 Task: Look for space in Huangpi, China from 5th June, 2023 to 16th June, 2023 for 2 adults in price range Rs.7000 to Rs.15000. Place can be entire place with 1  bedroom having 1 bed and 1 bathroom. Property type can be house, flat, guest house, hotel. Booking option can be shelf check-in. Required host language is Chinese (Simplified).
Action: Mouse moved to (527, 195)
Screenshot: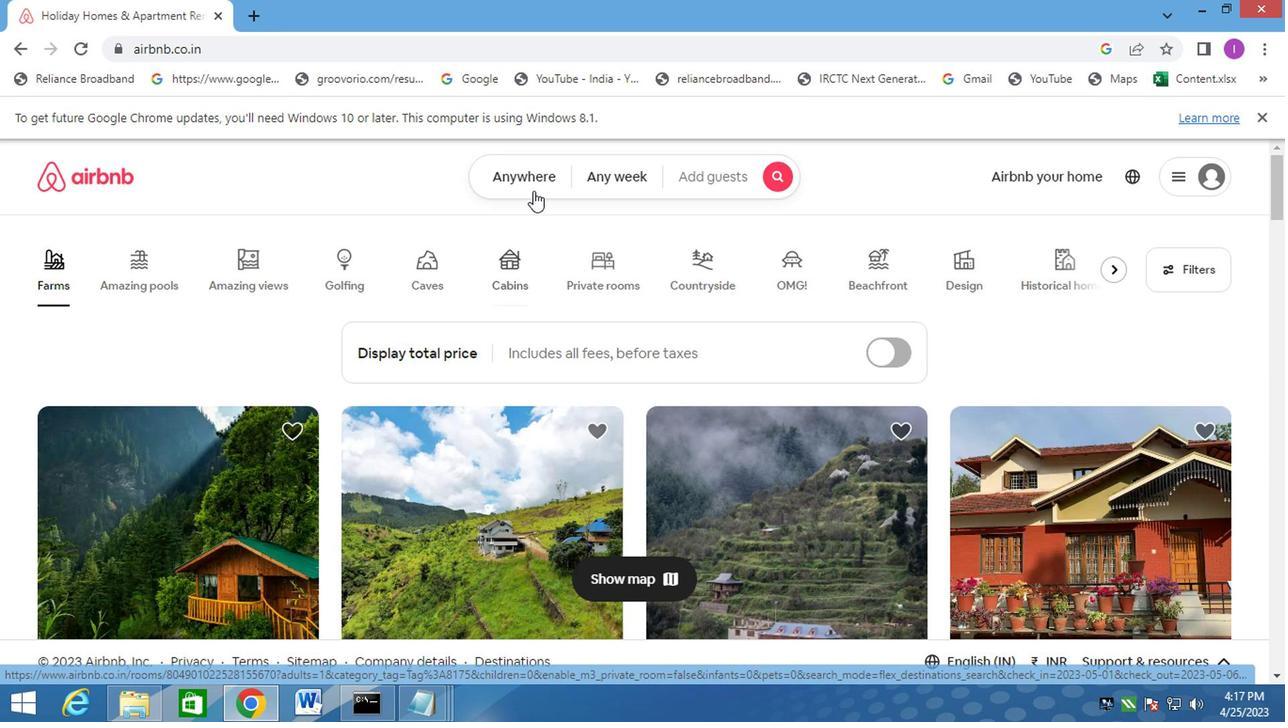 
Action: Mouse pressed left at (527, 195)
Screenshot: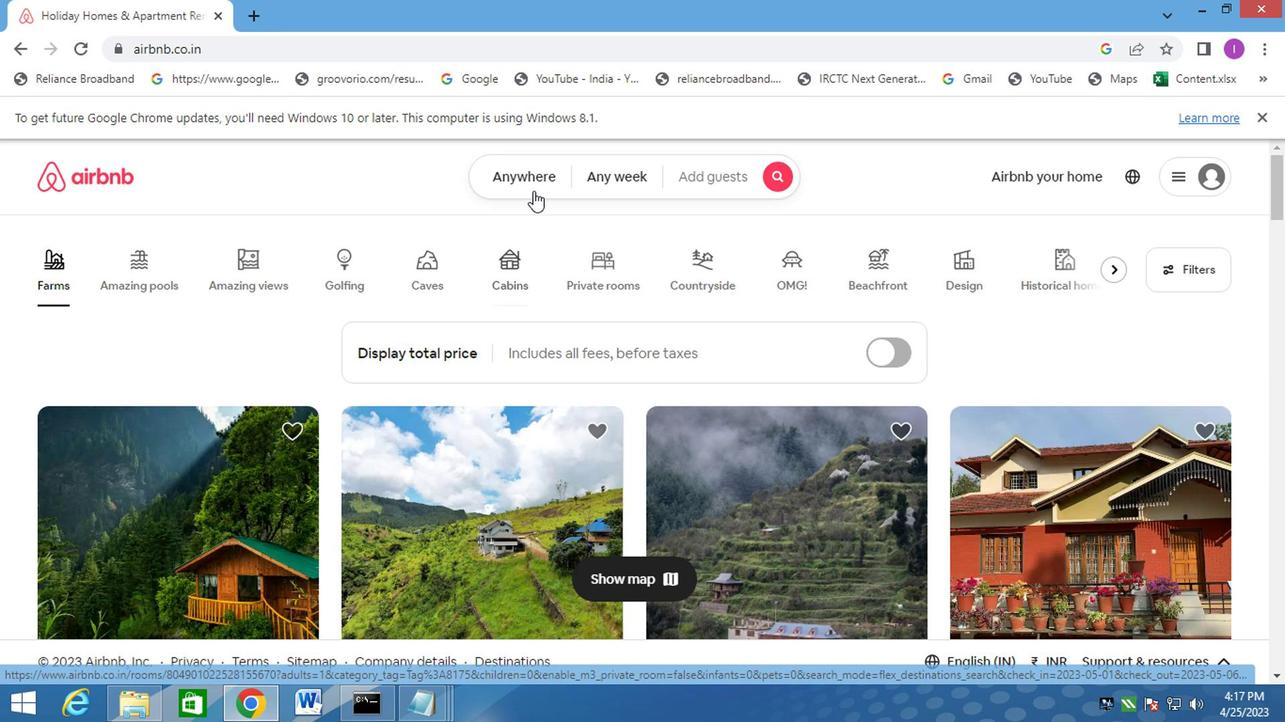 
Action: Mouse moved to (358, 246)
Screenshot: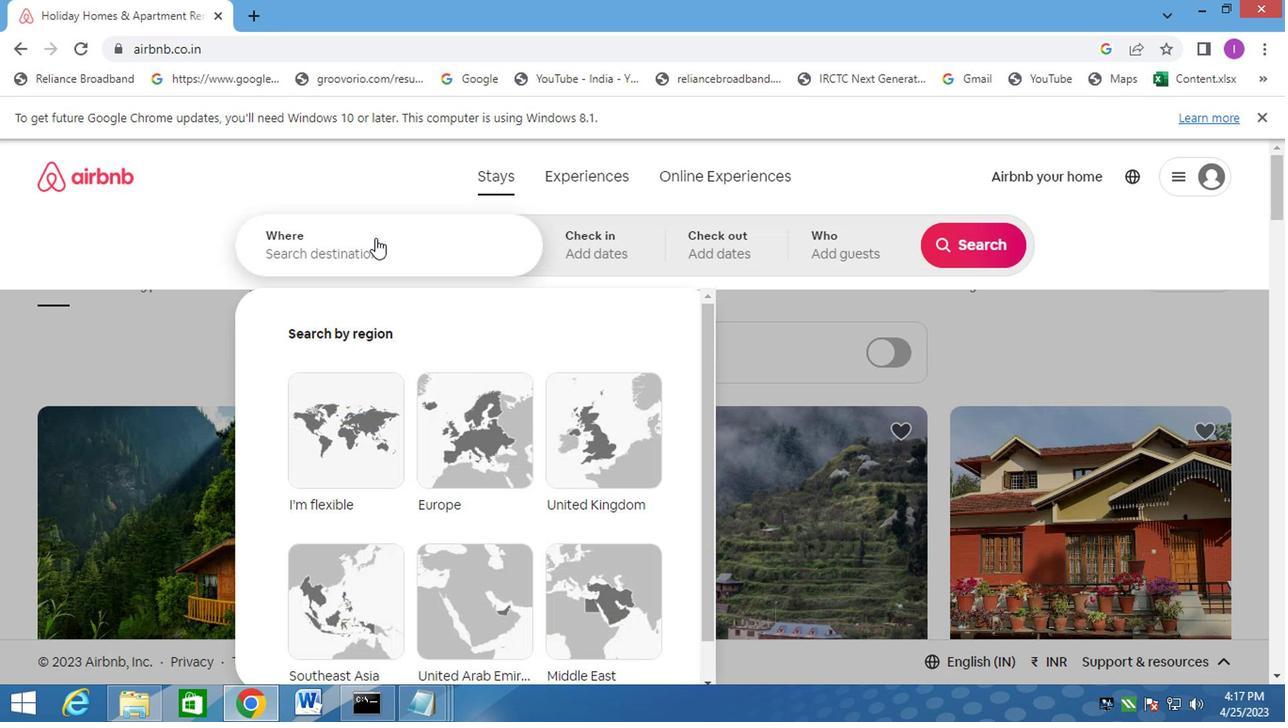 
Action: Mouse pressed left at (358, 246)
Screenshot: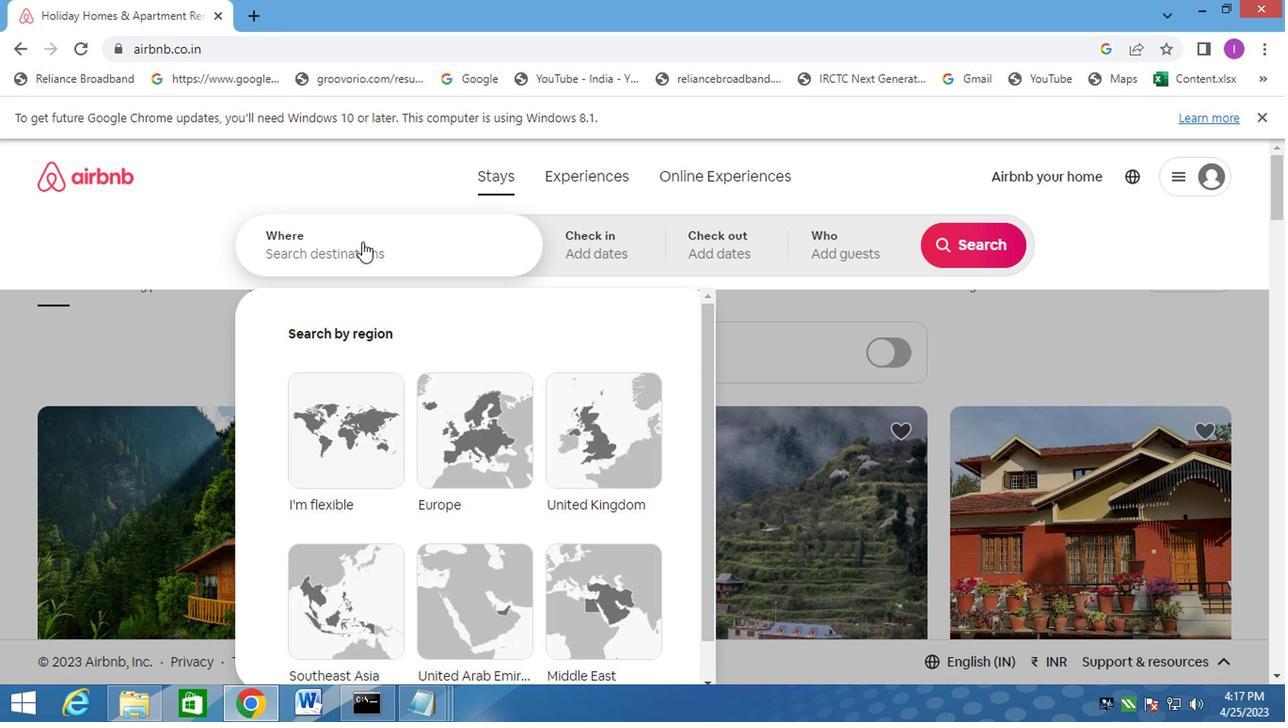 
Action: Key pressed huangpi,china
Screenshot: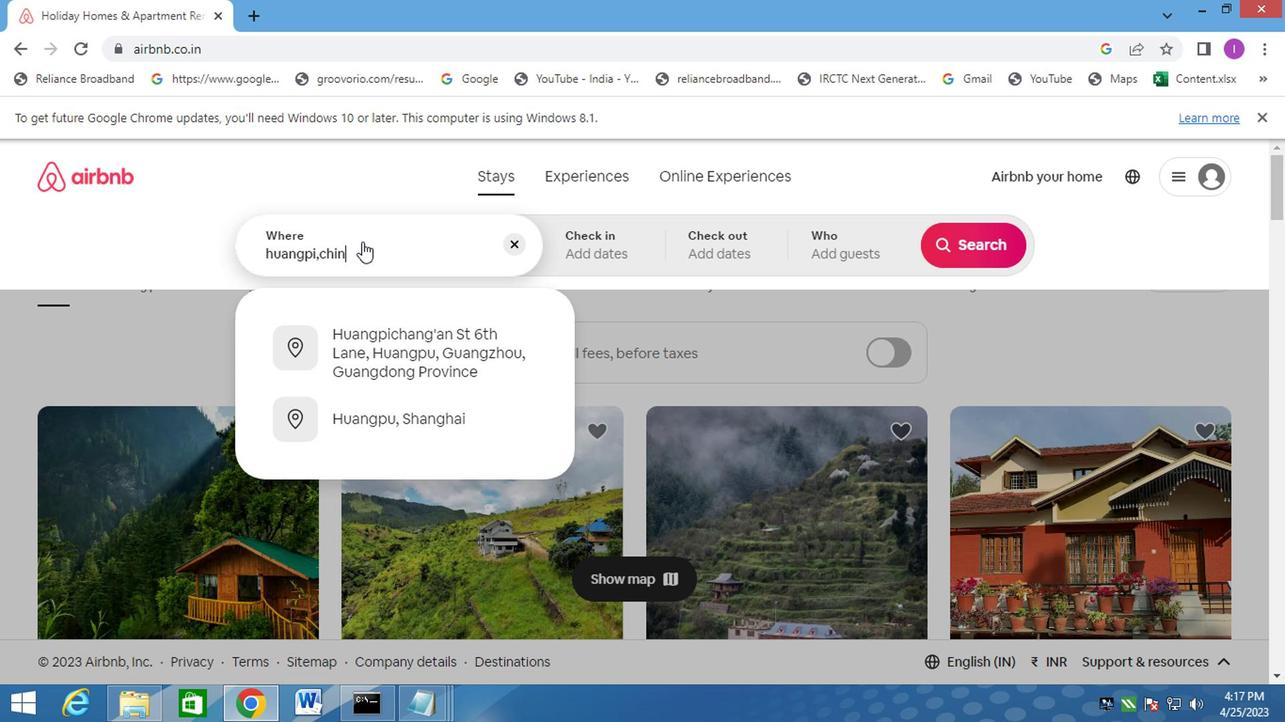 
Action: Mouse moved to (606, 234)
Screenshot: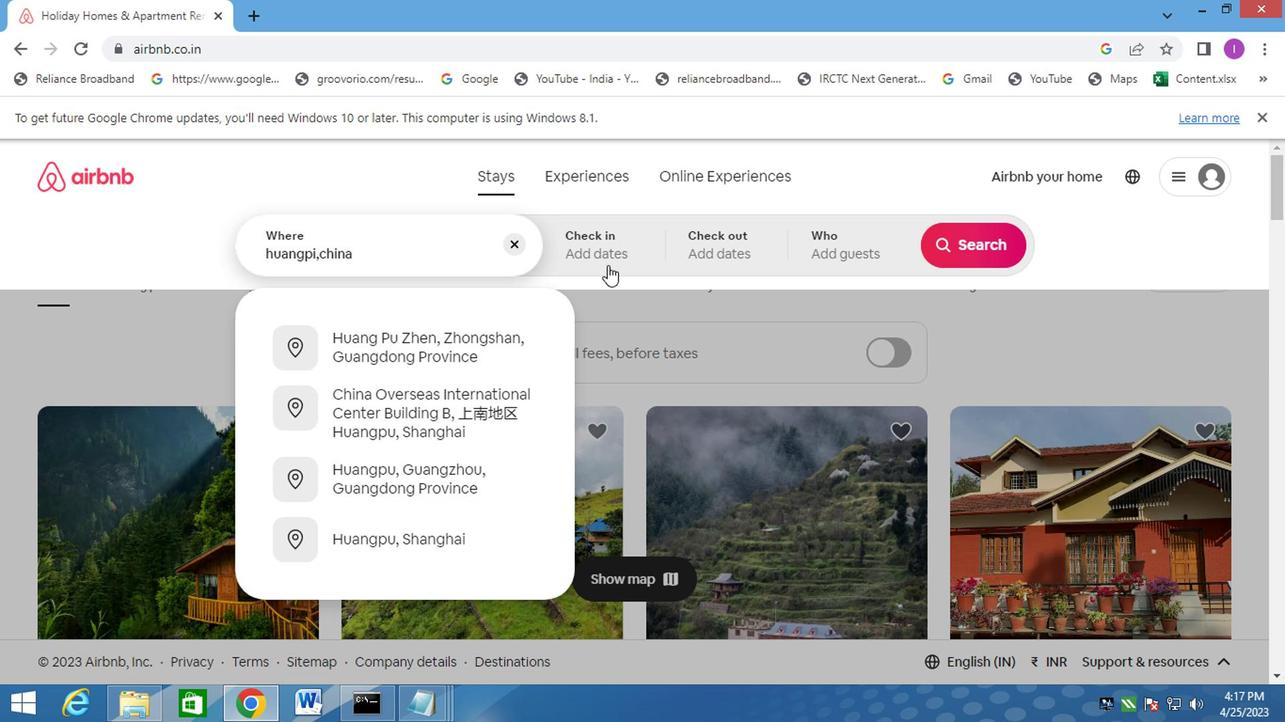 
Action: Mouse pressed left at (606, 234)
Screenshot: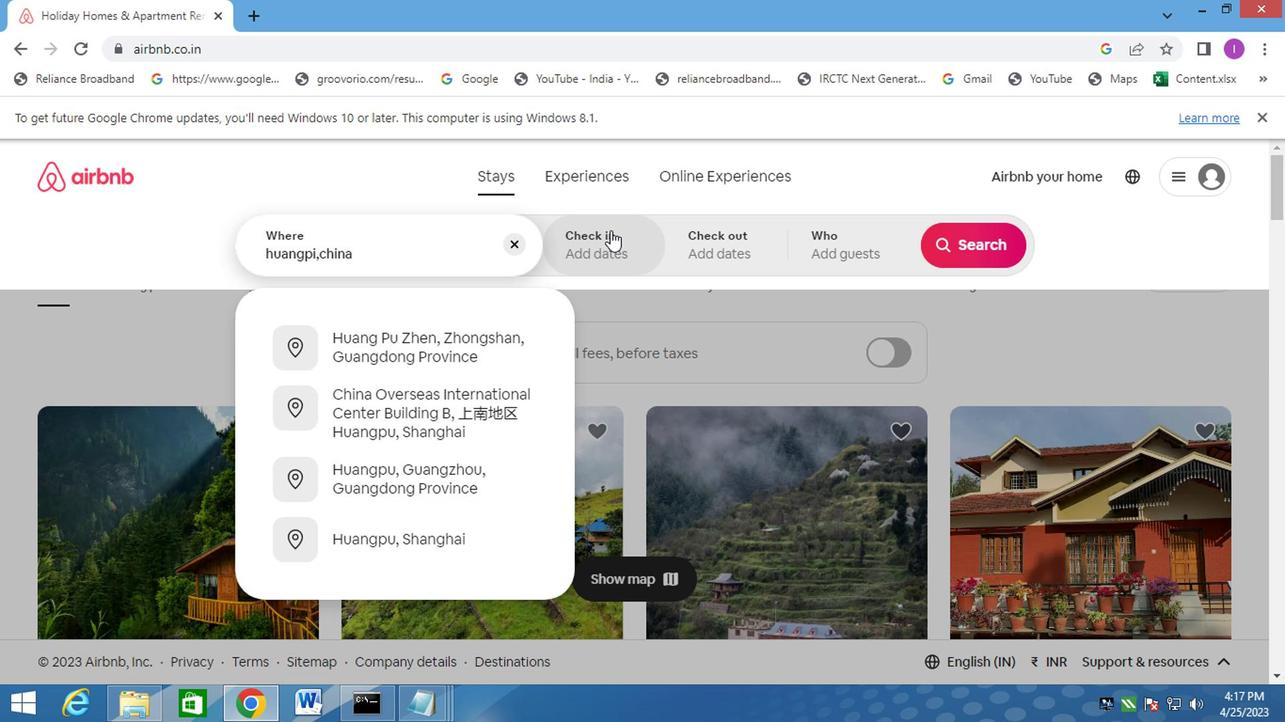 
Action: Mouse moved to (952, 395)
Screenshot: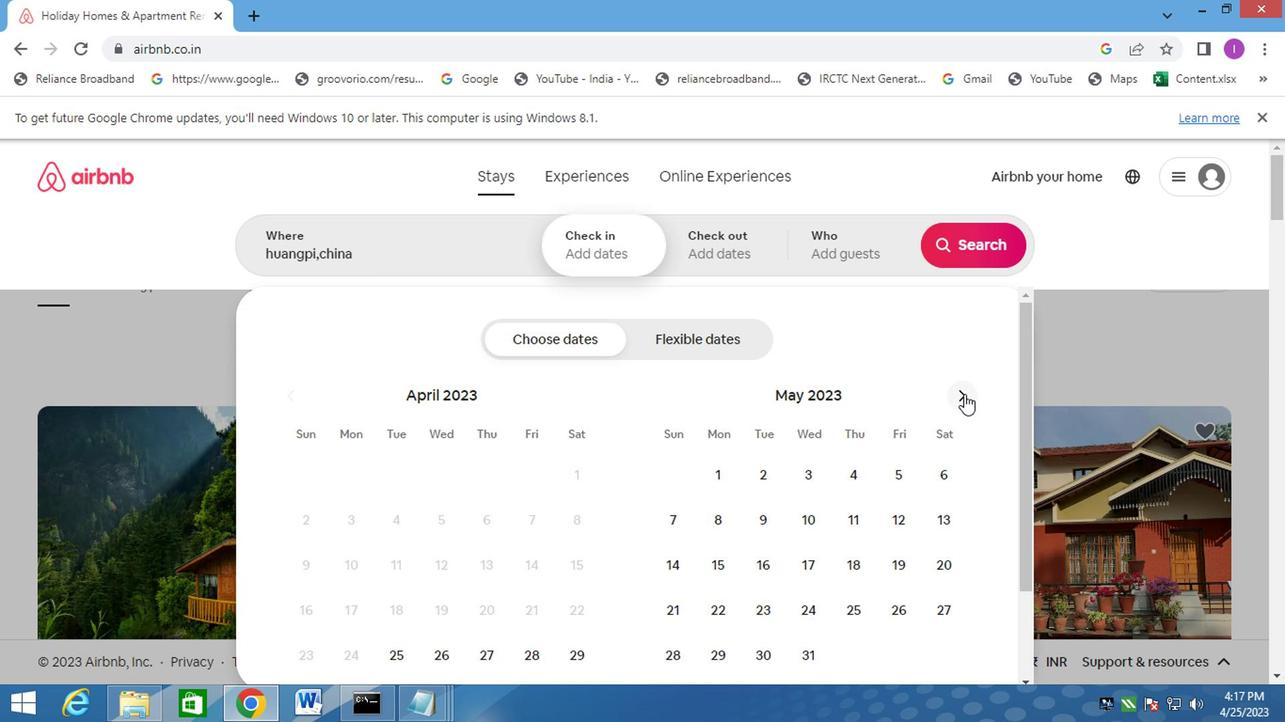 
Action: Mouse pressed left at (952, 395)
Screenshot: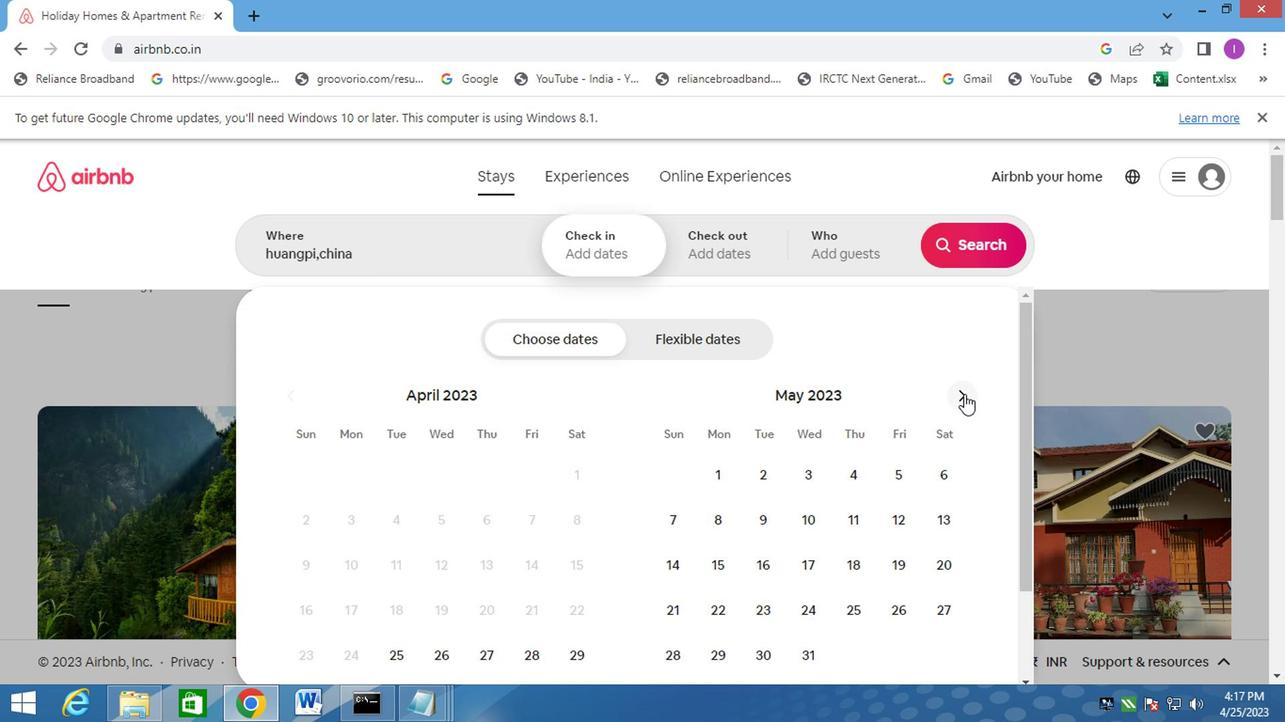 
Action: Mouse pressed left at (952, 395)
Screenshot: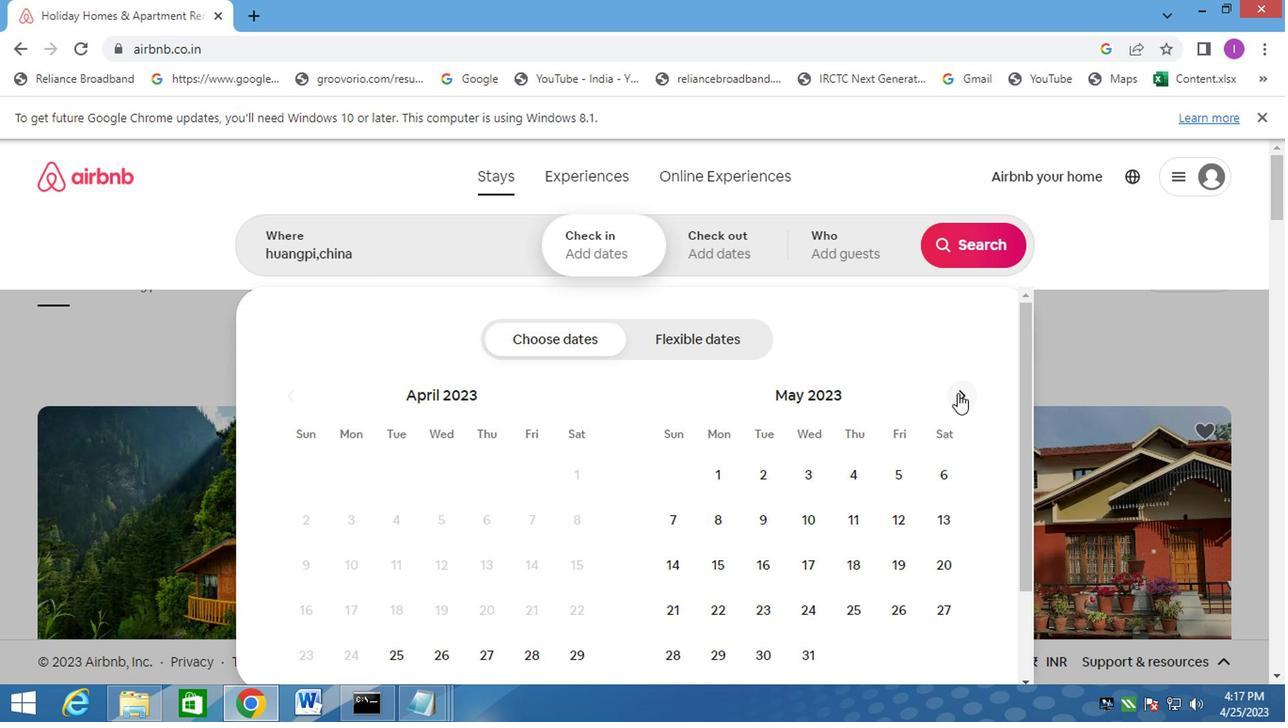 
Action: Mouse pressed left at (952, 395)
Screenshot: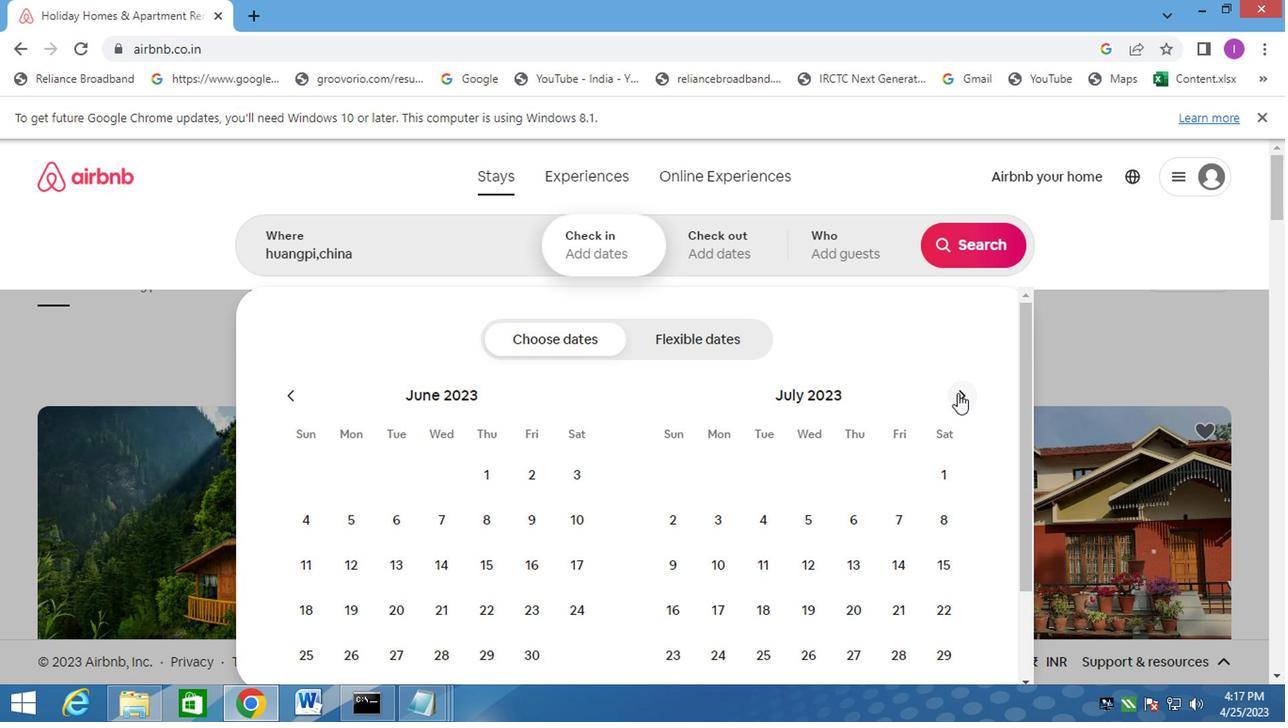
Action: Mouse moved to (281, 397)
Screenshot: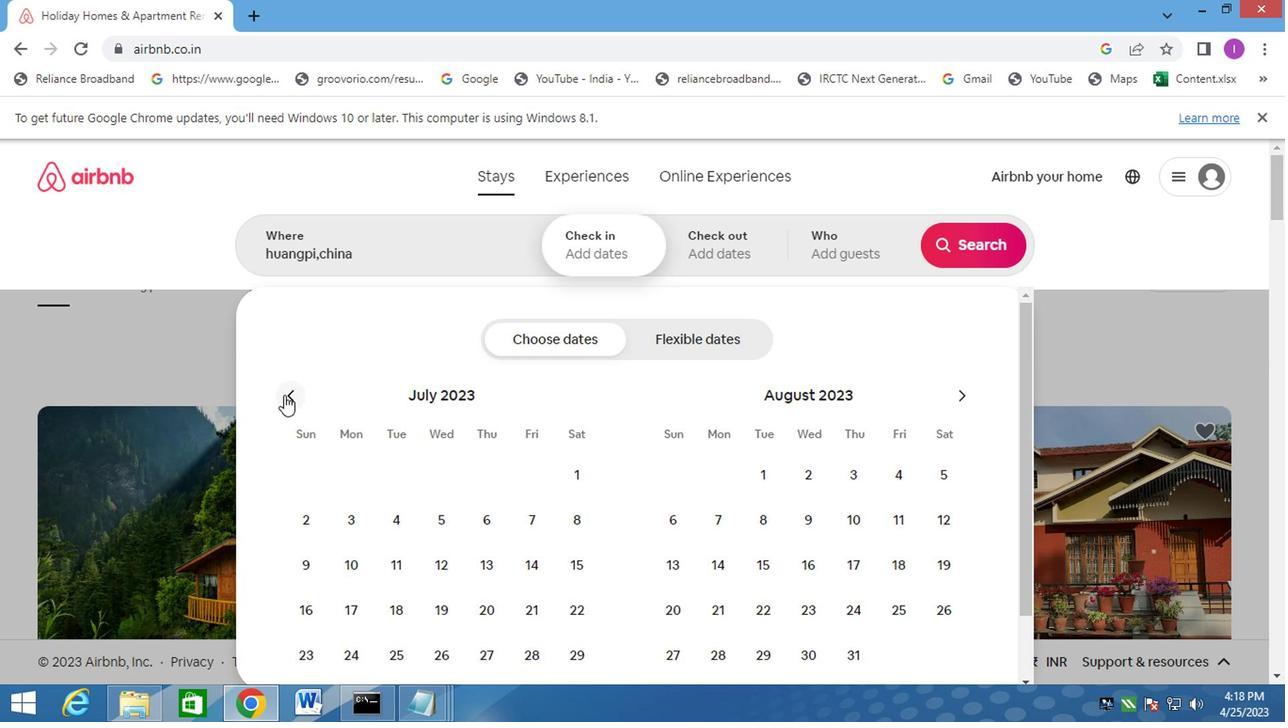 
Action: Mouse pressed left at (281, 397)
Screenshot: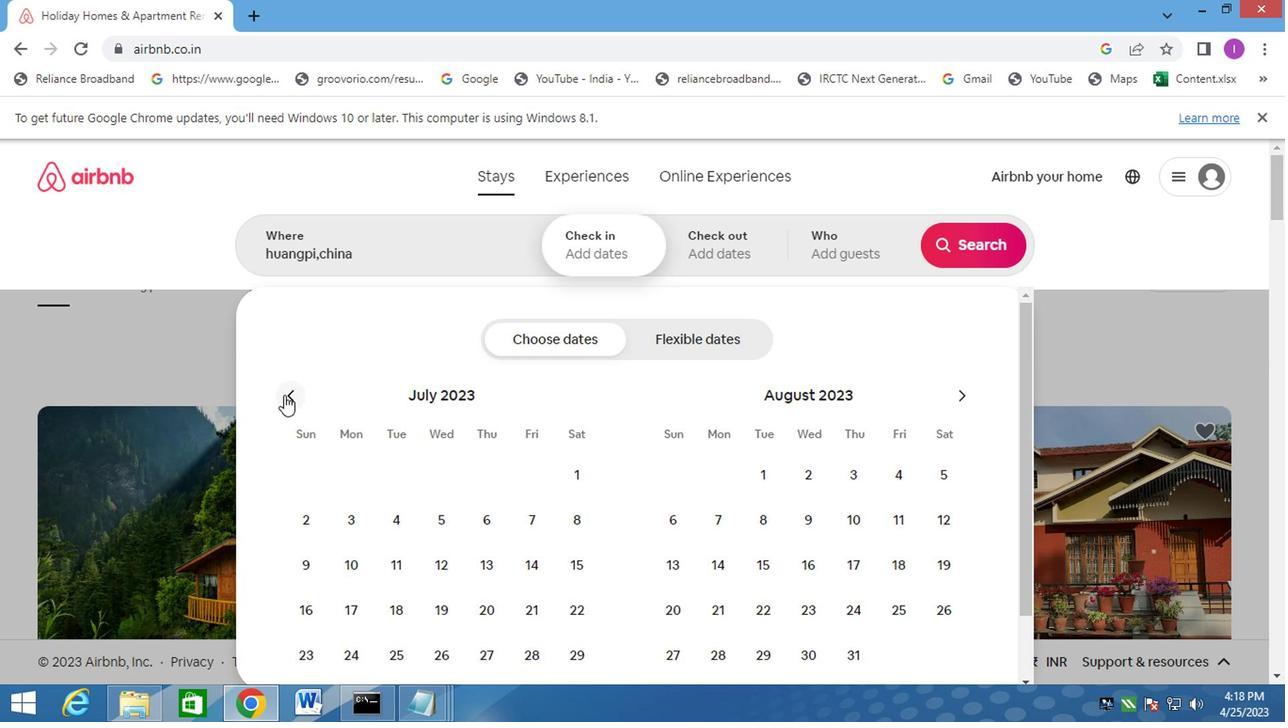 
Action: Mouse moved to (356, 524)
Screenshot: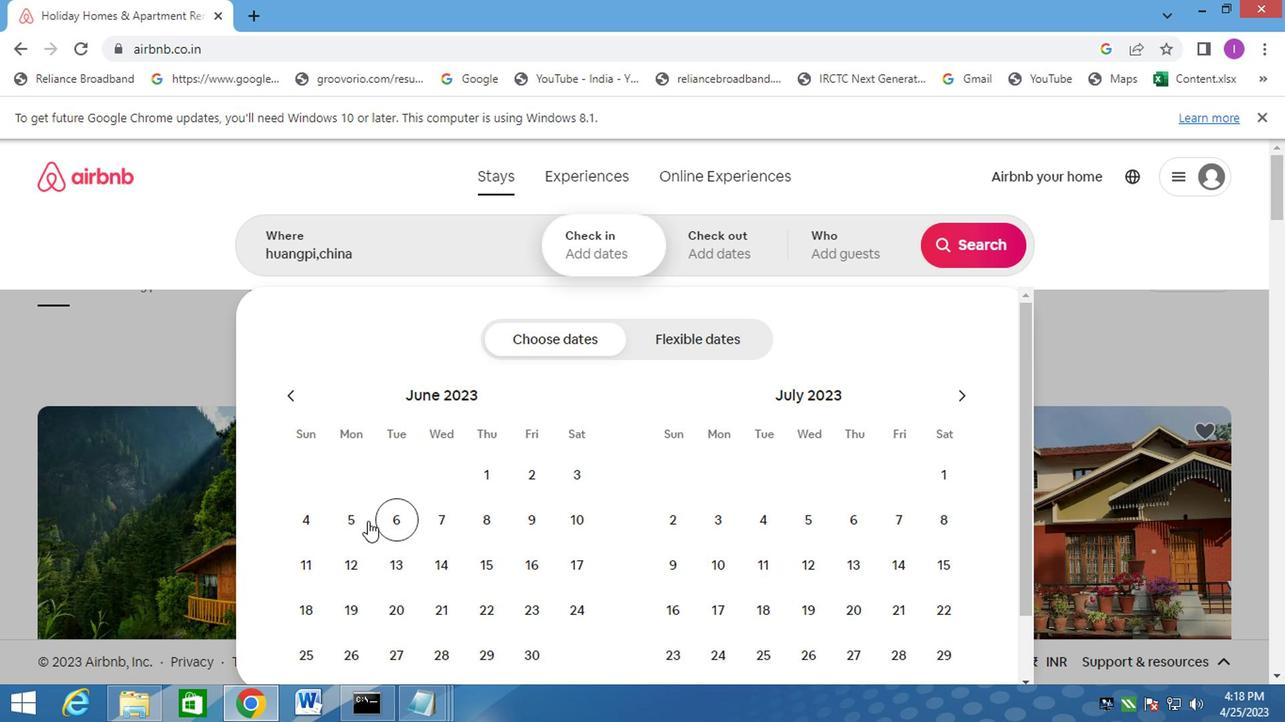 
Action: Mouse pressed left at (356, 524)
Screenshot: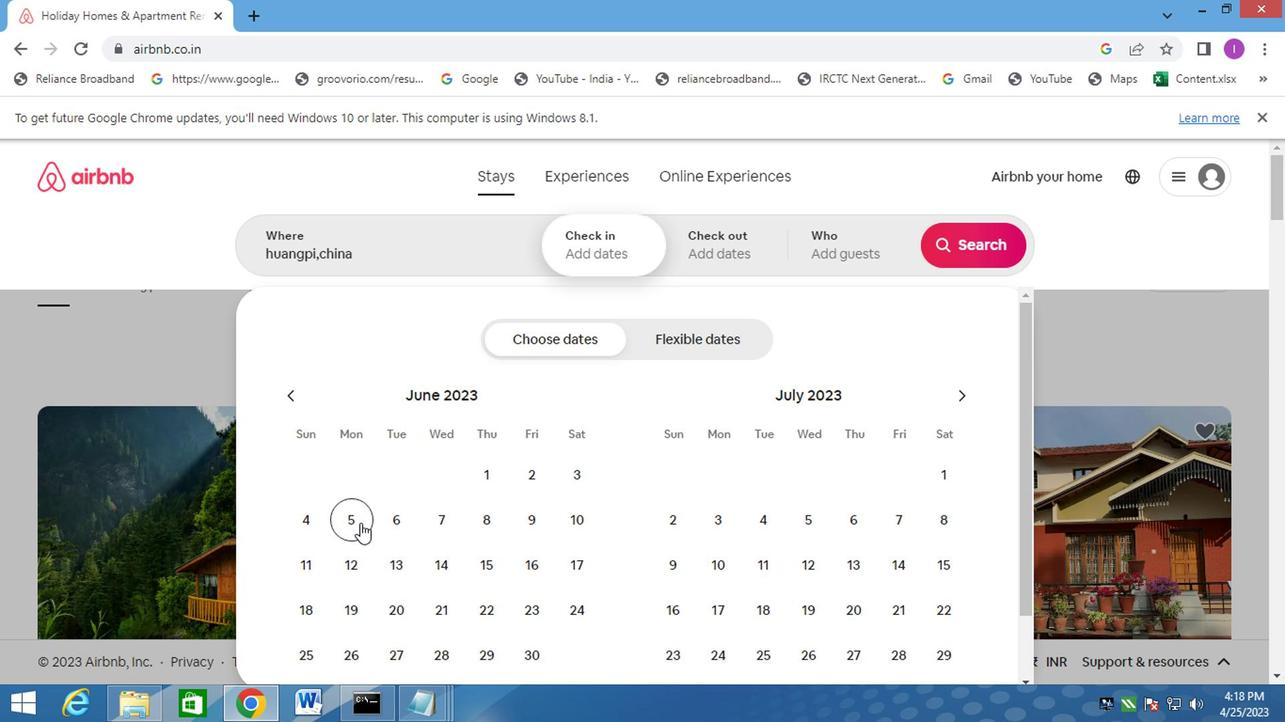 
Action: Mouse moved to (531, 562)
Screenshot: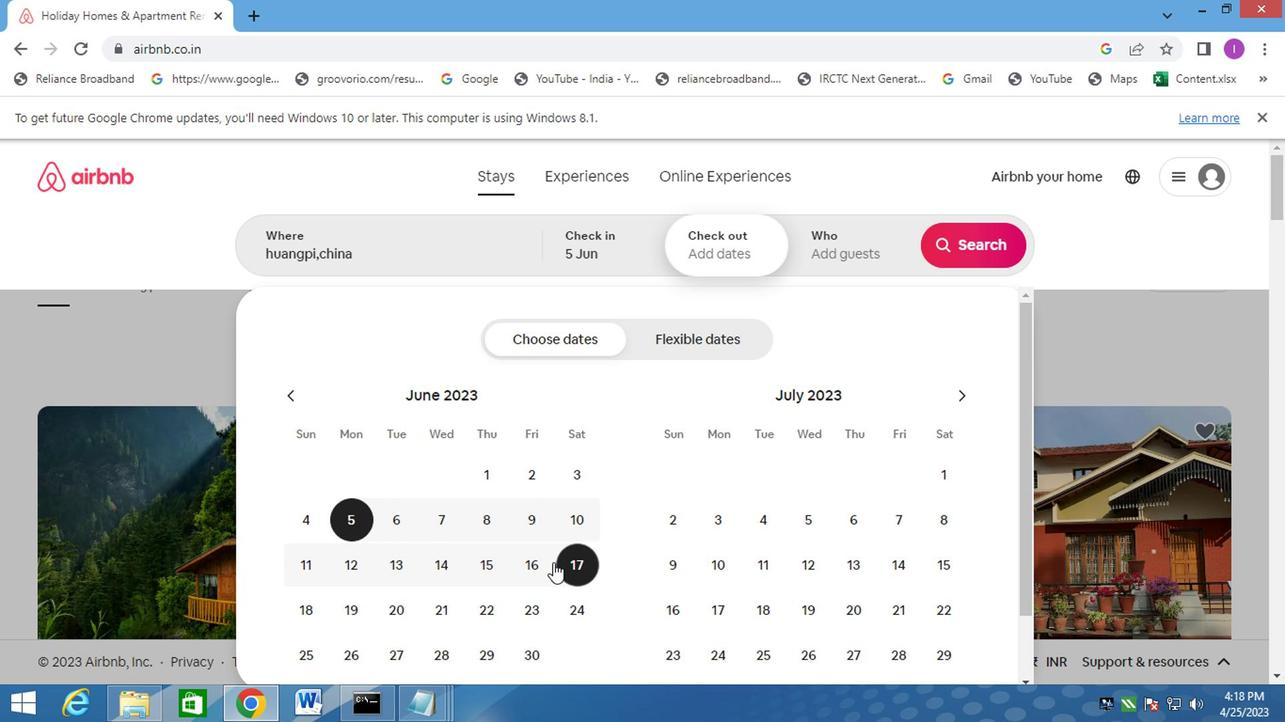 
Action: Mouse pressed left at (531, 562)
Screenshot: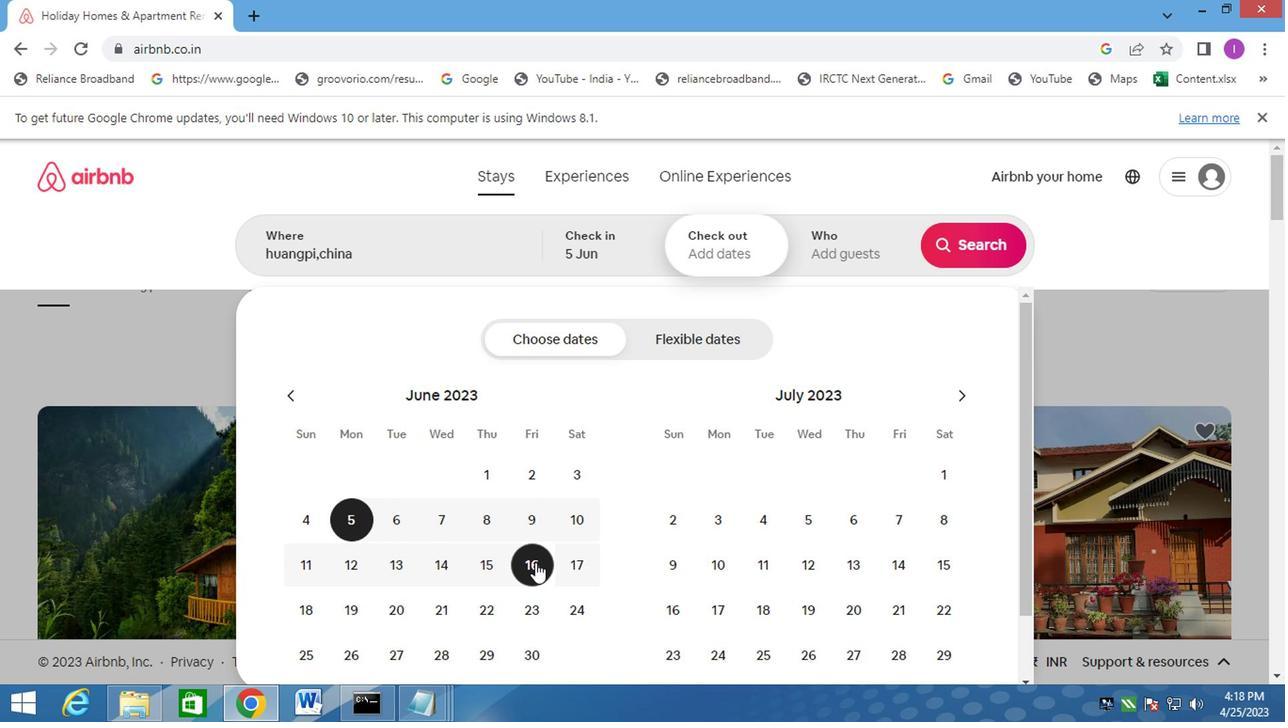 
Action: Mouse moved to (824, 236)
Screenshot: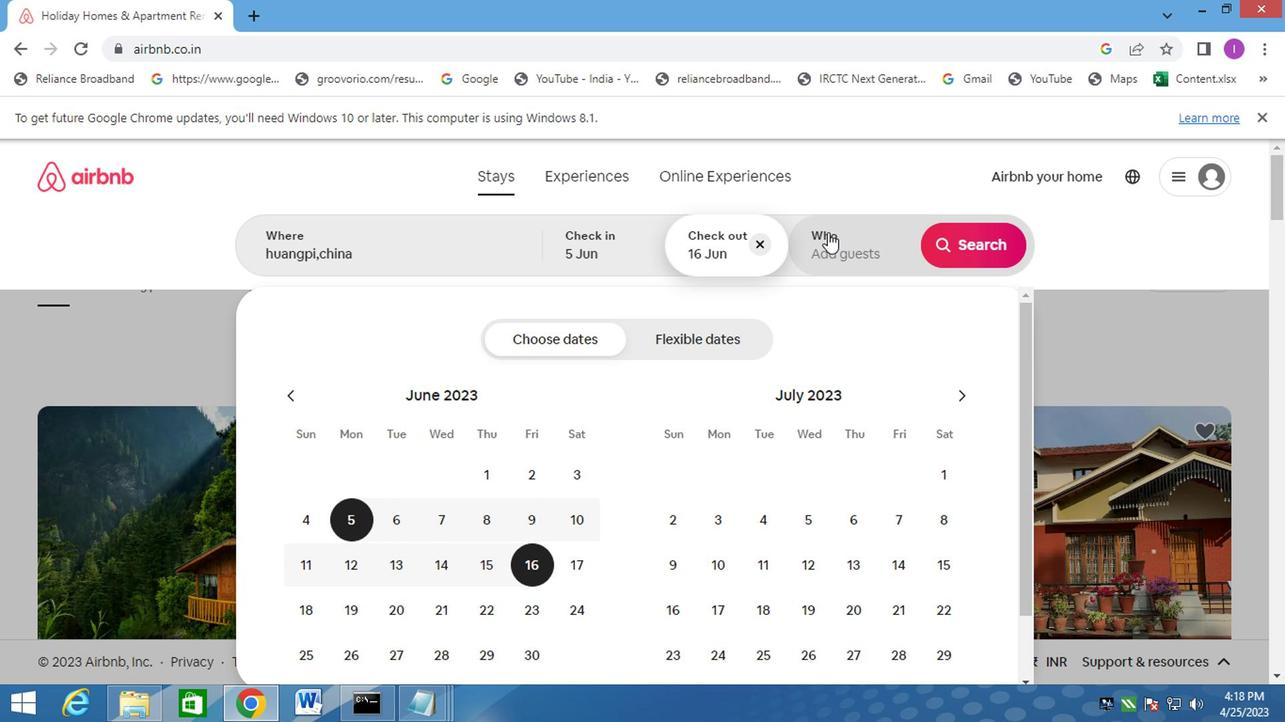 
Action: Mouse pressed left at (824, 236)
Screenshot: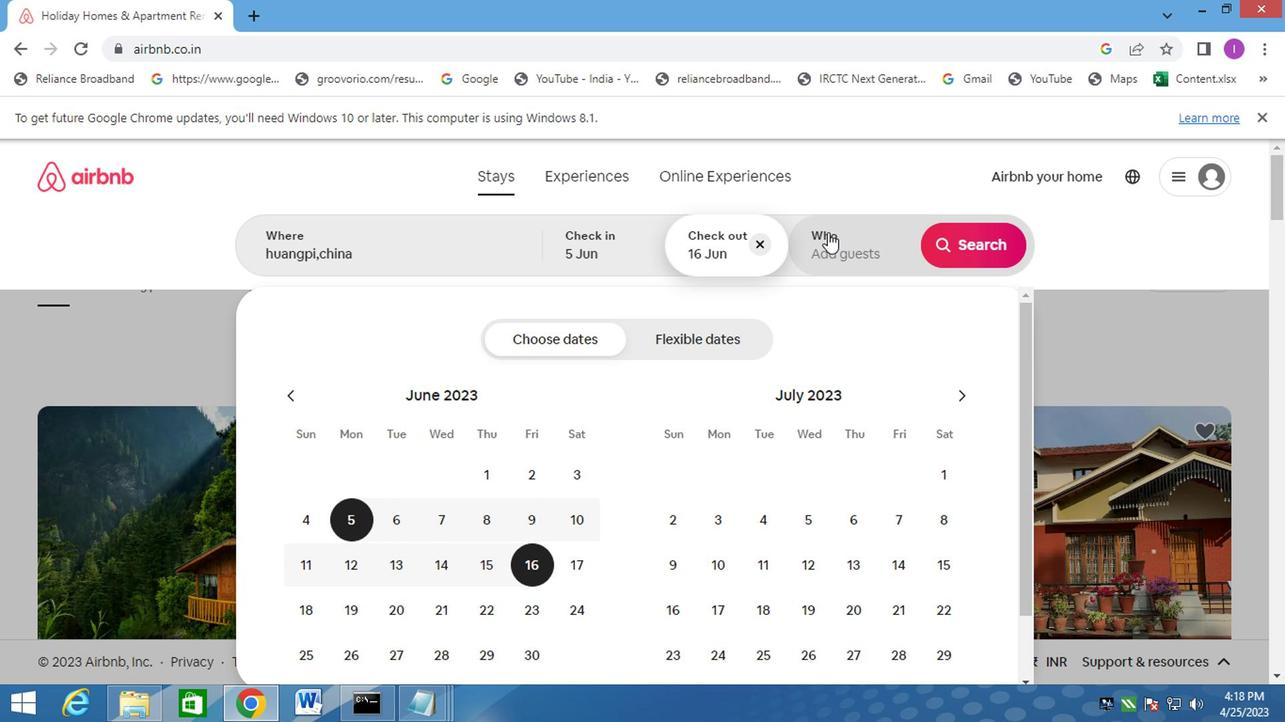 
Action: Mouse moved to (971, 342)
Screenshot: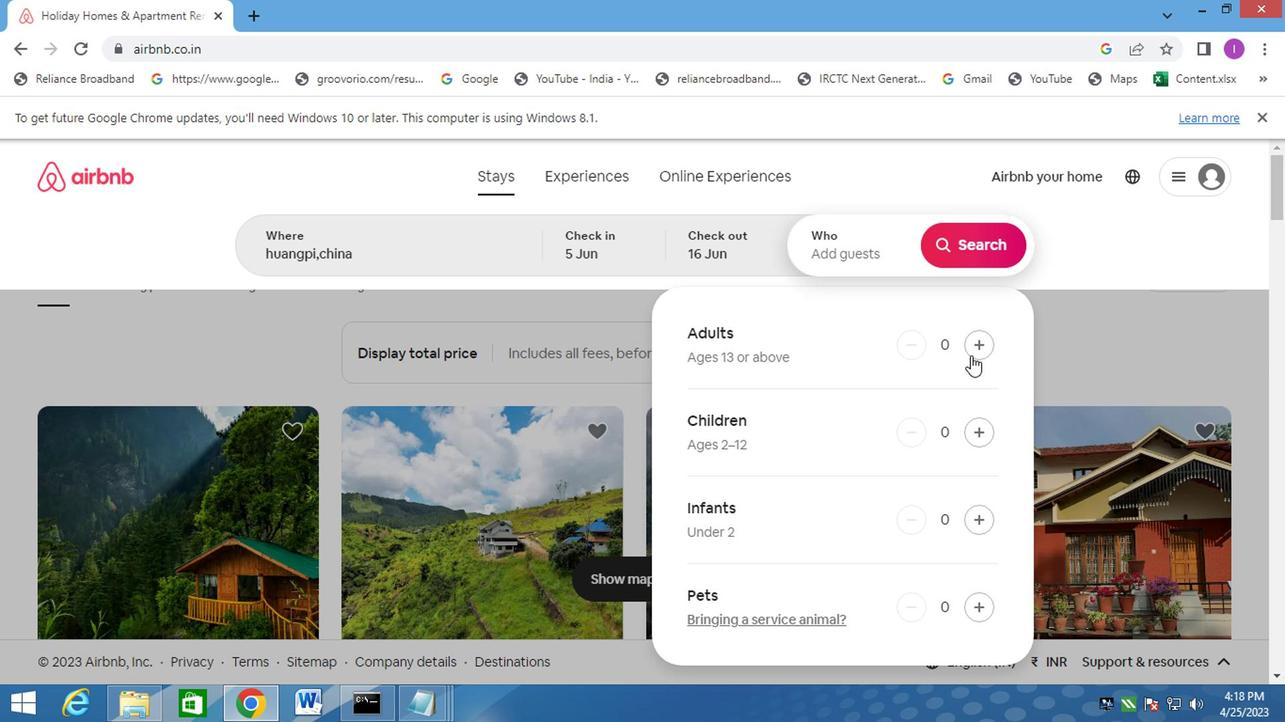 
Action: Mouse pressed left at (971, 342)
Screenshot: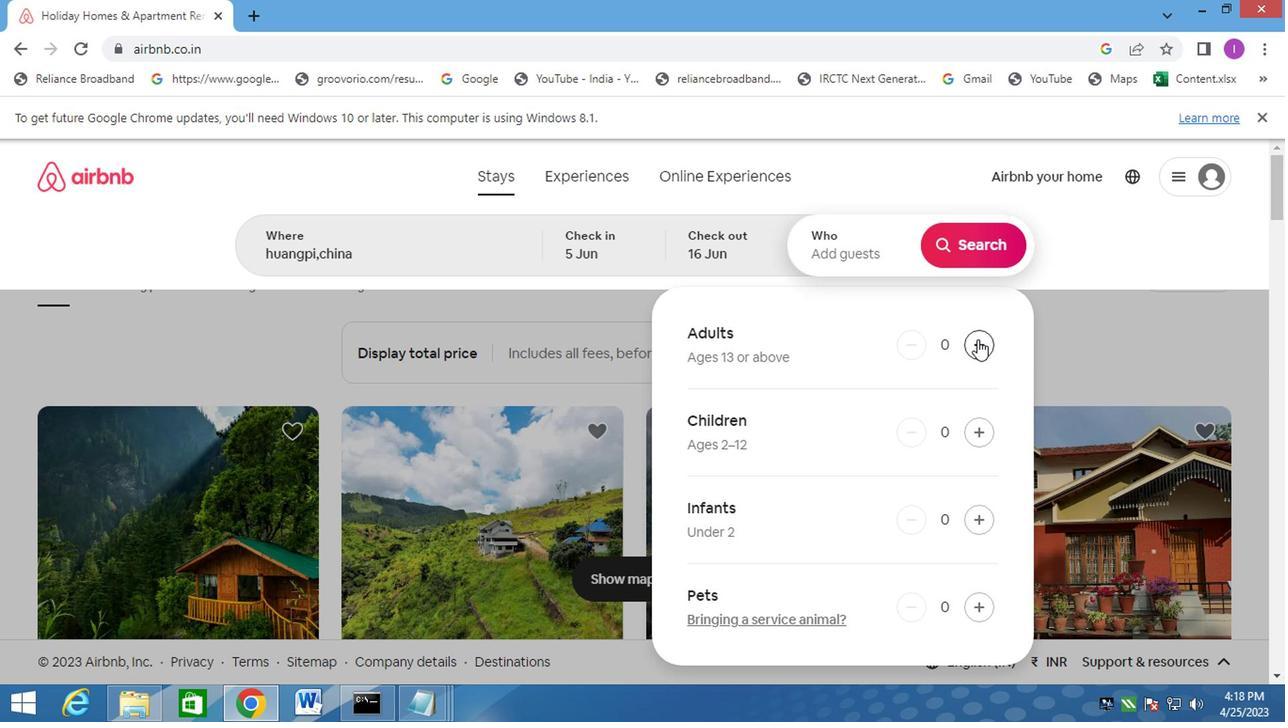 
Action: Mouse pressed left at (971, 342)
Screenshot: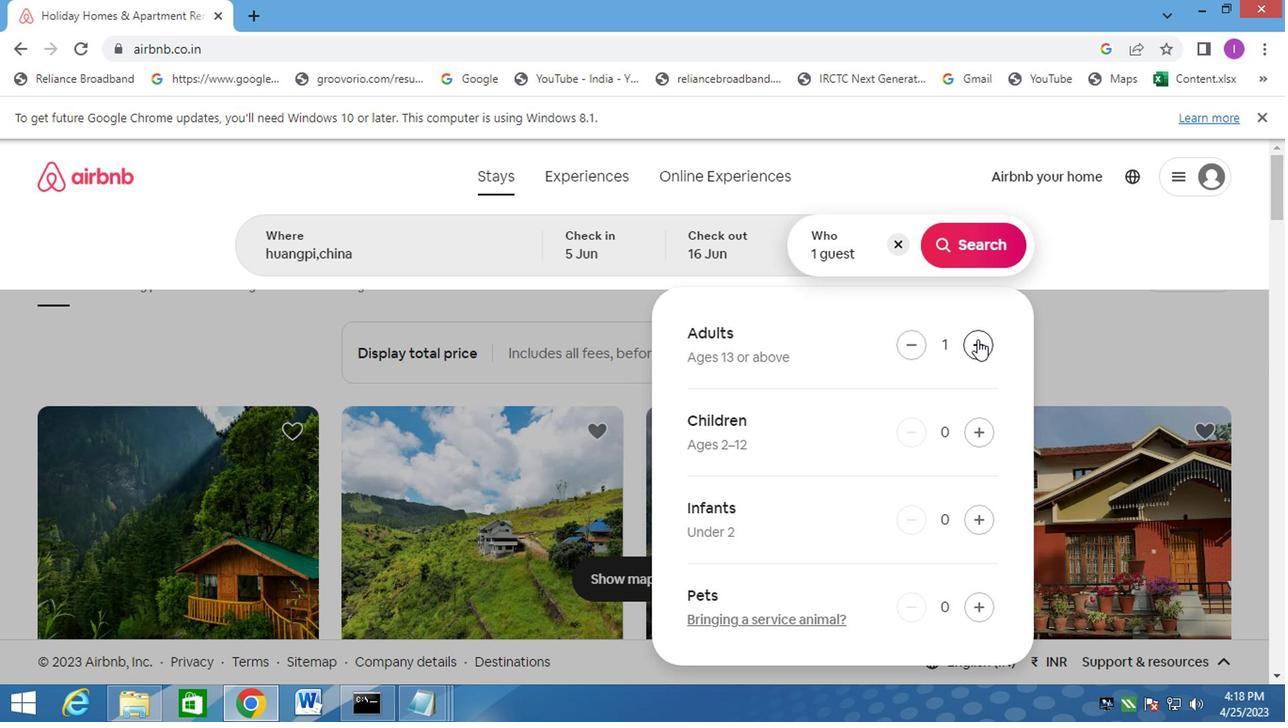 
Action: Mouse moved to (993, 246)
Screenshot: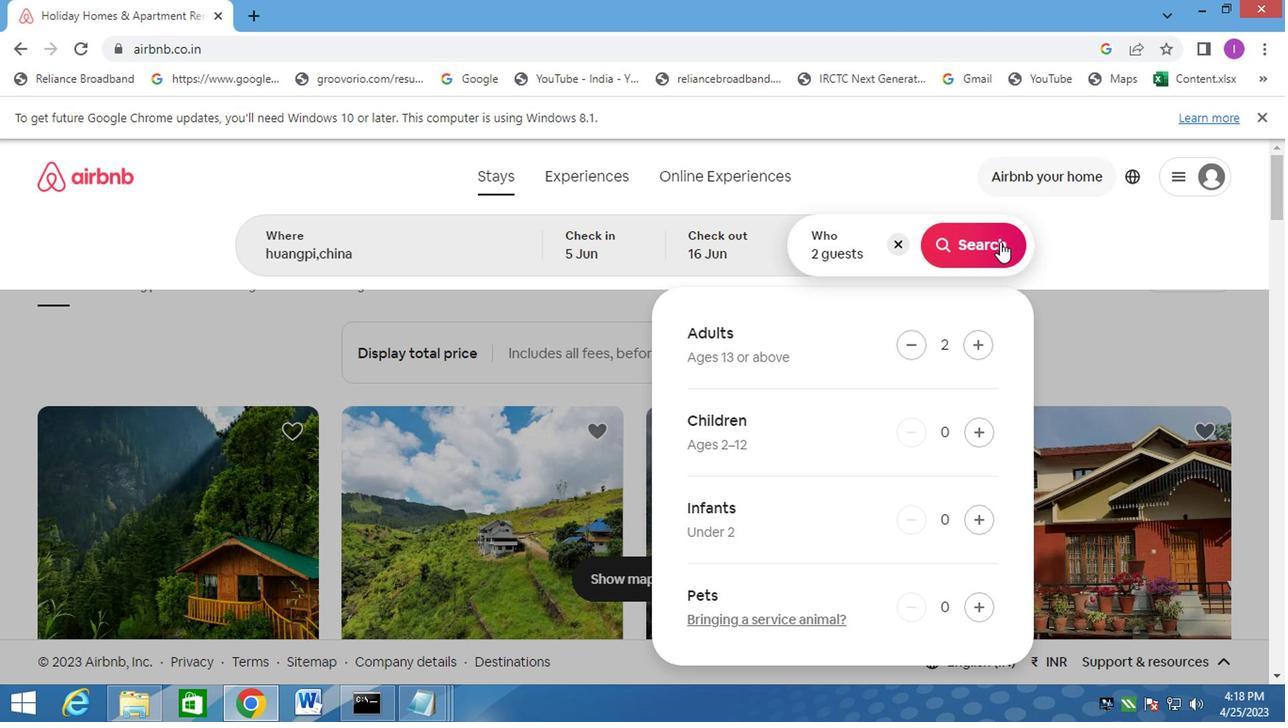 
Action: Mouse pressed left at (993, 246)
Screenshot: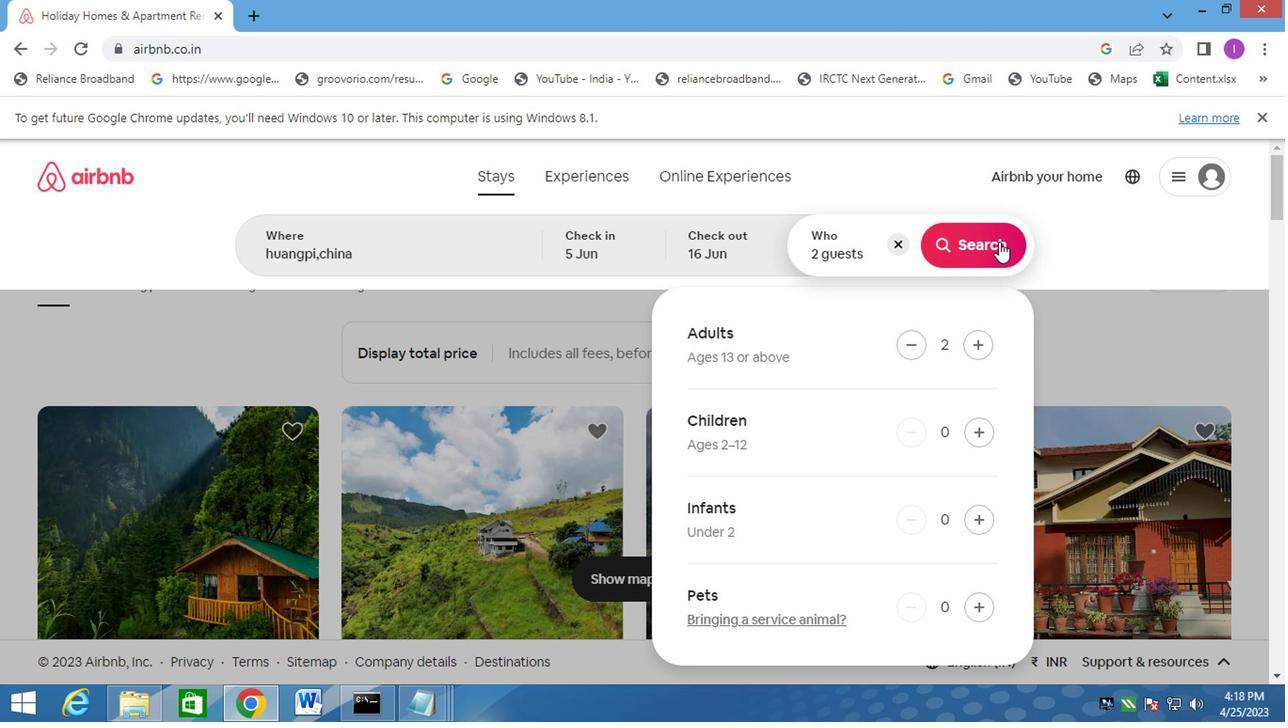 
Action: Mouse moved to (1210, 249)
Screenshot: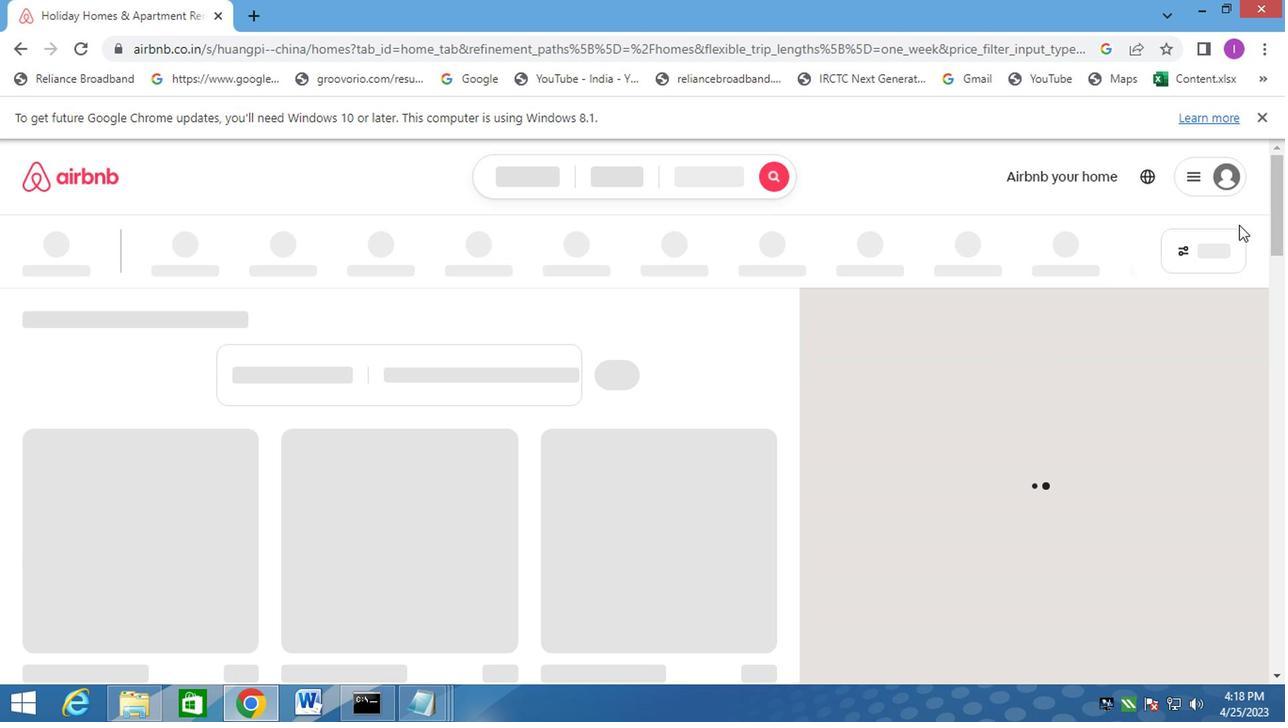 
Action: Mouse pressed left at (1210, 249)
Screenshot: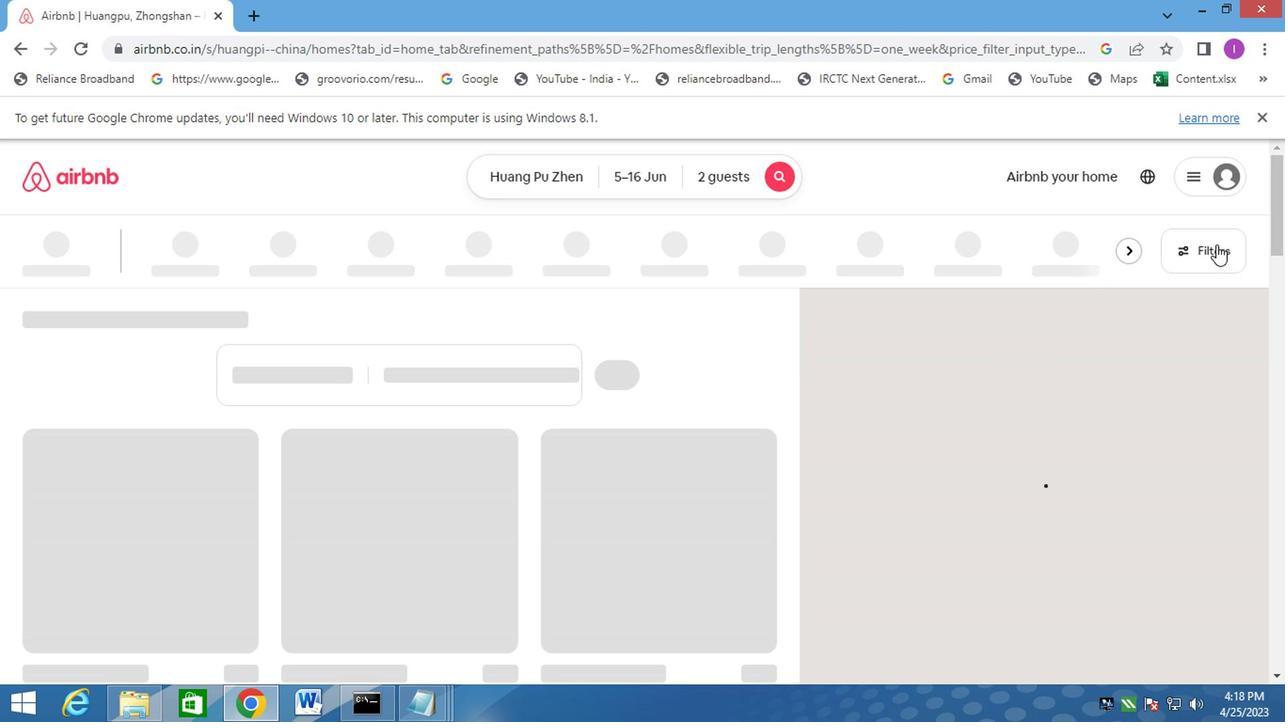 
Action: Mouse moved to (396, 496)
Screenshot: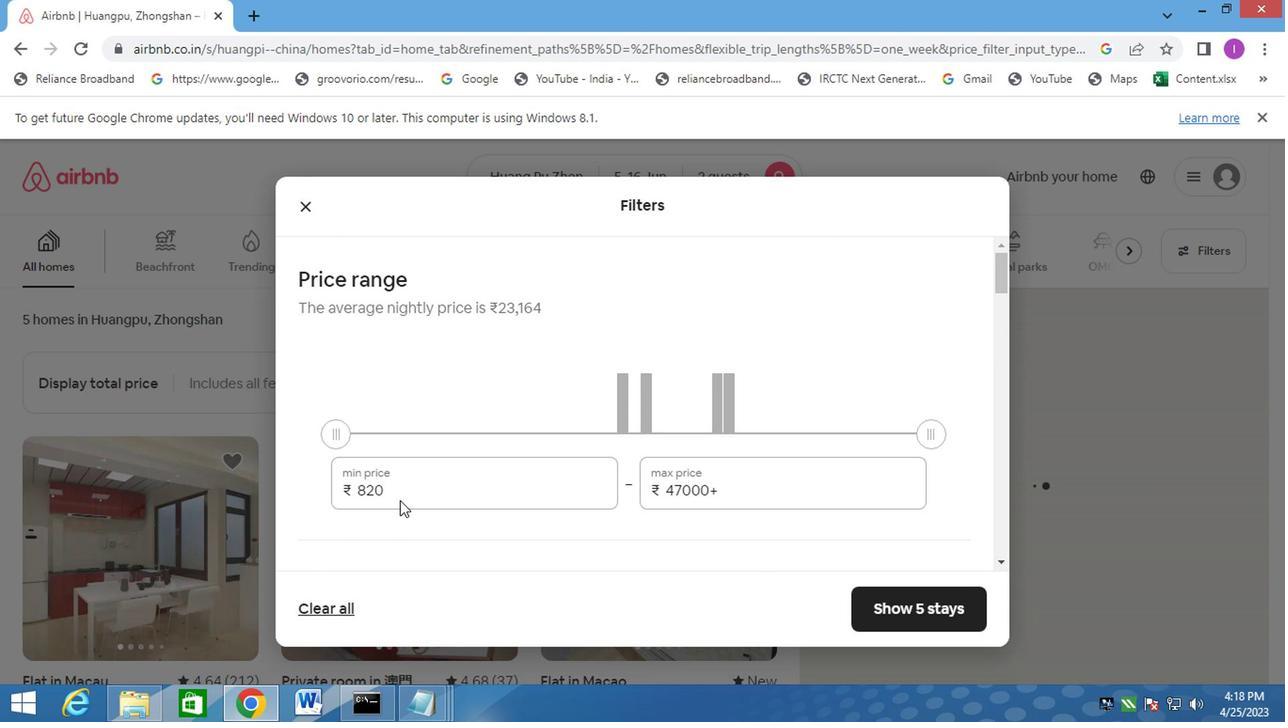 
Action: Mouse pressed left at (396, 496)
Screenshot: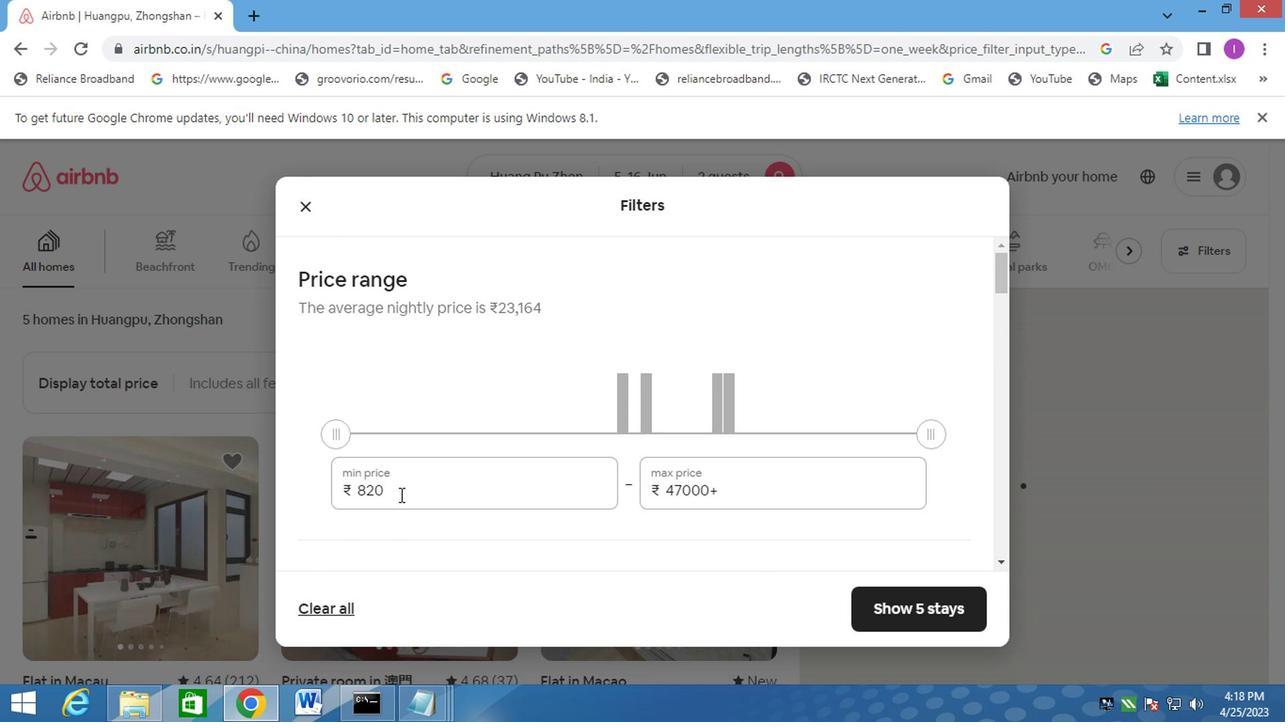 
Action: Mouse moved to (433, 540)
Screenshot: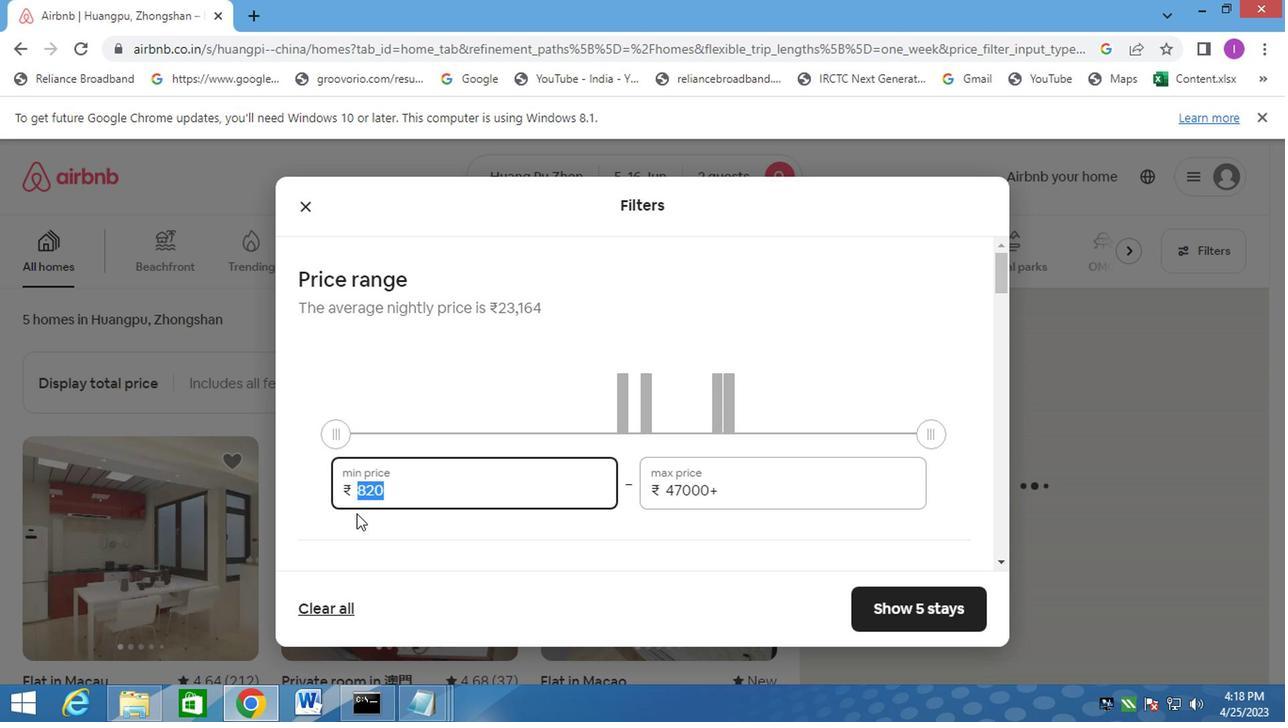 
Action: Key pressed 7000
Screenshot: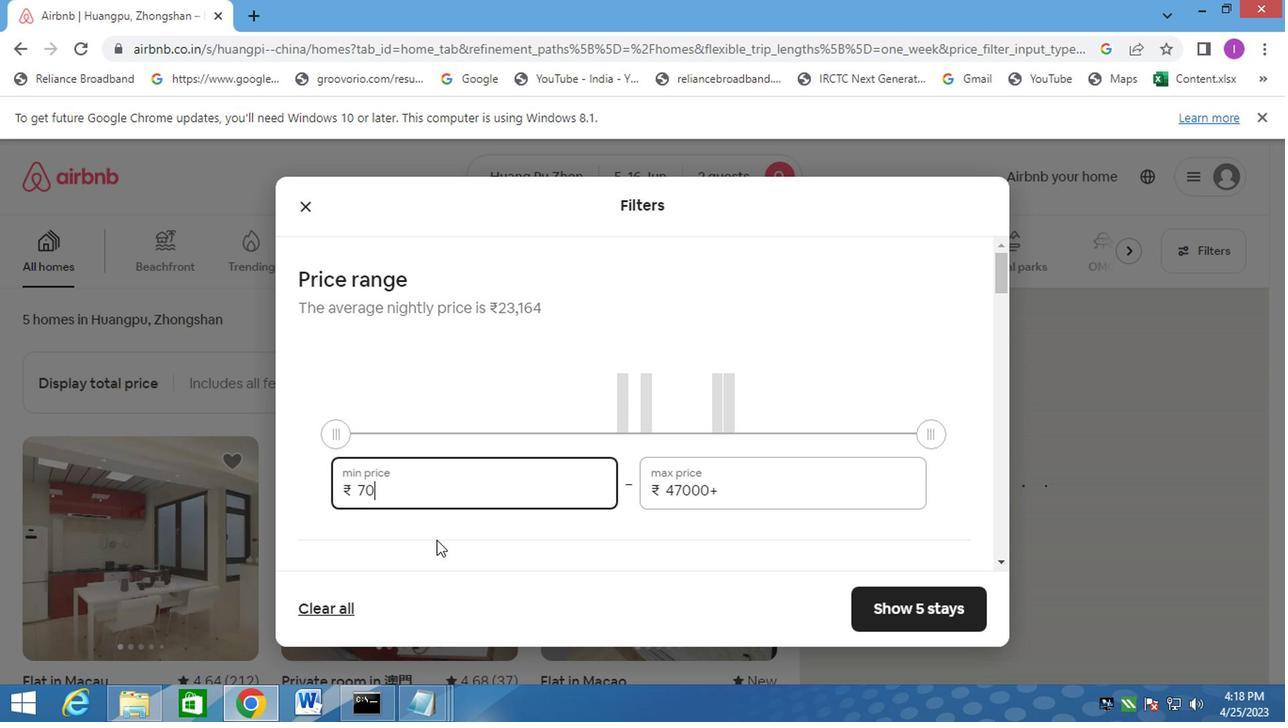 
Action: Mouse moved to (714, 493)
Screenshot: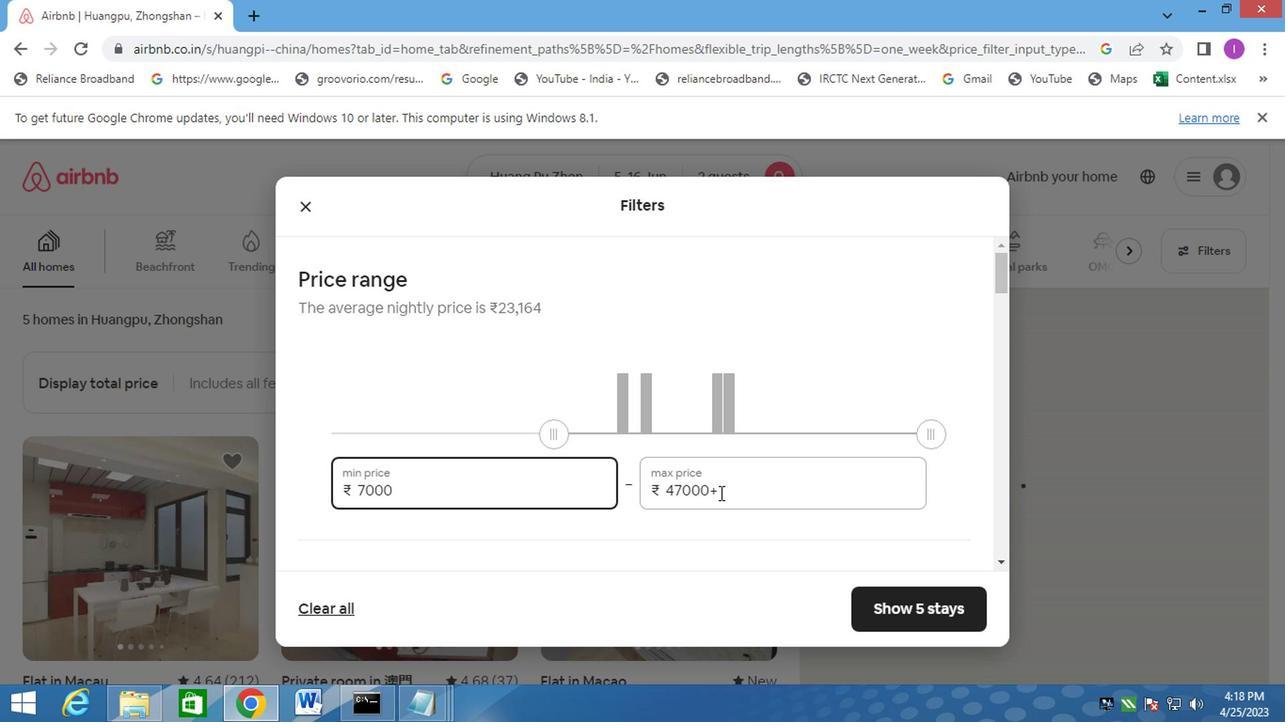 
Action: Mouse pressed left at (714, 493)
Screenshot: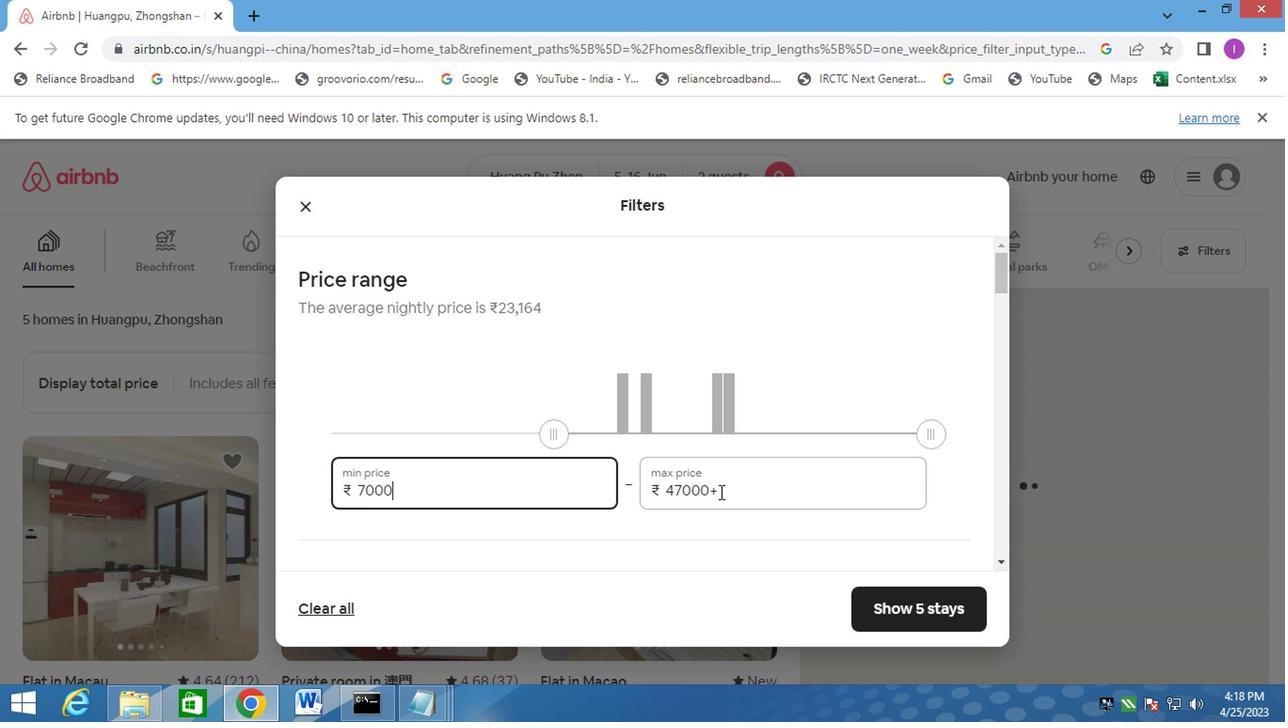 
Action: Mouse moved to (642, 501)
Screenshot: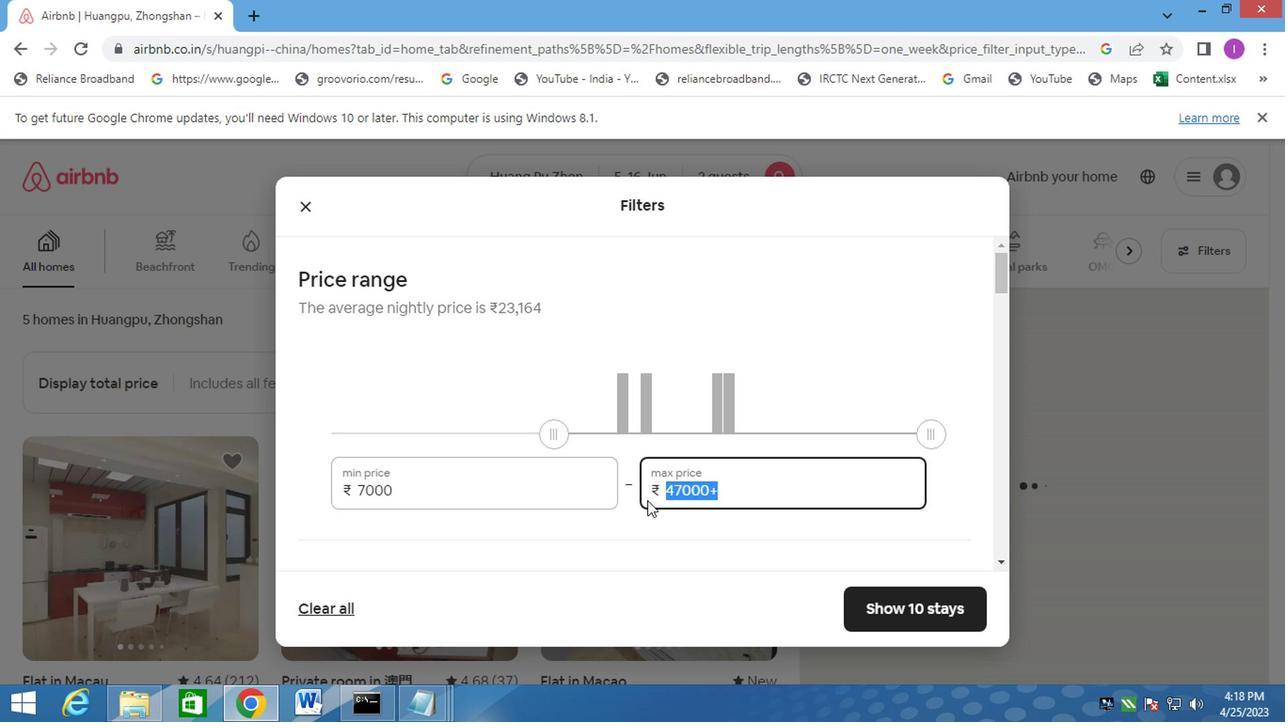 
Action: Key pressed 15000
Screenshot: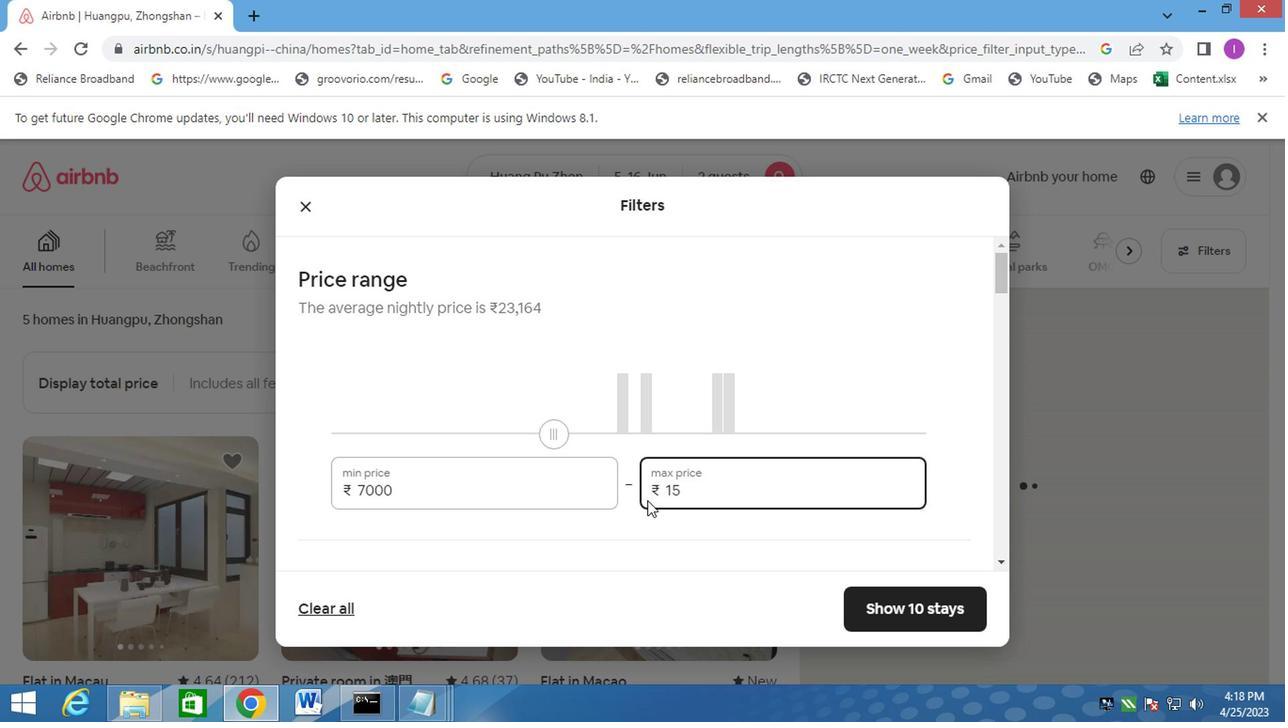 
Action: Mouse moved to (874, 352)
Screenshot: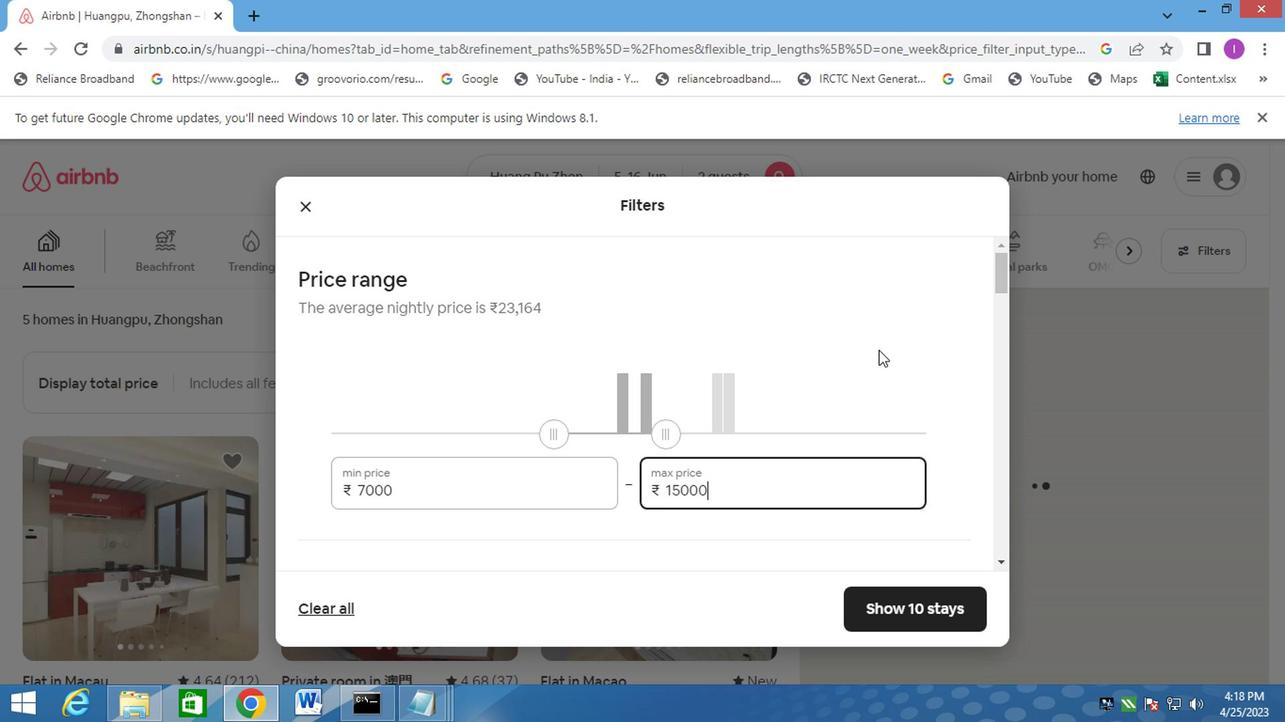 
Action: Mouse scrolled (874, 351) with delta (0, 0)
Screenshot: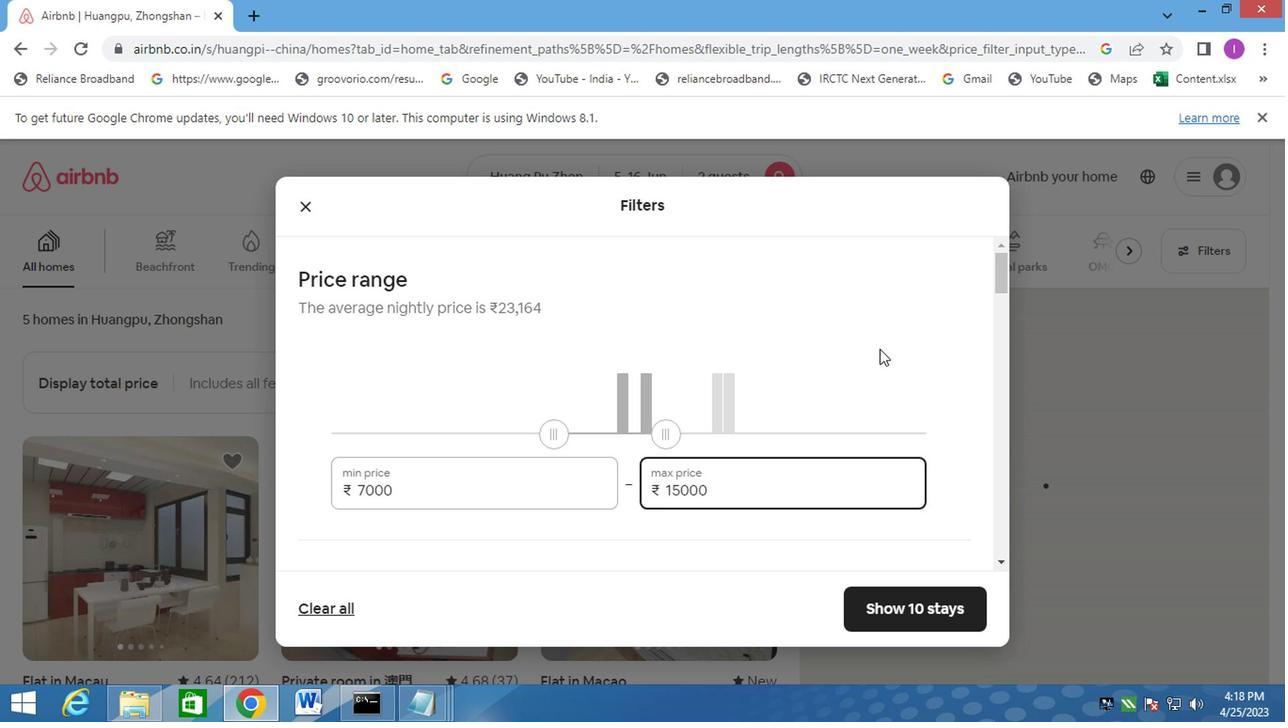 
Action: Mouse scrolled (874, 351) with delta (0, 0)
Screenshot: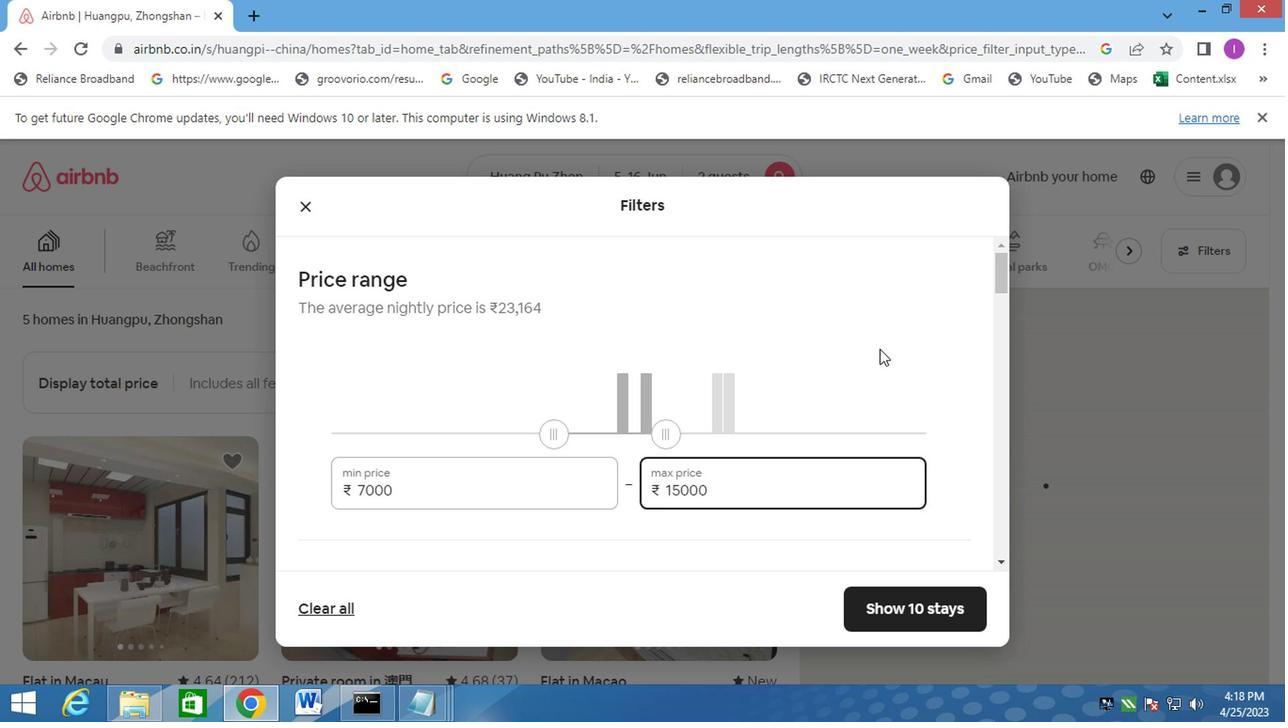 
Action: Mouse moved to (309, 452)
Screenshot: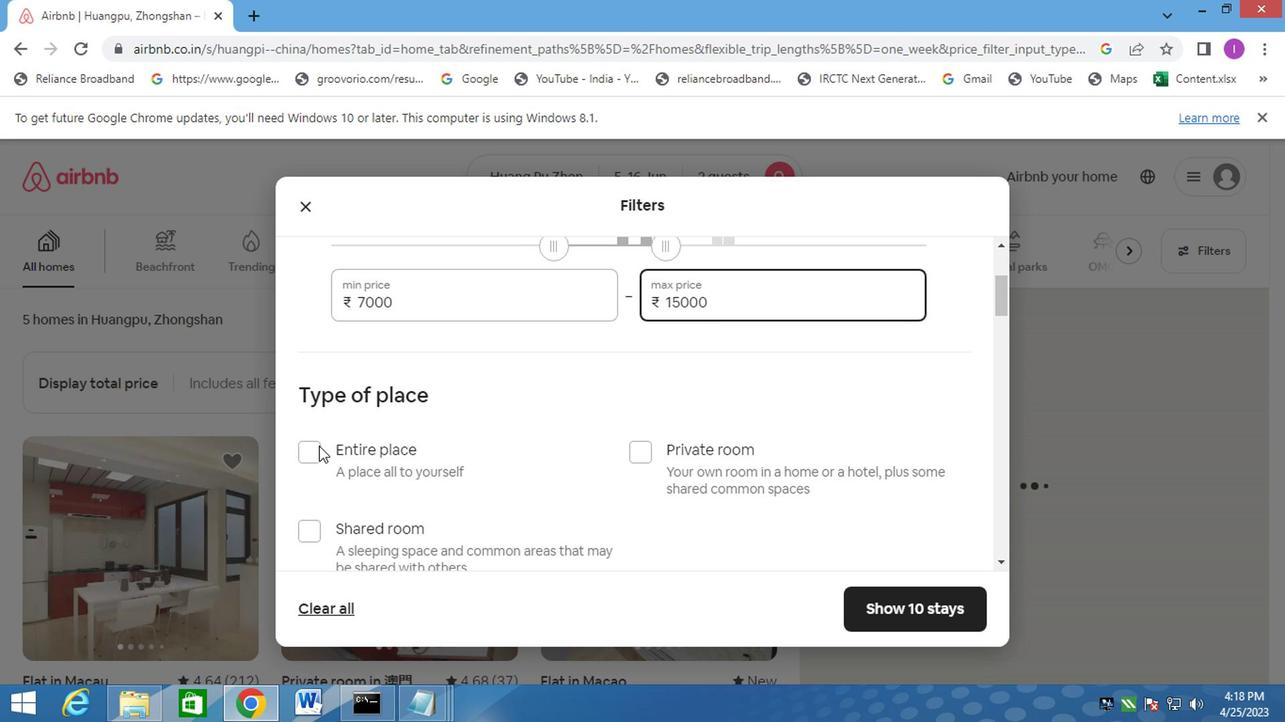 
Action: Mouse pressed left at (309, 452)
Screenshot: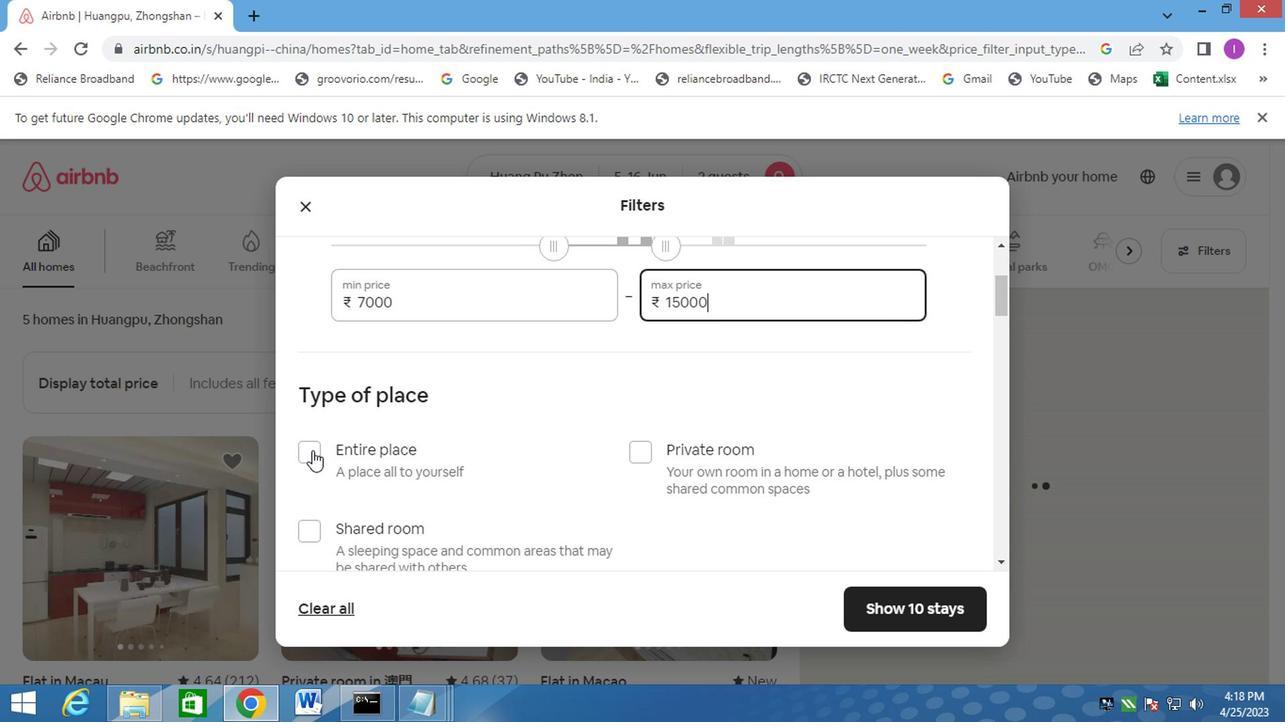 
Action: Mouse moved to (704, 464)
Screenshot: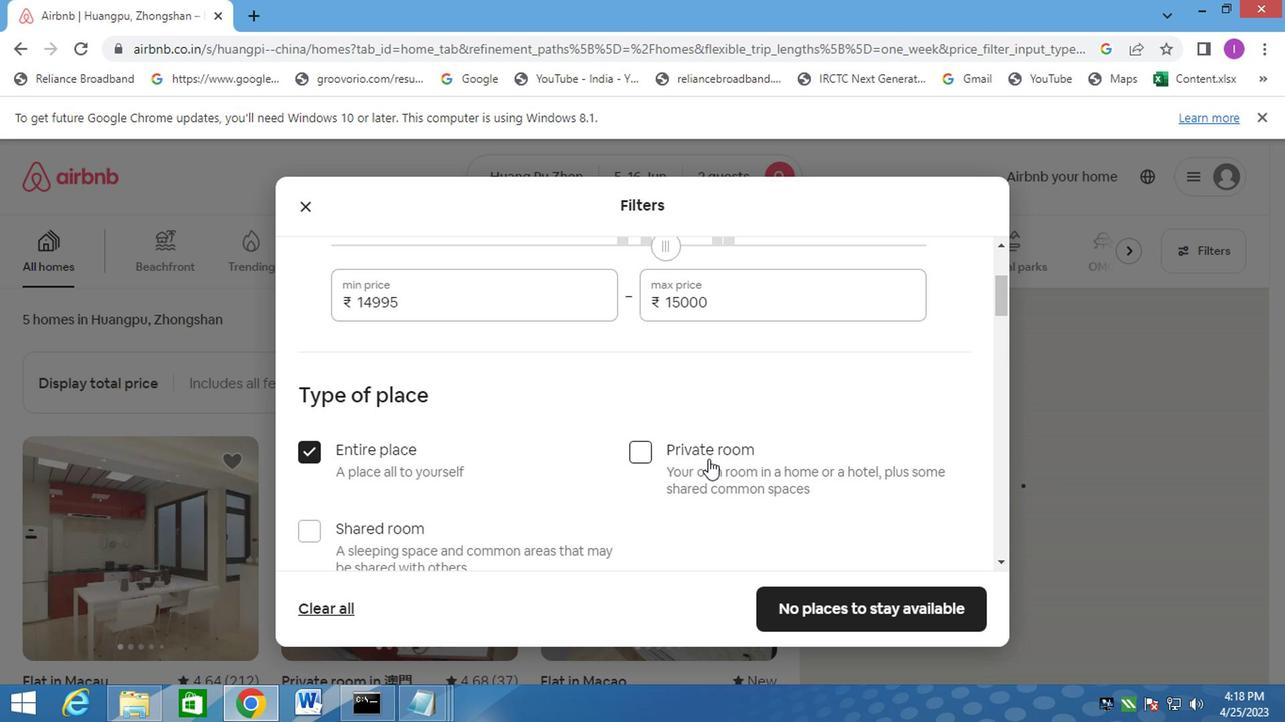 
Action: Mouse scrolled (703, 460) with delta (0, -1)
Screenshot: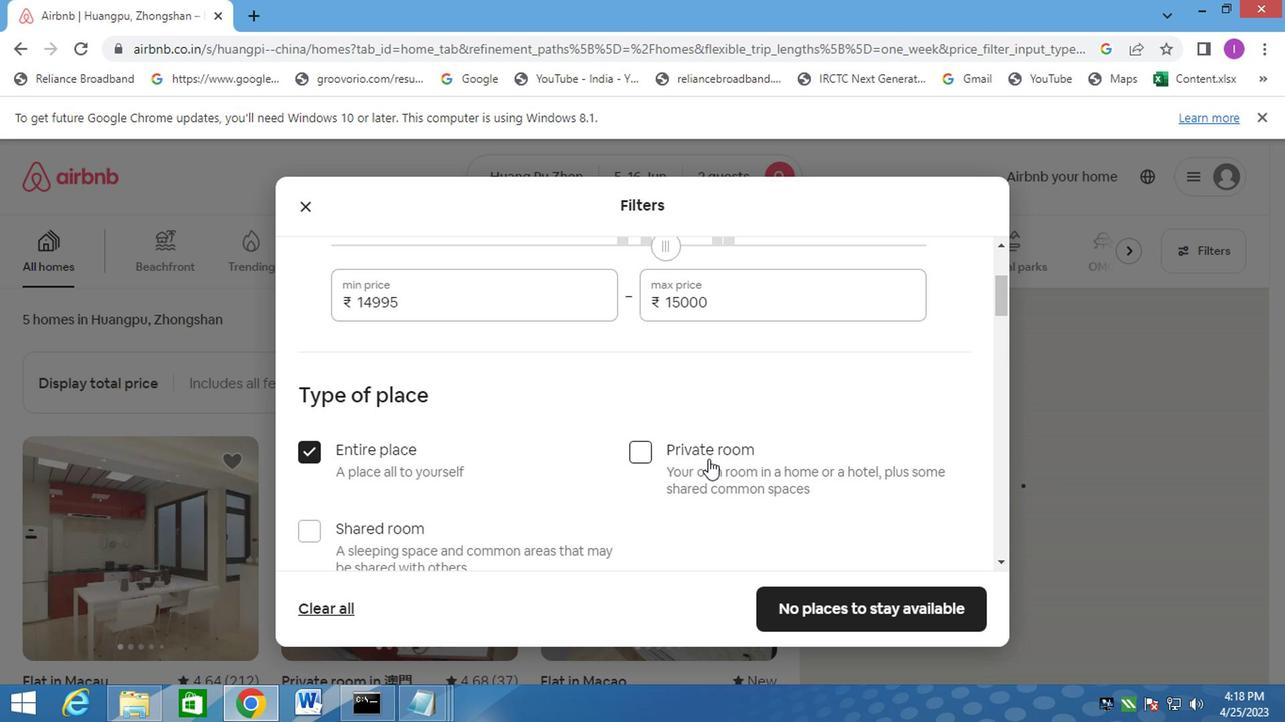 
Action: Mouse moved to (704, 466)
Screenshot: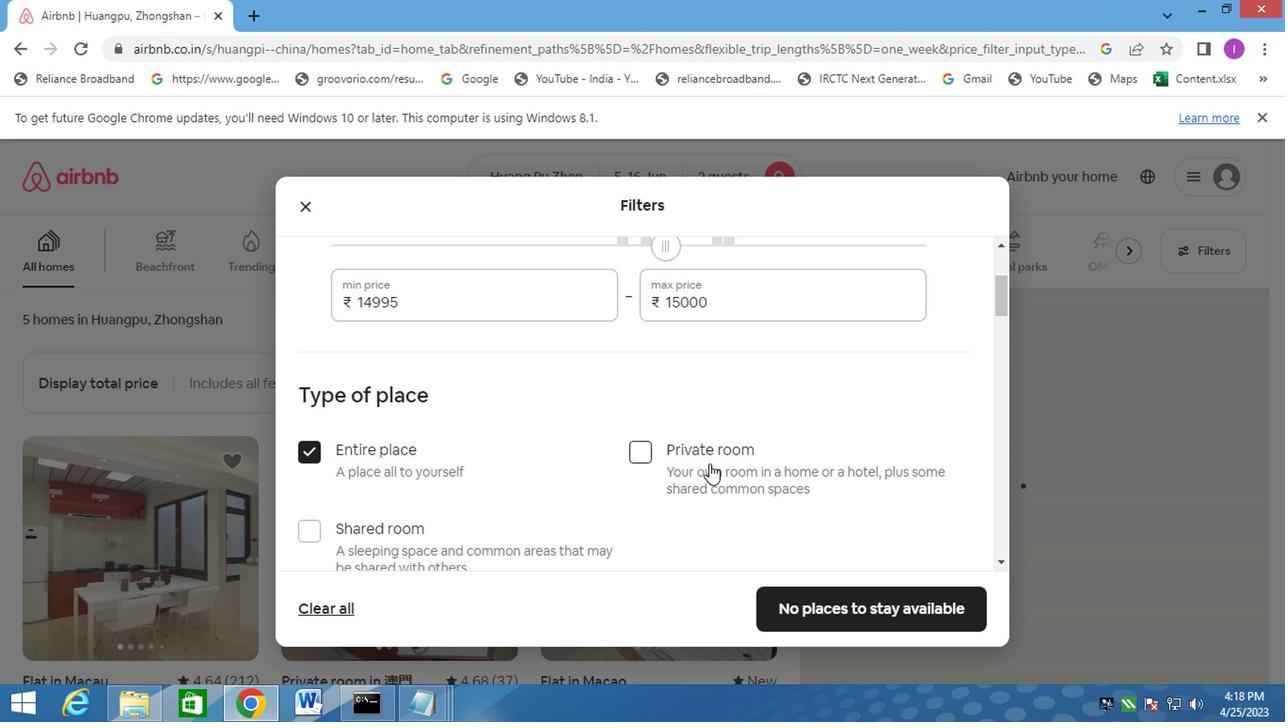 
Action: Mouse scrolled (704, 465) with delta (0, -1)
Screenshot: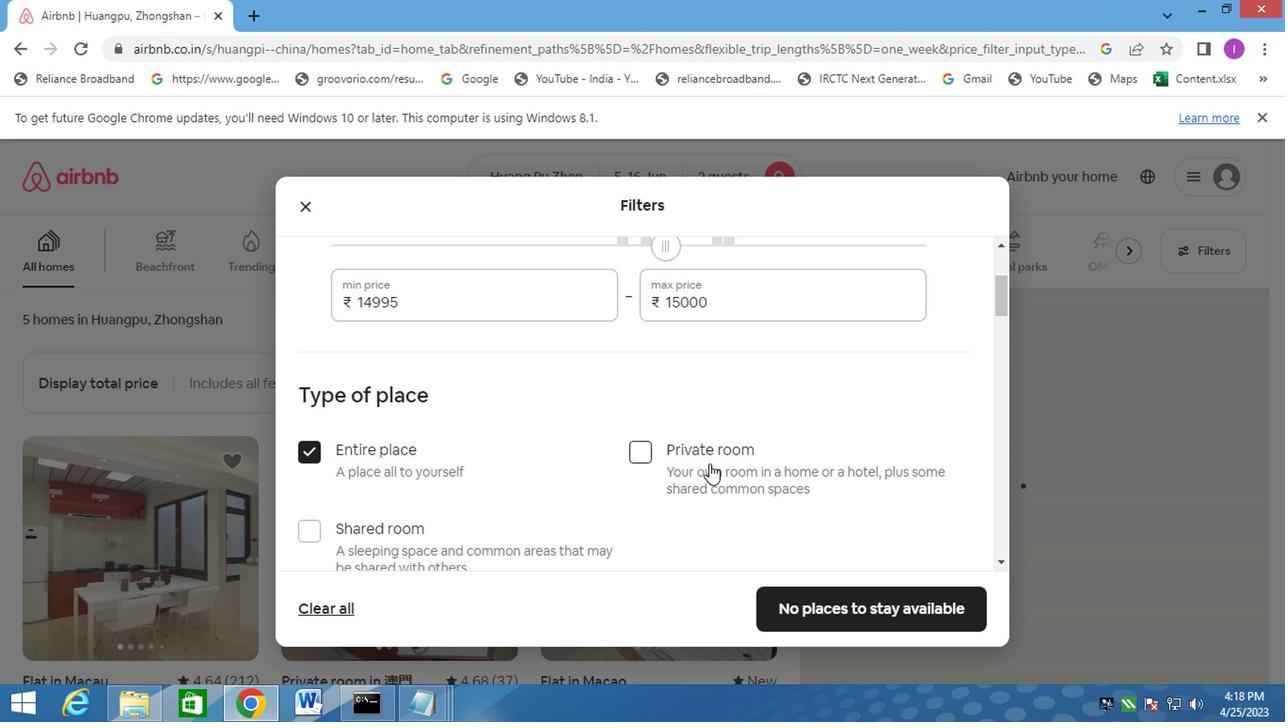 
Action: Mouse moved to (704, 467)
Screenshot: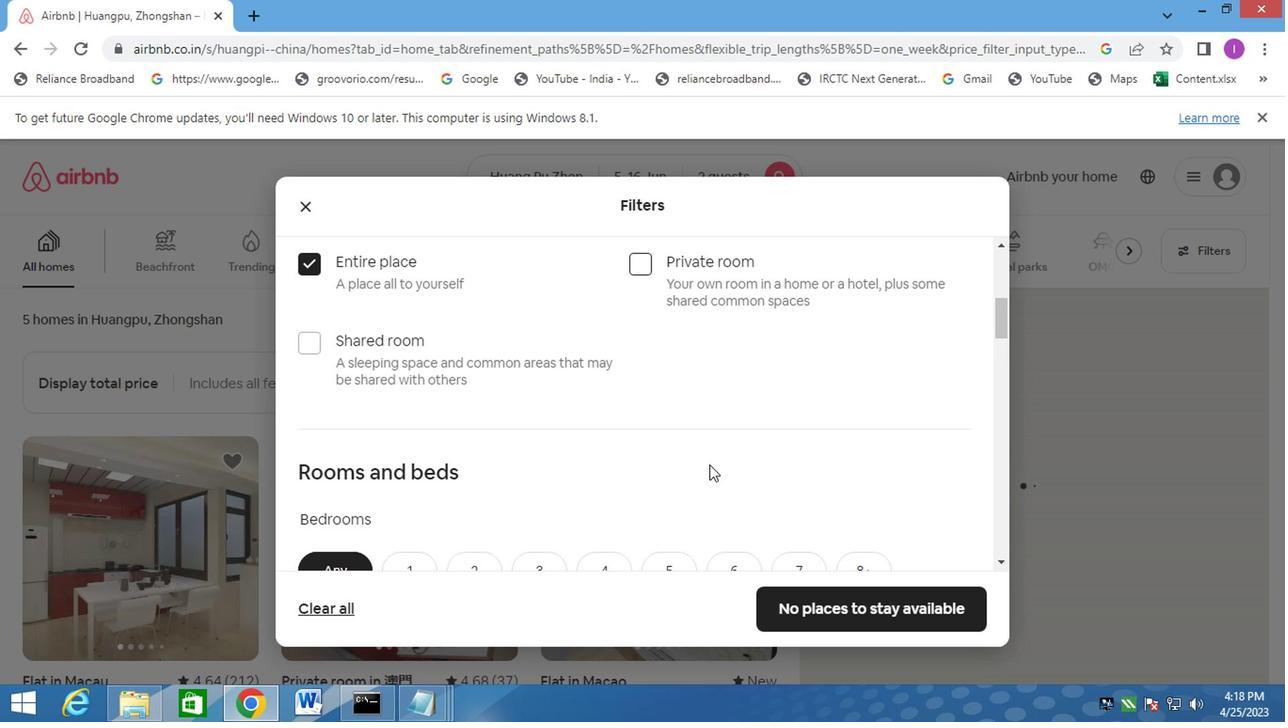 
Action: Mouse scrolled (704, 466) with delta (0, 0)
Screenshot: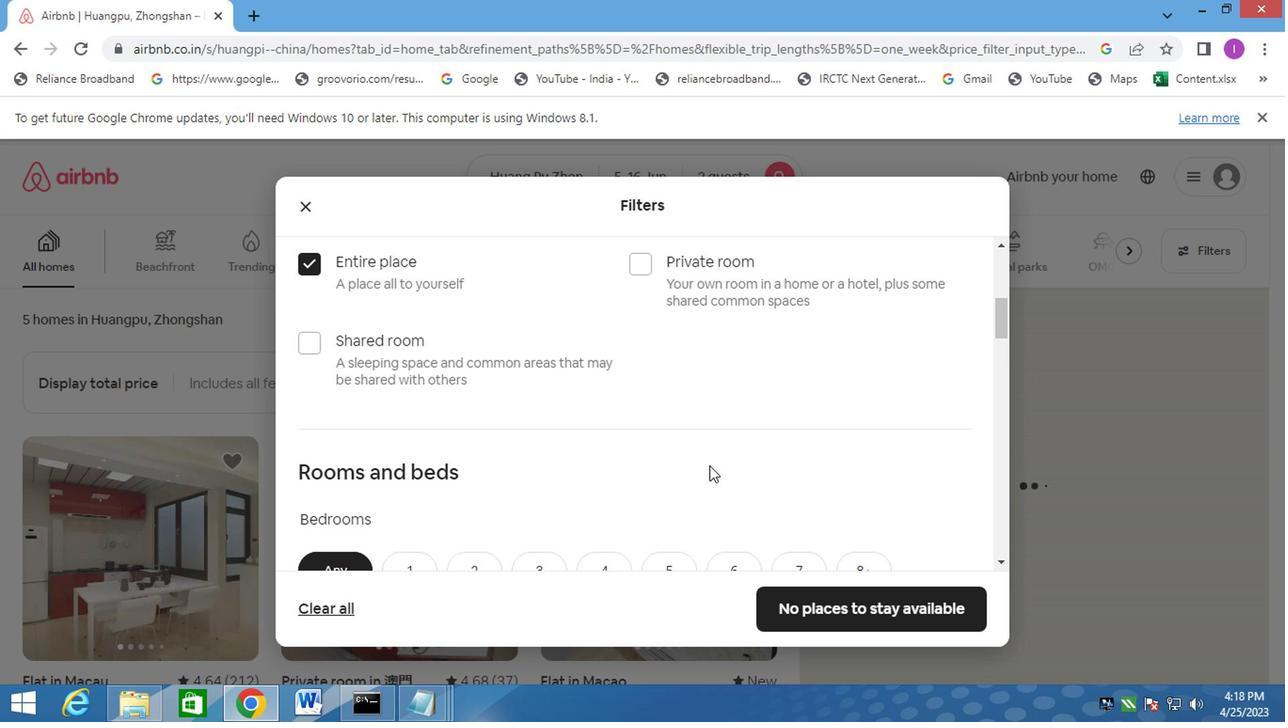 
Action: Mouse moved to (698, 466)
Screenshot: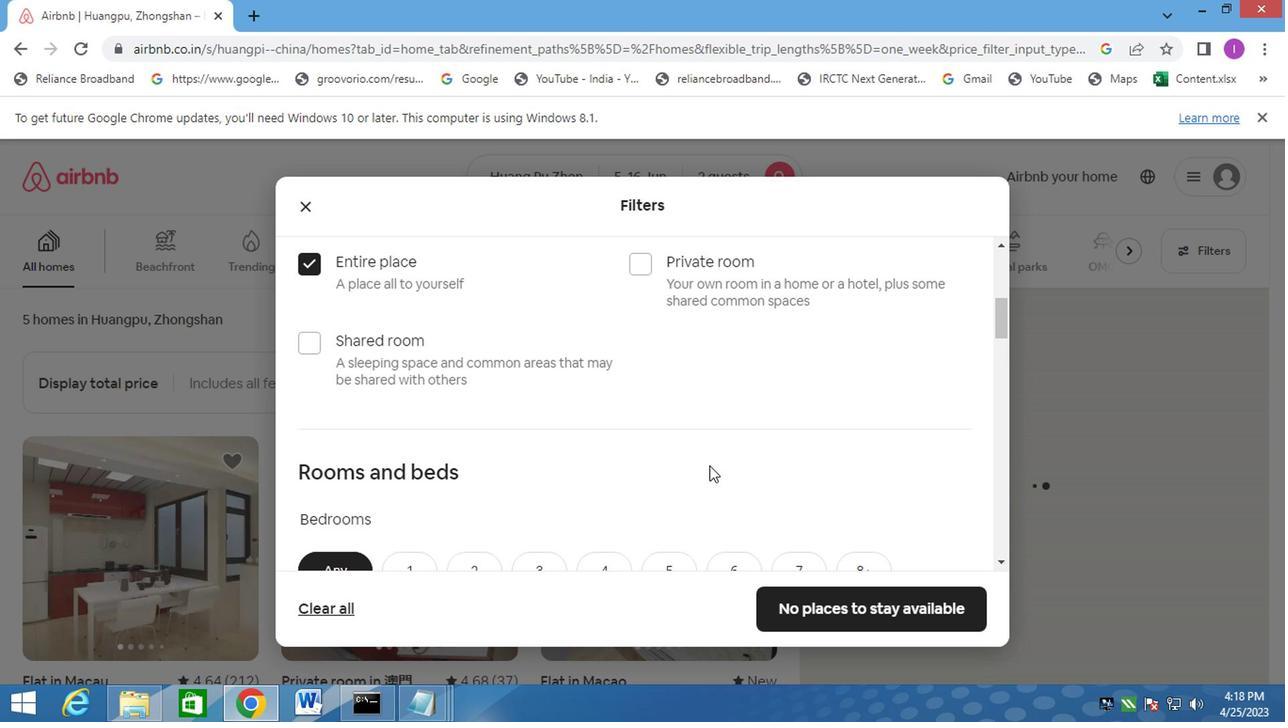 
Action: Mouse scrolled (698, 465) with delta (0, -1)
Screenshot: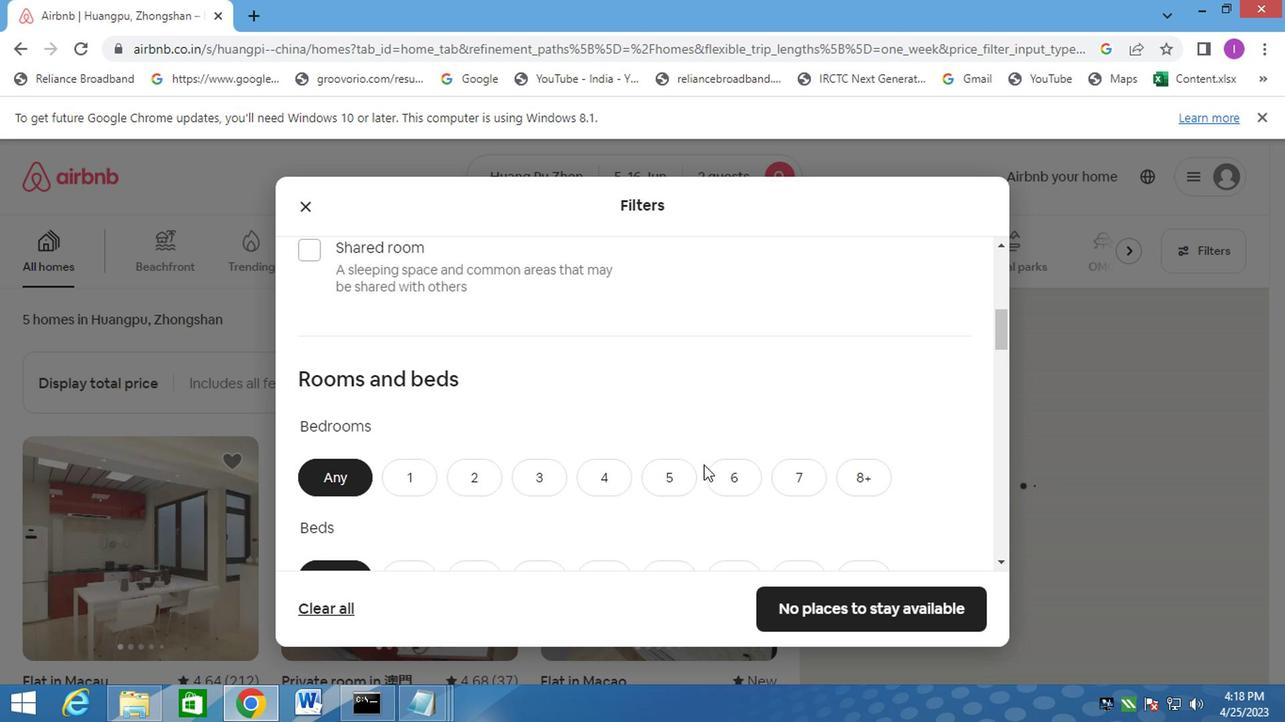 
Action: Mouse moved to (415, 388)
Screenshot: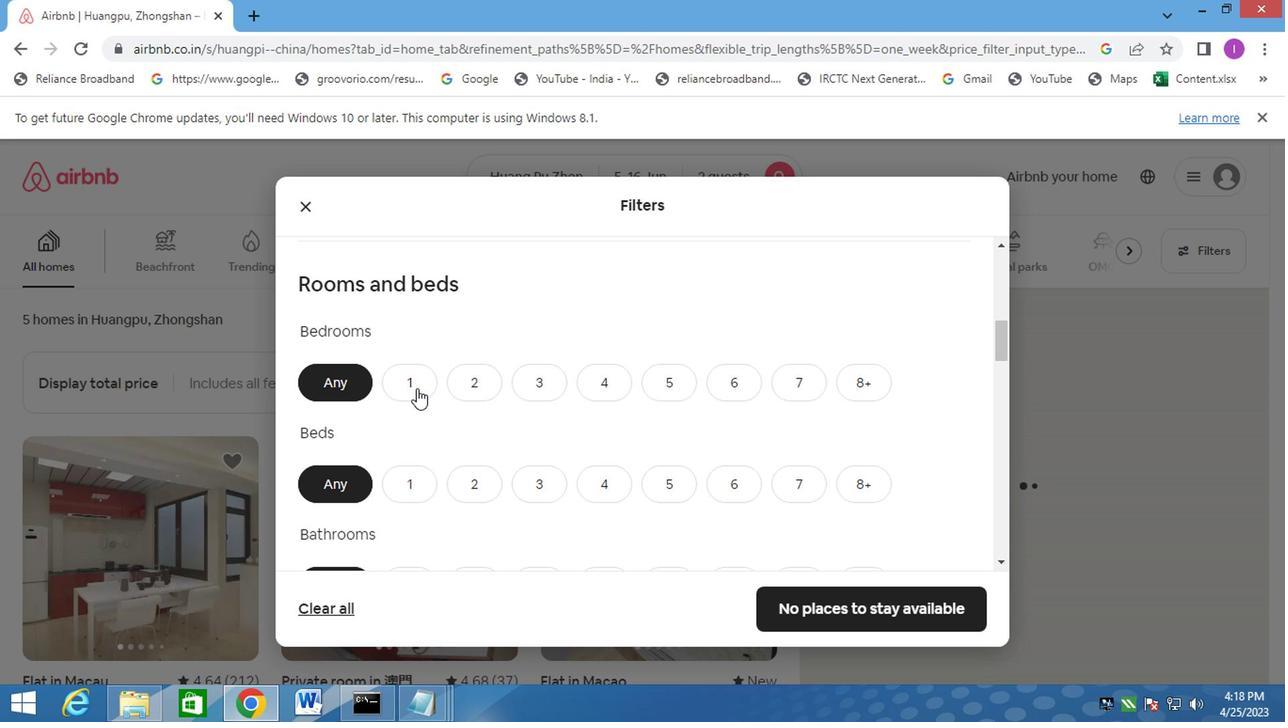 
Action: Mouse pressed left at (415, 388)
Screenshot: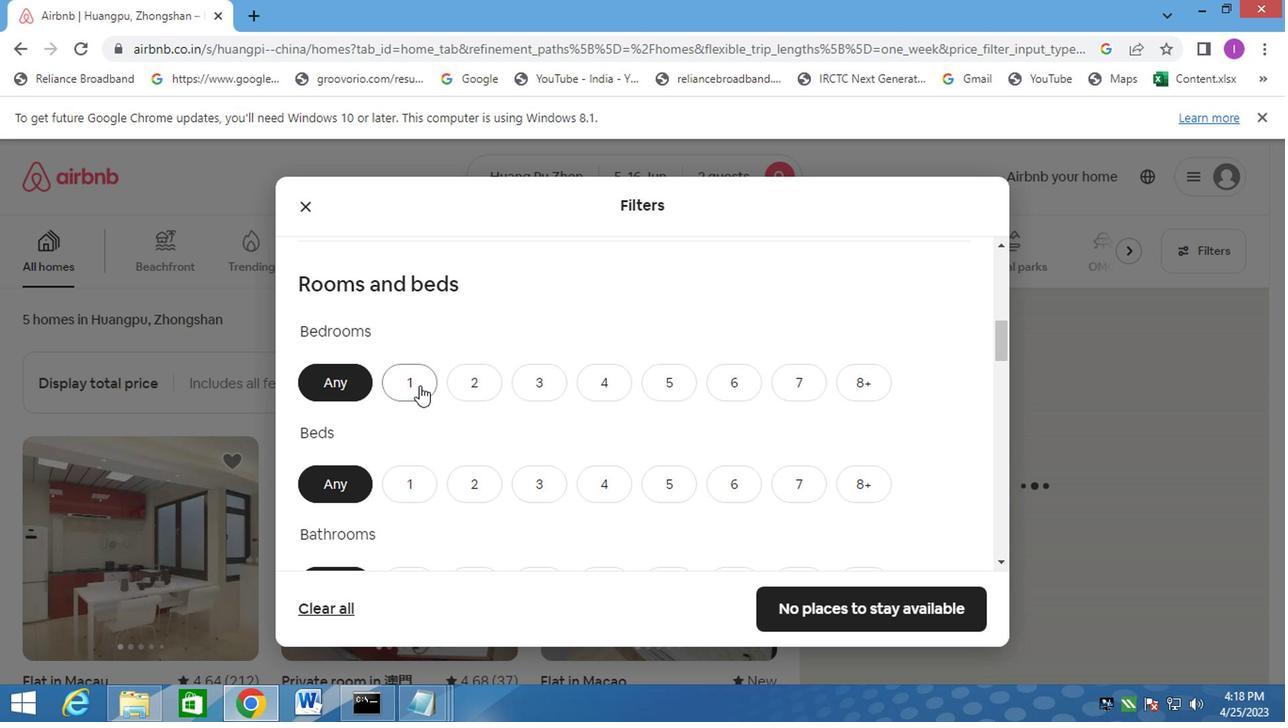 
Action: Mouse moved to (413, 484)
Screenshot: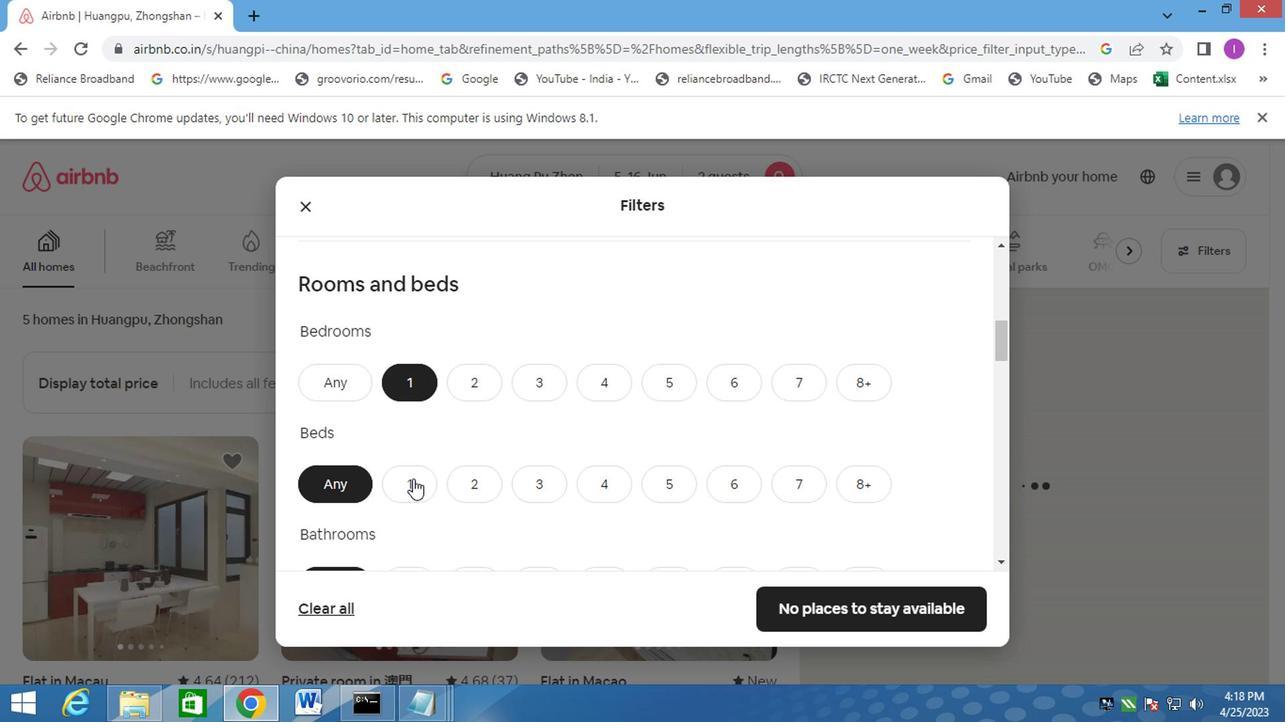 
Action: Mouse pressed left at (413, 484)
Screenshot: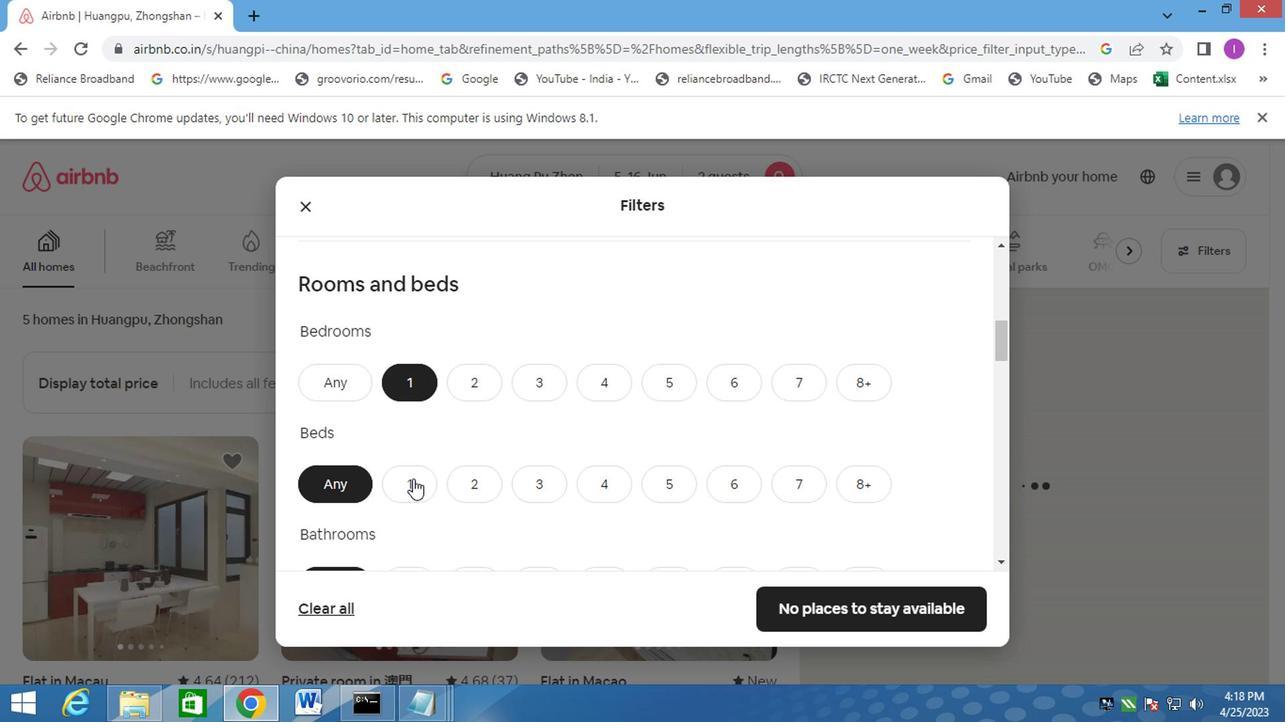 
Action: Mouse moved to (438, 477)
Screenshot: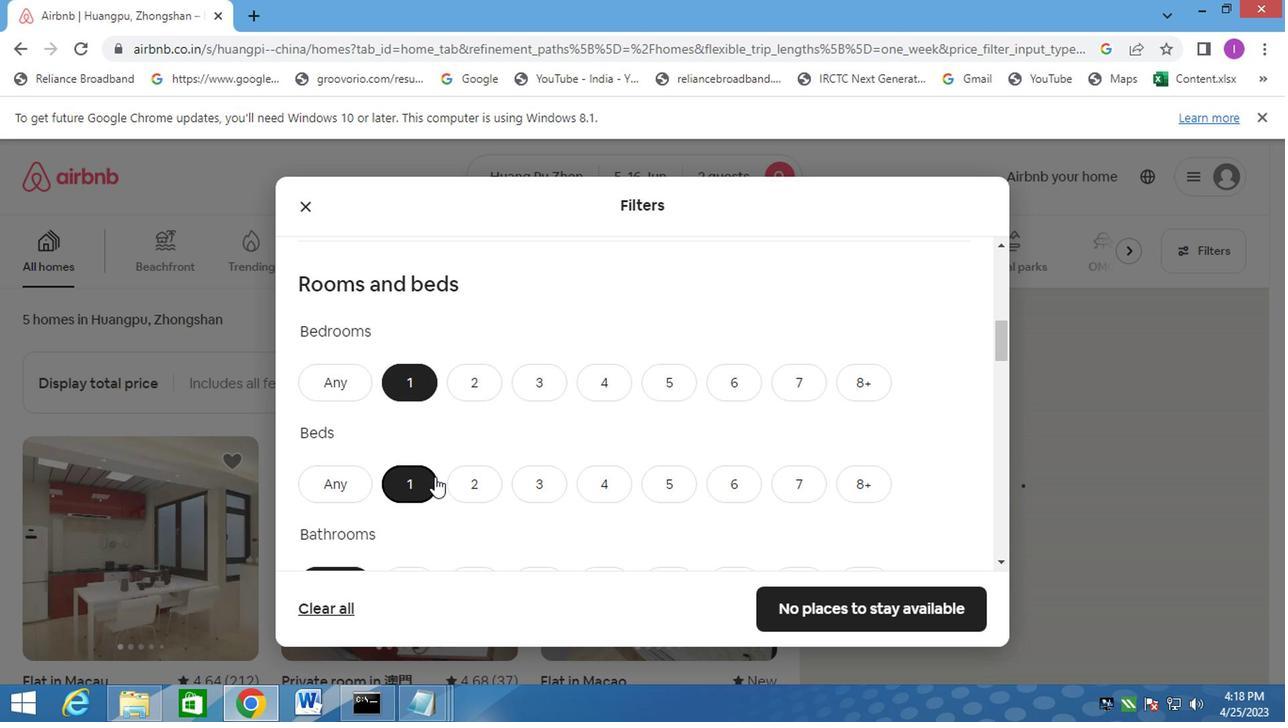
Action: Mouse scrolled (433, 477) with delta (0, -1)
Screenshot: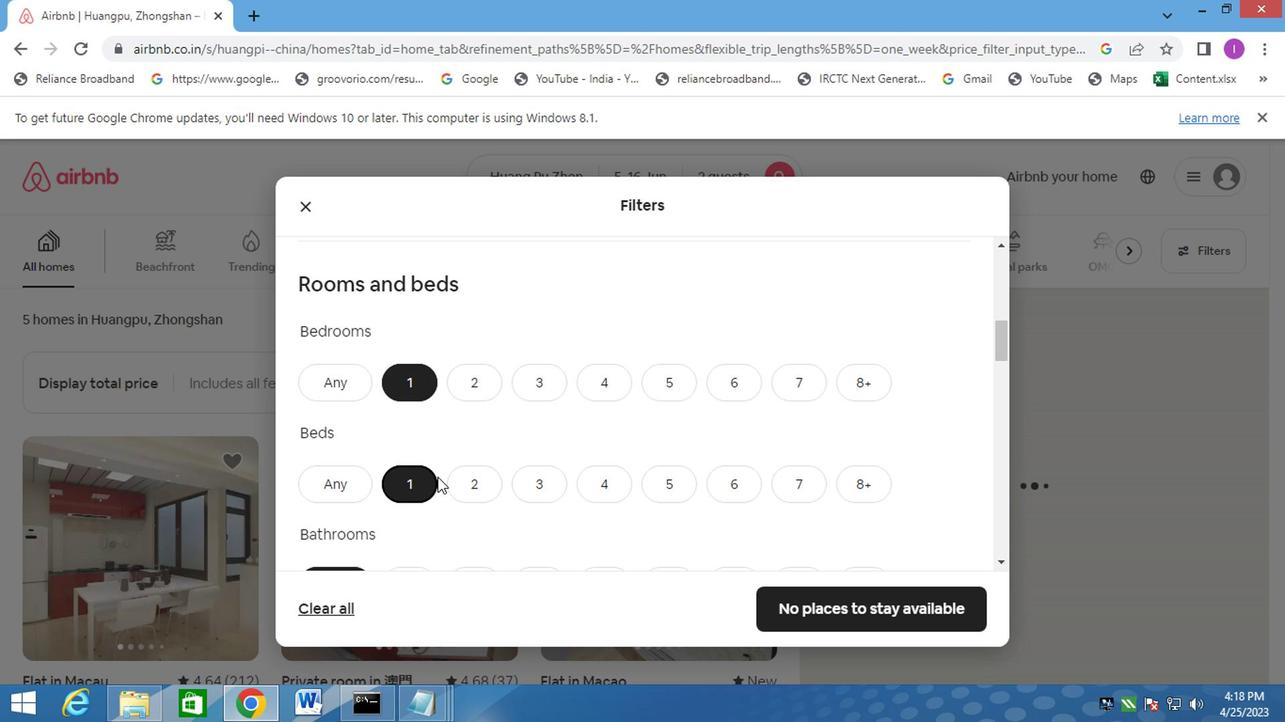 
Action: Mouse moved to (431, 506)
Screenshot: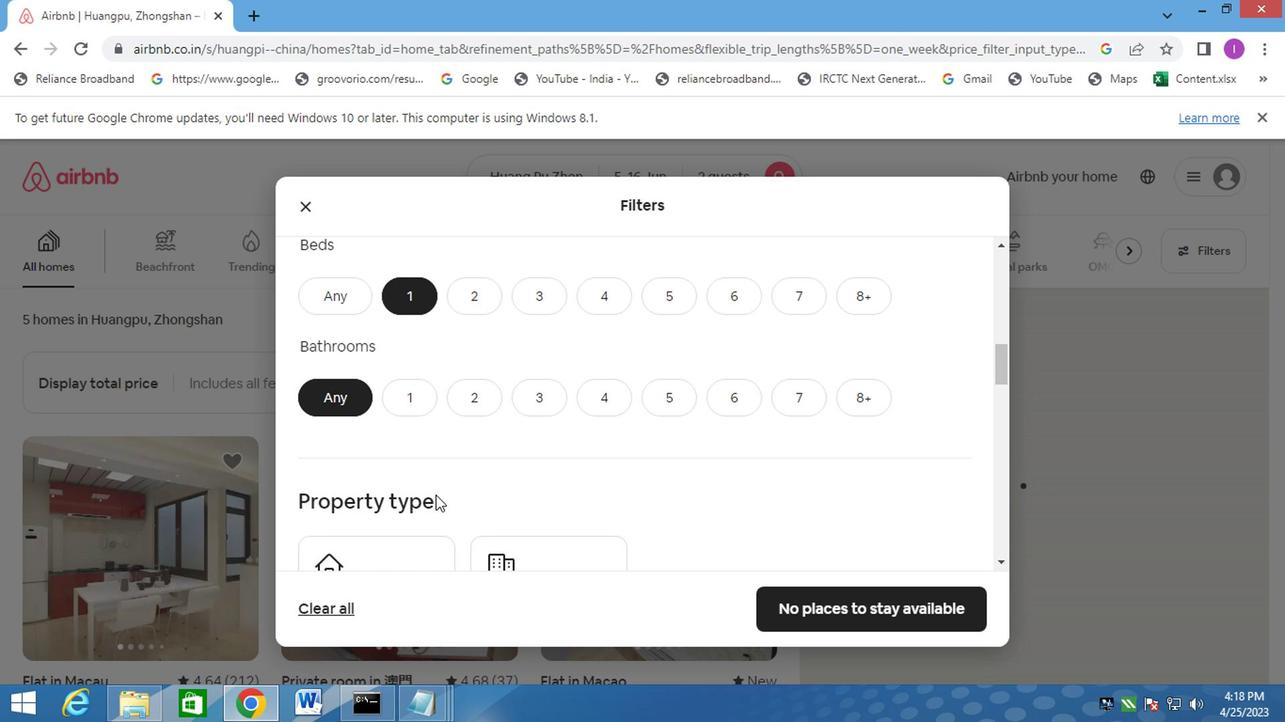 
Action: Mouse scrolled (431, 500) with delta (0, 0)
Screenshot: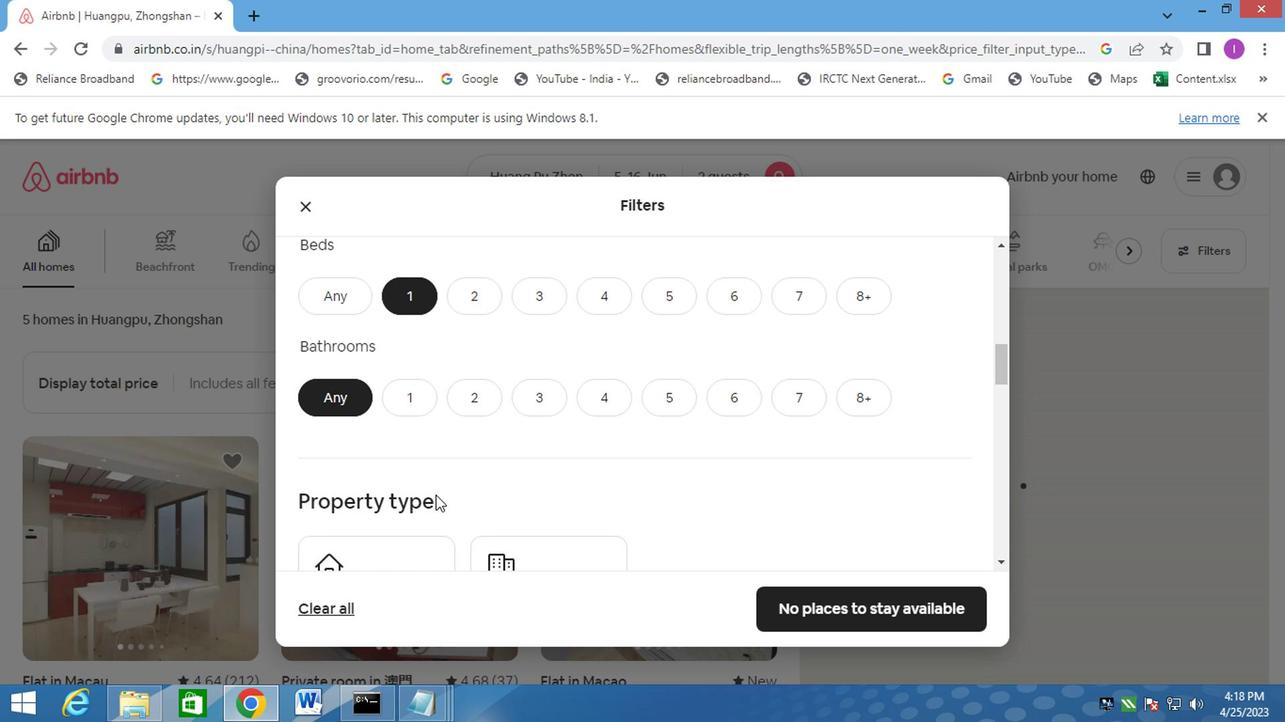 
Action: Mouse moved to (413, 484)
Screenshot: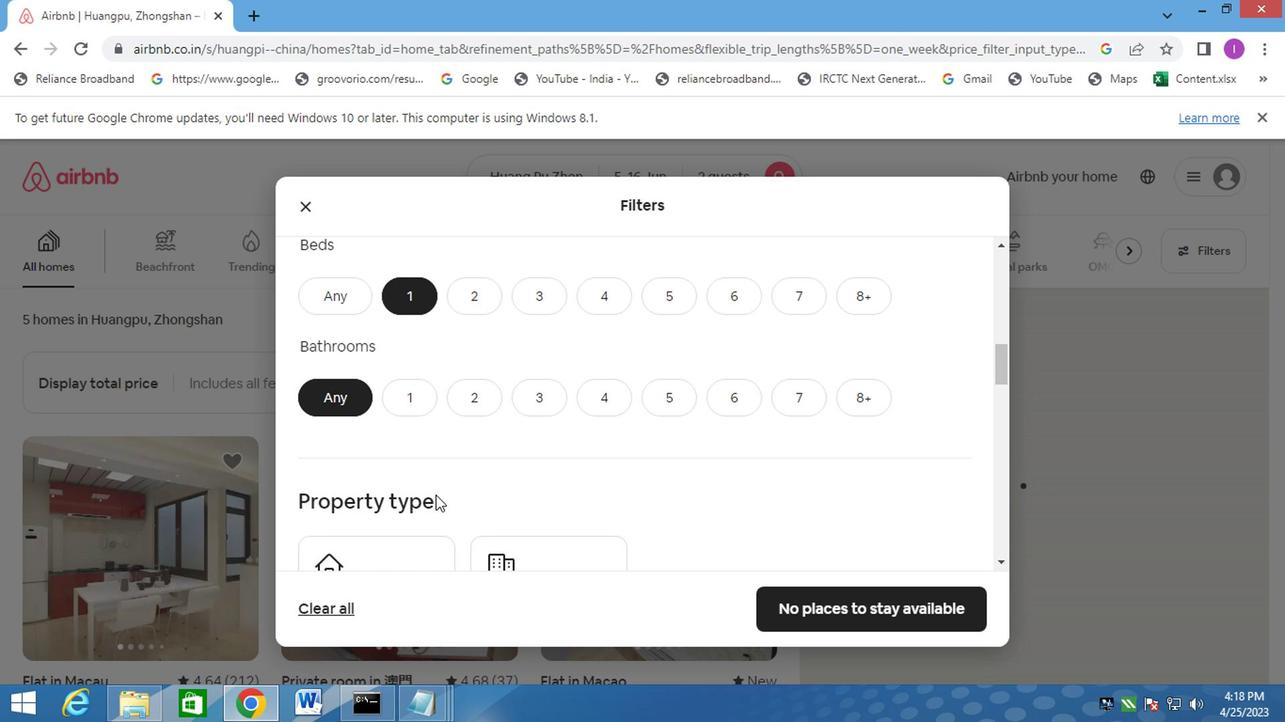 
Action: Mouse scrolled (431, 504) with delta (0, 0)
Screenshot: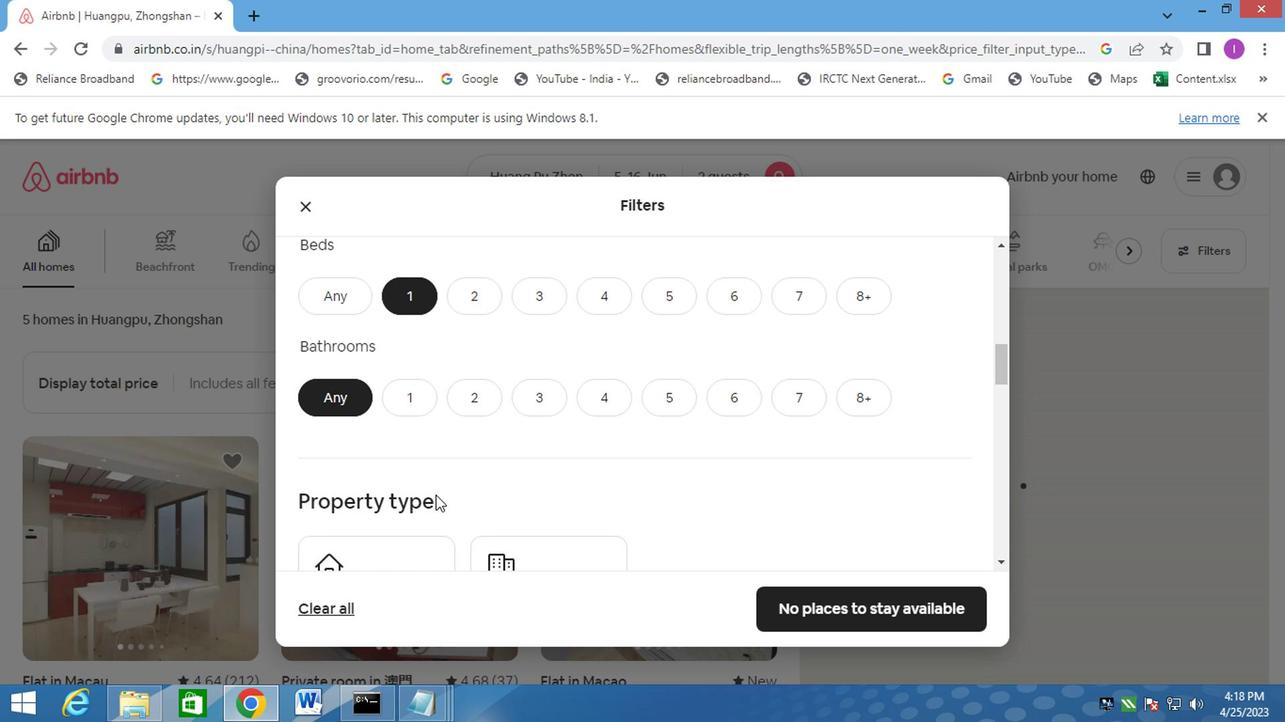 
Action: Mouse moved to (400, 452)
Screenshot: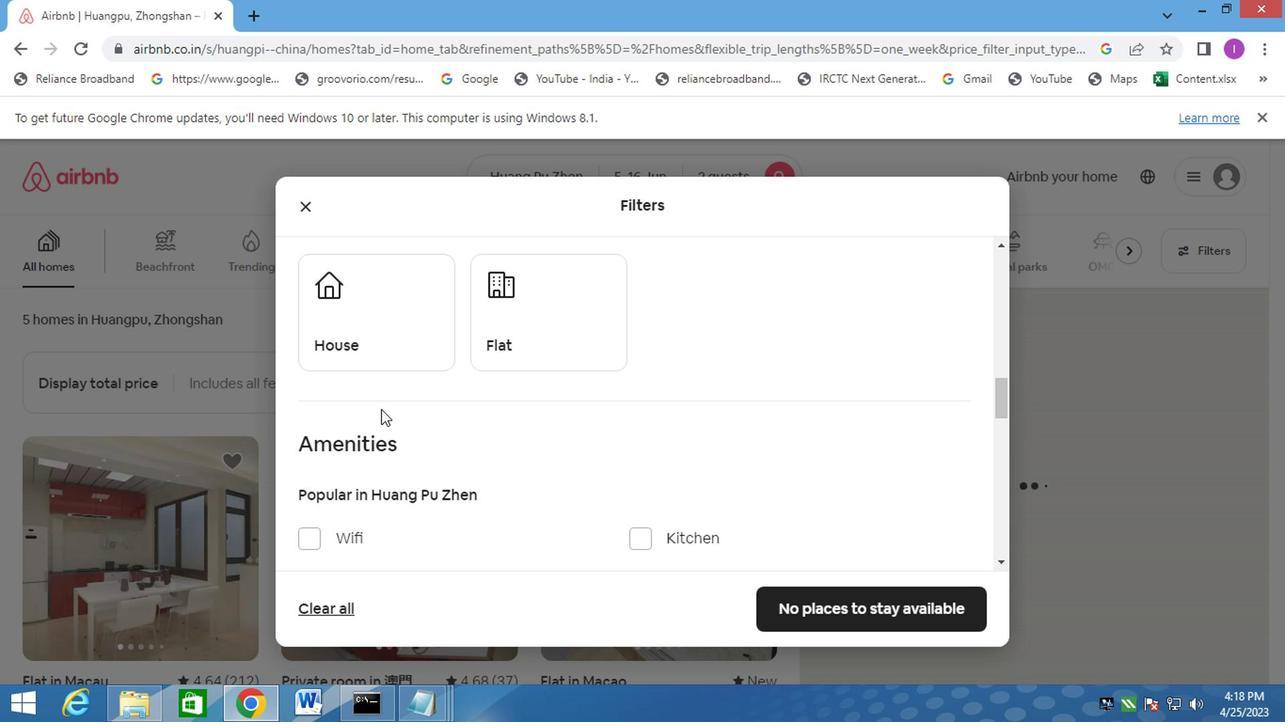
Action: Mouse scrolled (400, 453) with delta (0, 0)
Screenshot: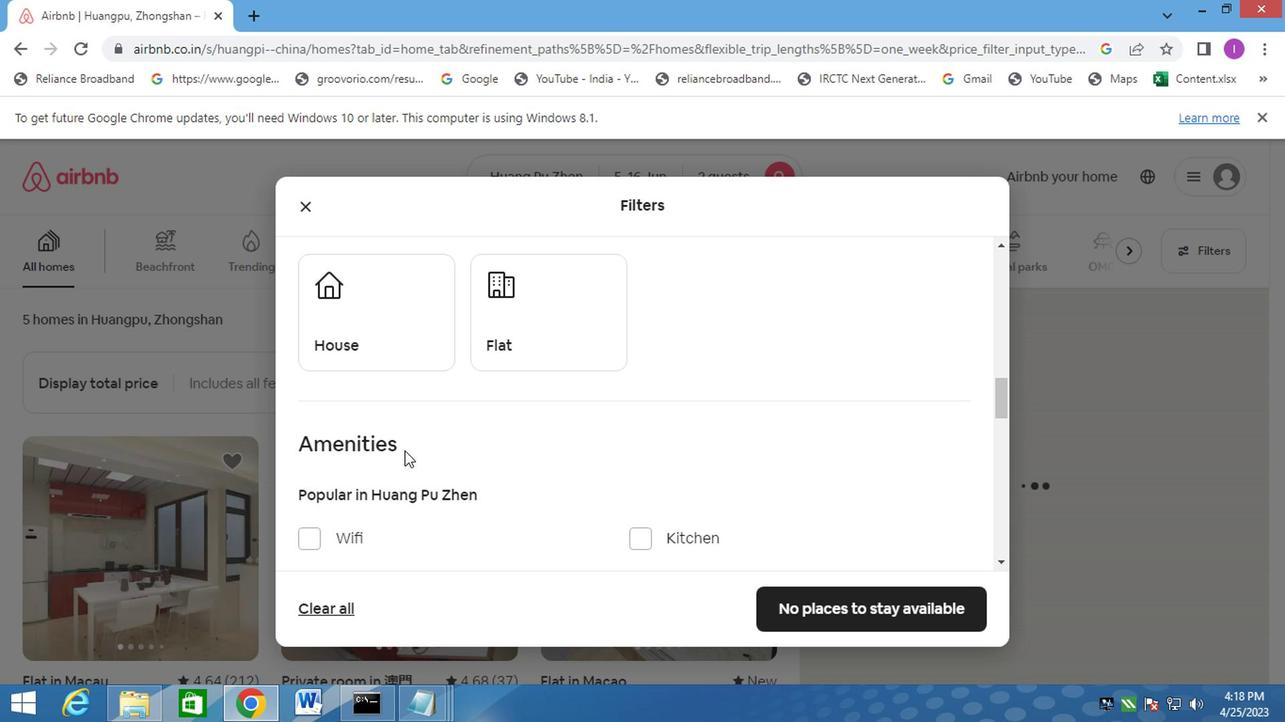 
Action: Mouse scrolled (400, 453) with delta (0, 0)
Screenshot: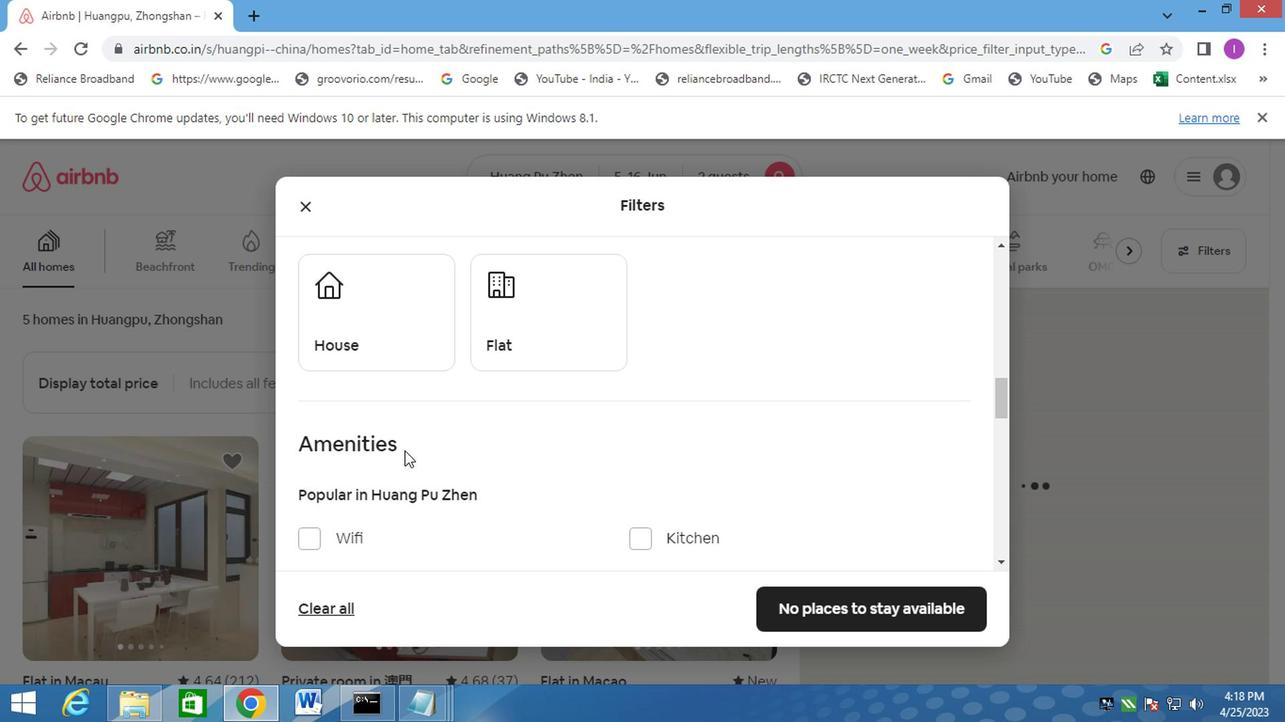 
Action: Mouse moved to (400, 449)
Screenshot: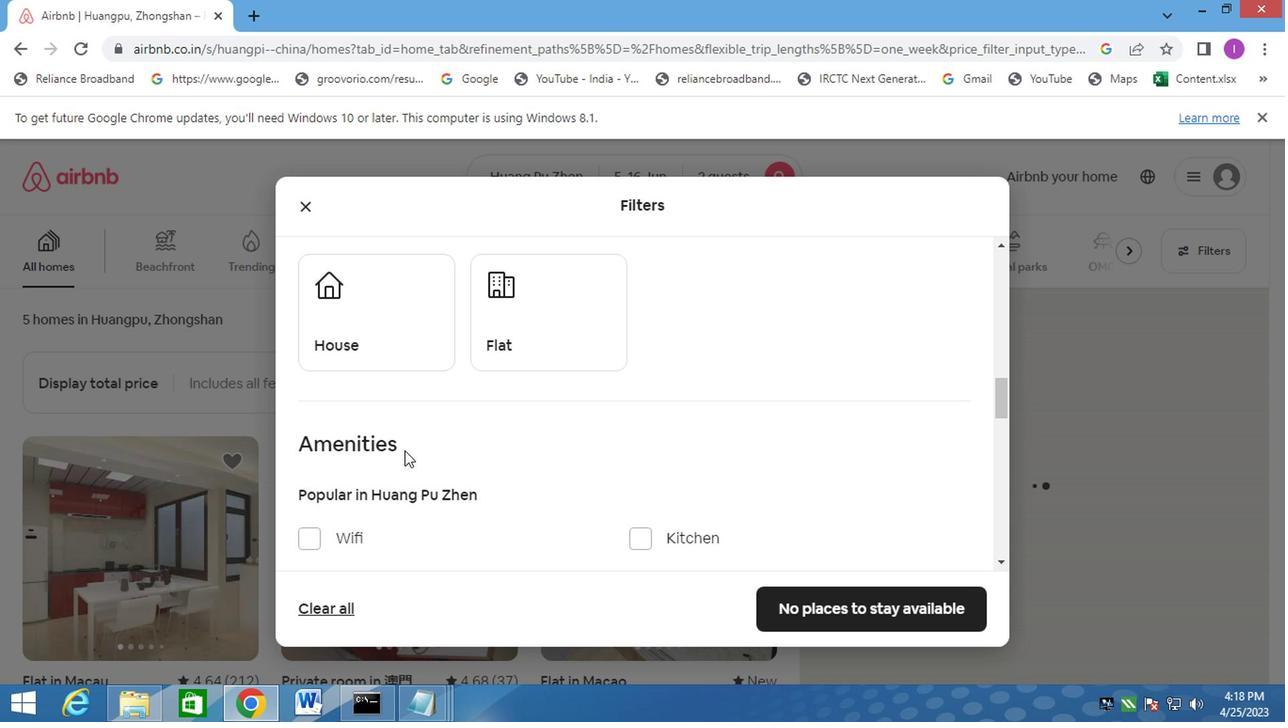 
Action: Mouse scrolled (400, 452) with delta (0, 0)
Screenshot: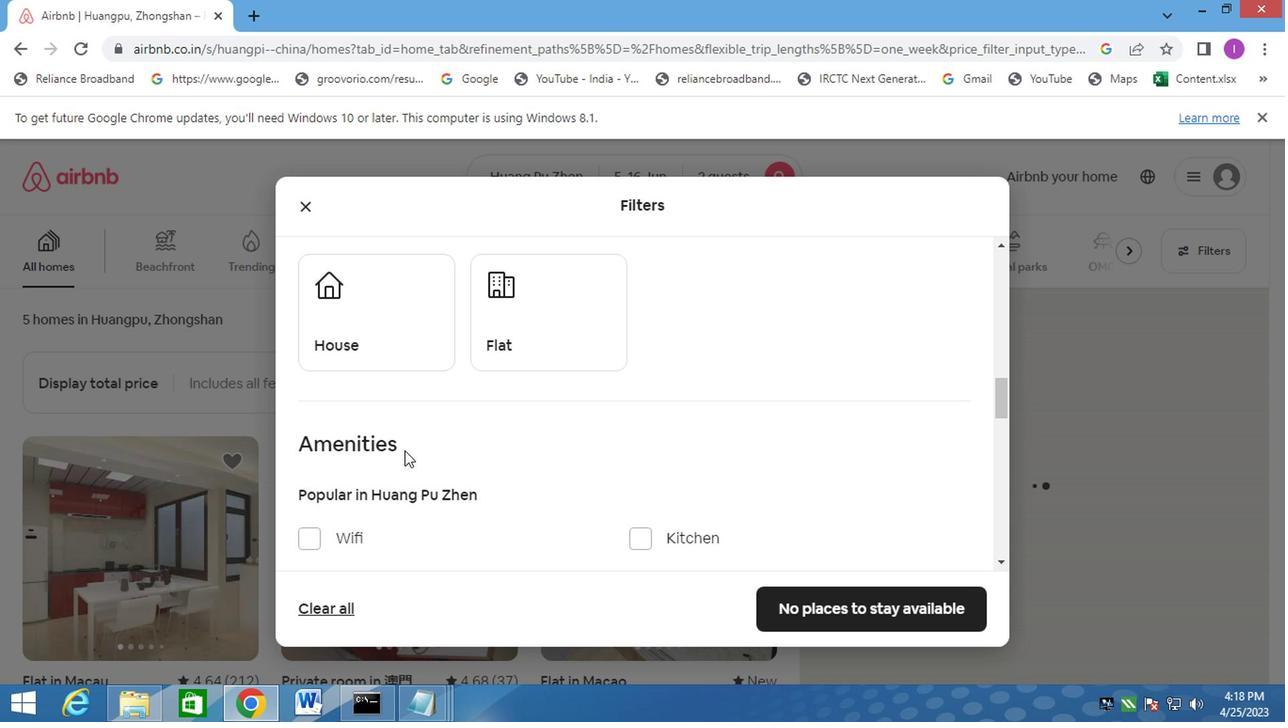 
Action: Mouse moved to (404, 378)
Screenshot: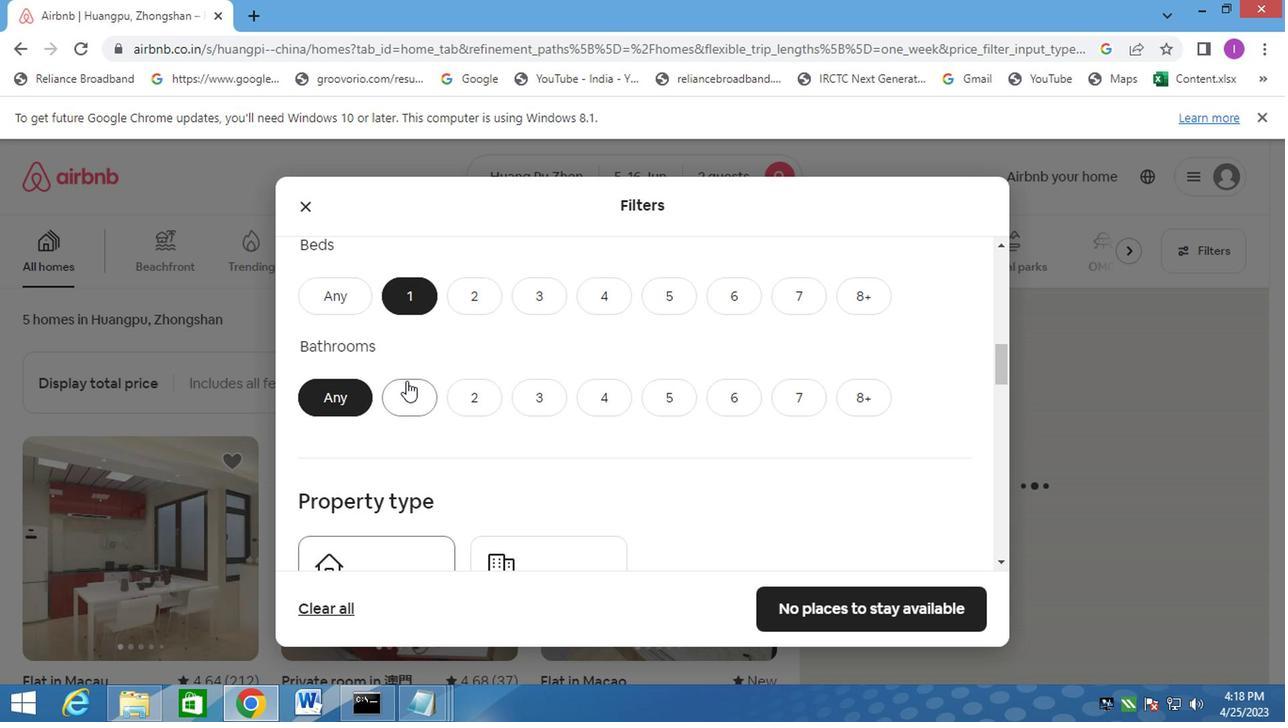 
Action: Mouse scrolled (404, 378) with delta (0, 0)
Screenshot: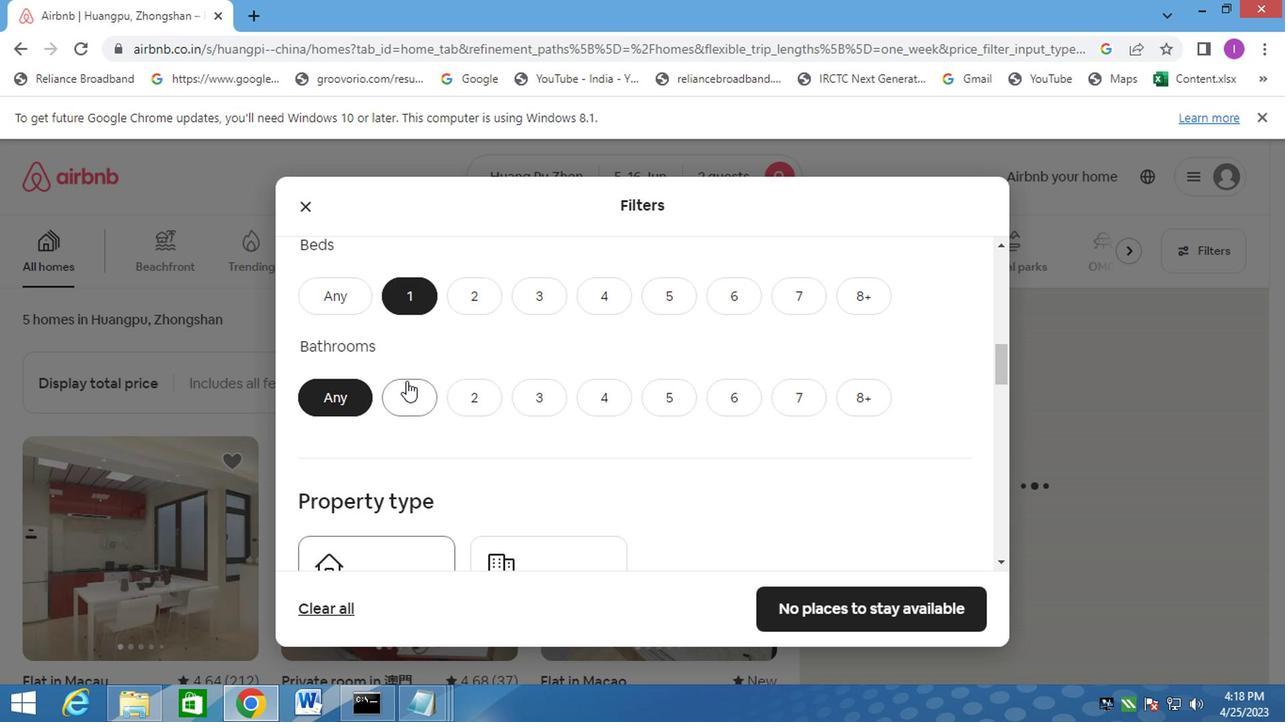 
Action: Mouse scrolled (404, 378) with delta (0, 0)
Screenshot: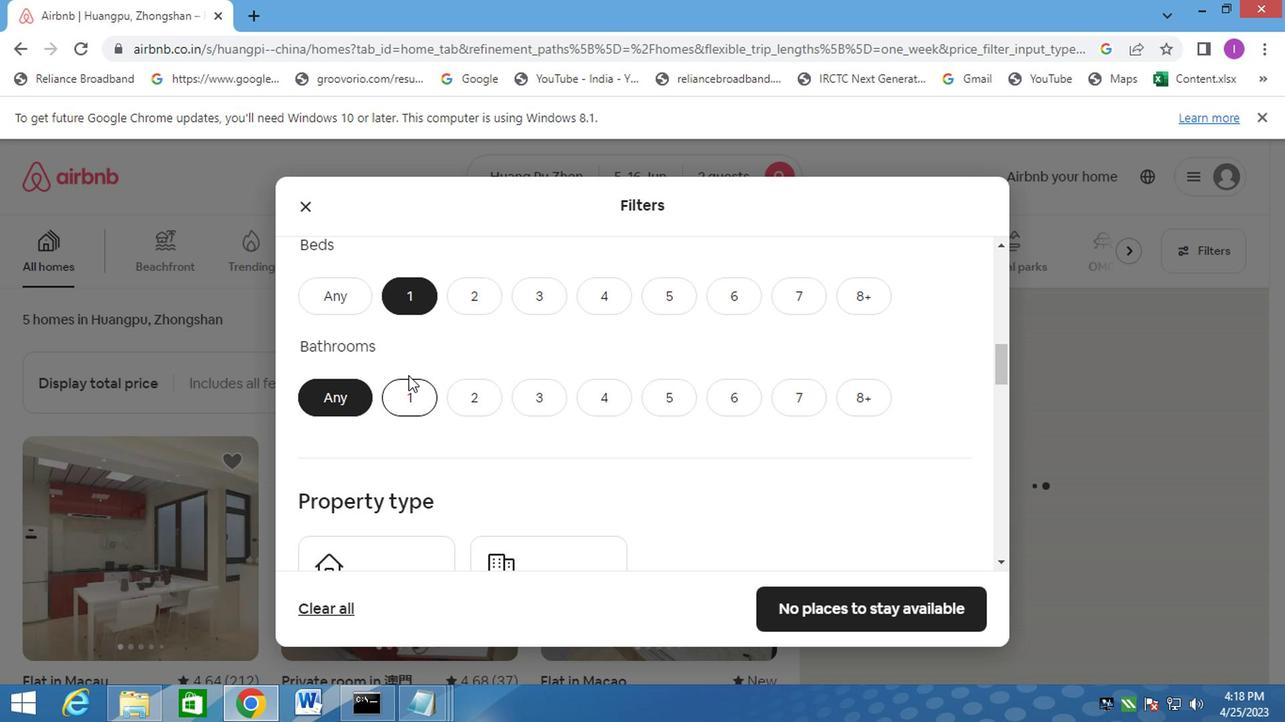 
Action: Mouse moved to (400, 493)
Screenshot: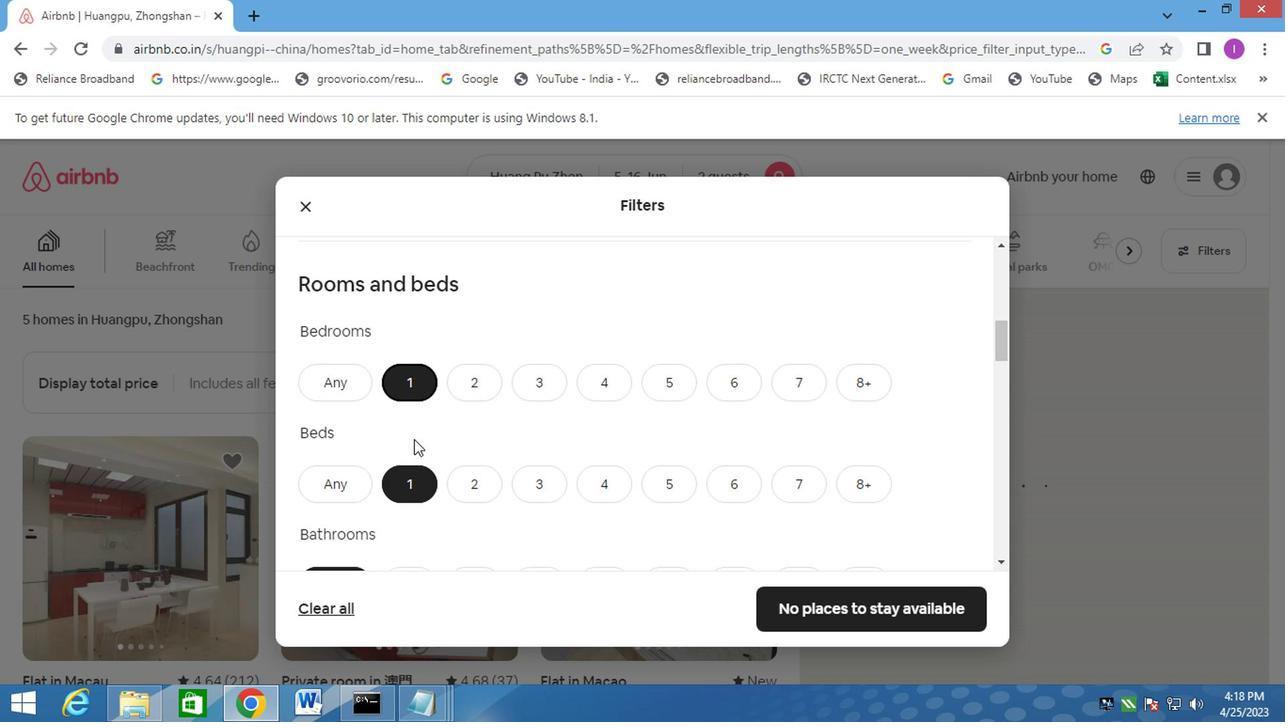 
Action: Mouse scrolled (400, 492) with delta (0, 0)
Screenshot: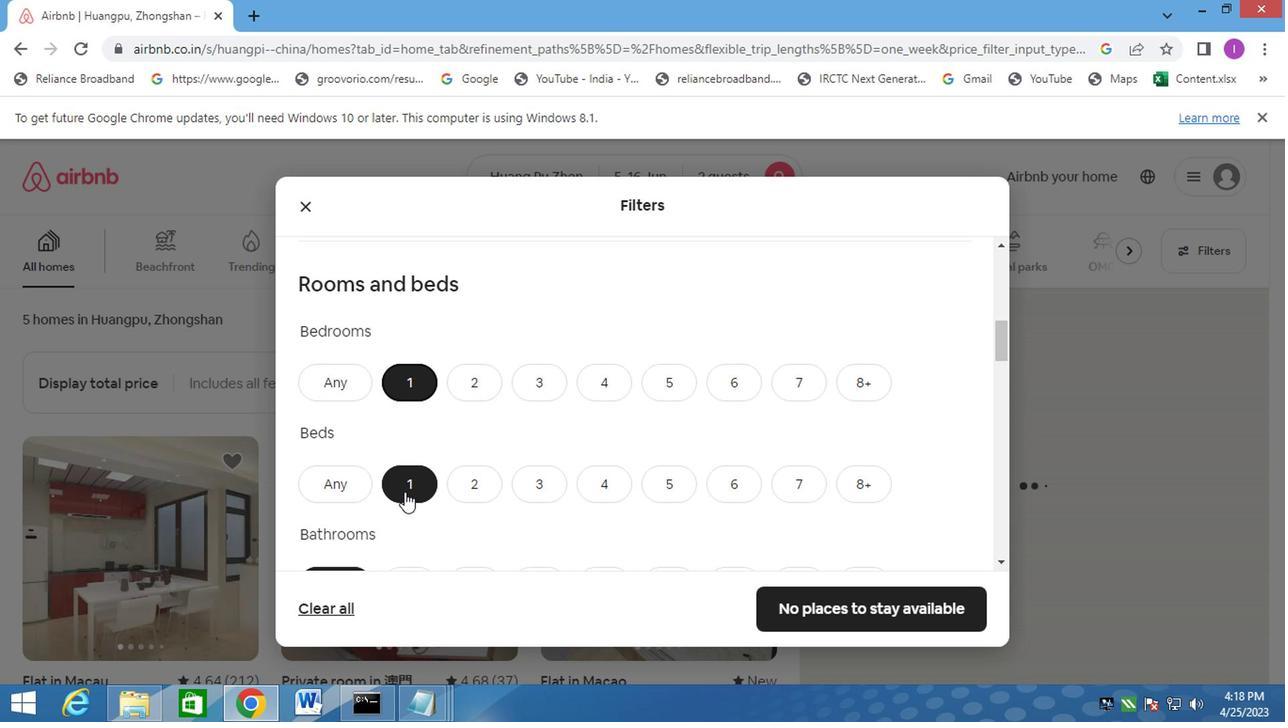 
Action: Mouse scrolled (400, 492) with delta (0, 0)
Screenshot: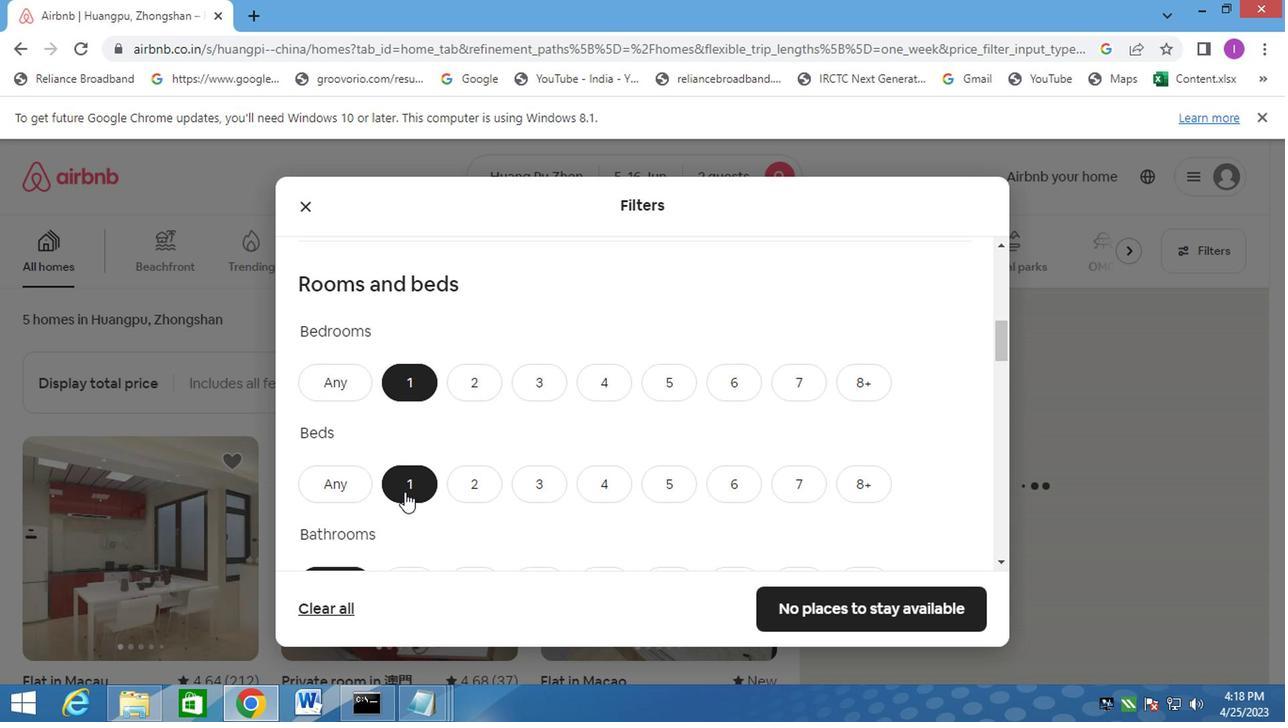 
Action: Mouse moved to (400, 404)
Screenshot: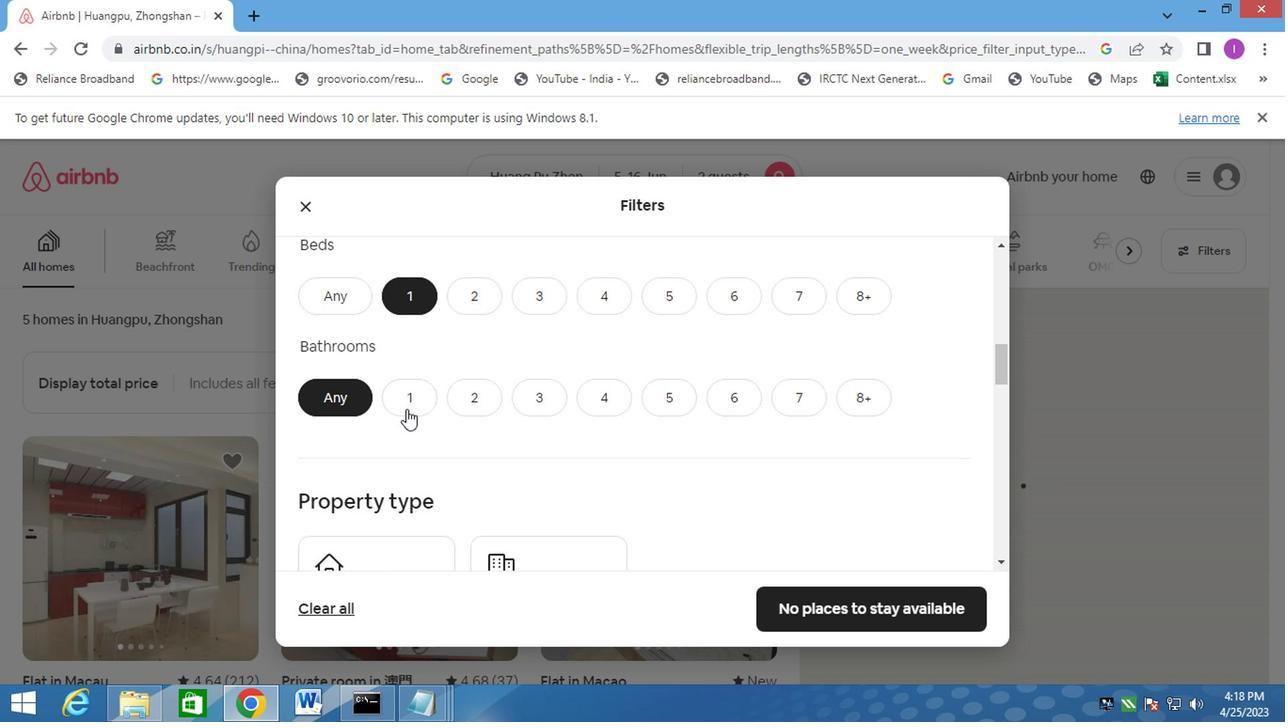 
Action: Mouse pressed left at (400, 404)
Screenshot: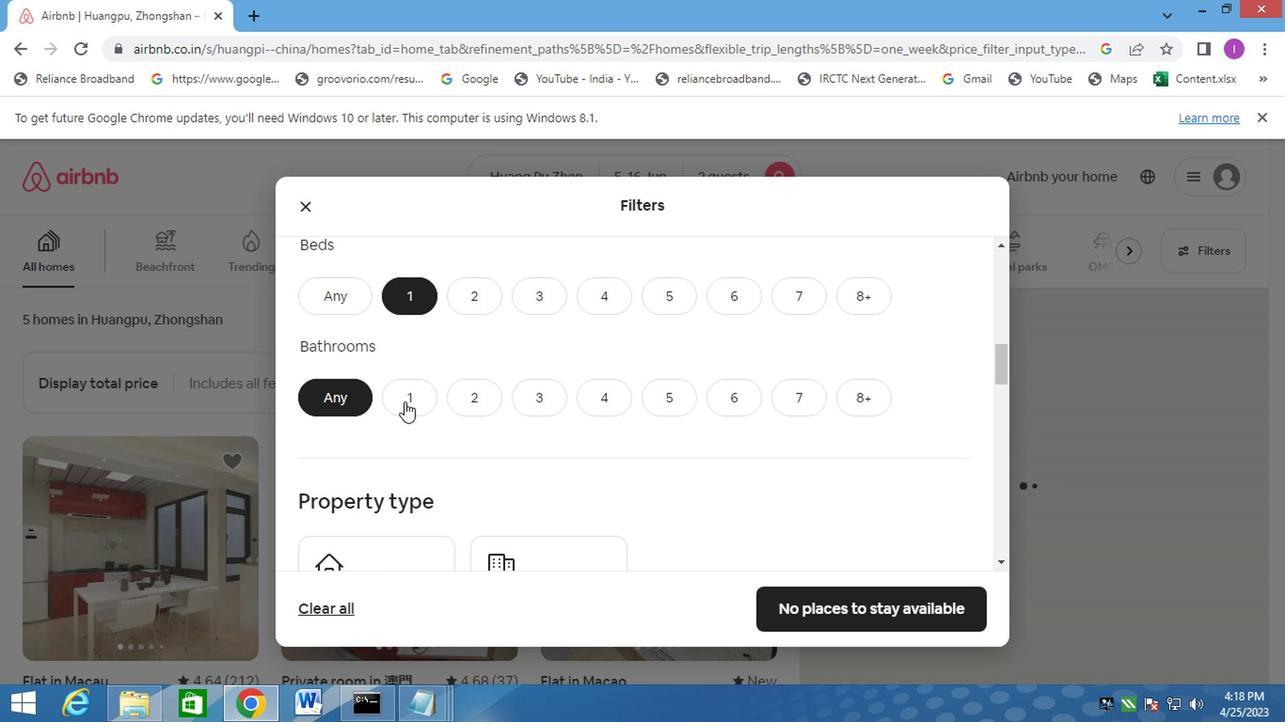 
Action: Mouse moved to (438, 546)
Screenshot: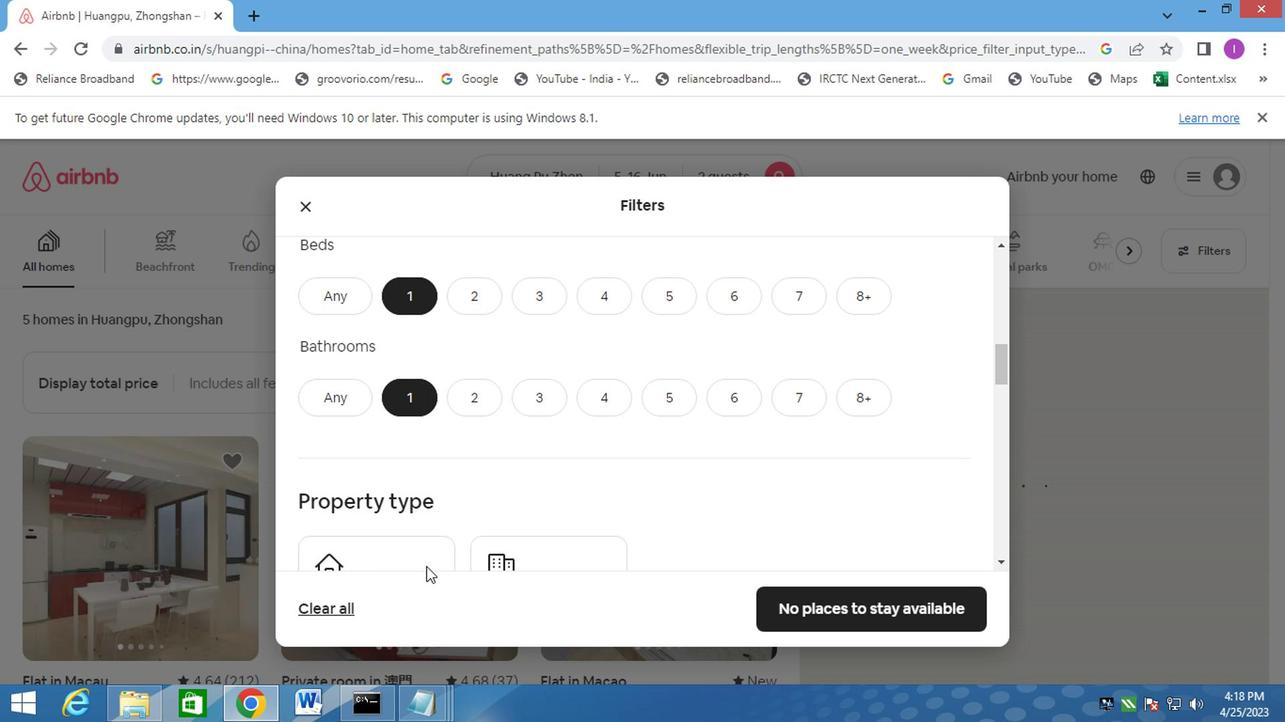 
Action: Mouse scrolled (438, 546) with delta (0, 0)
Screenshot: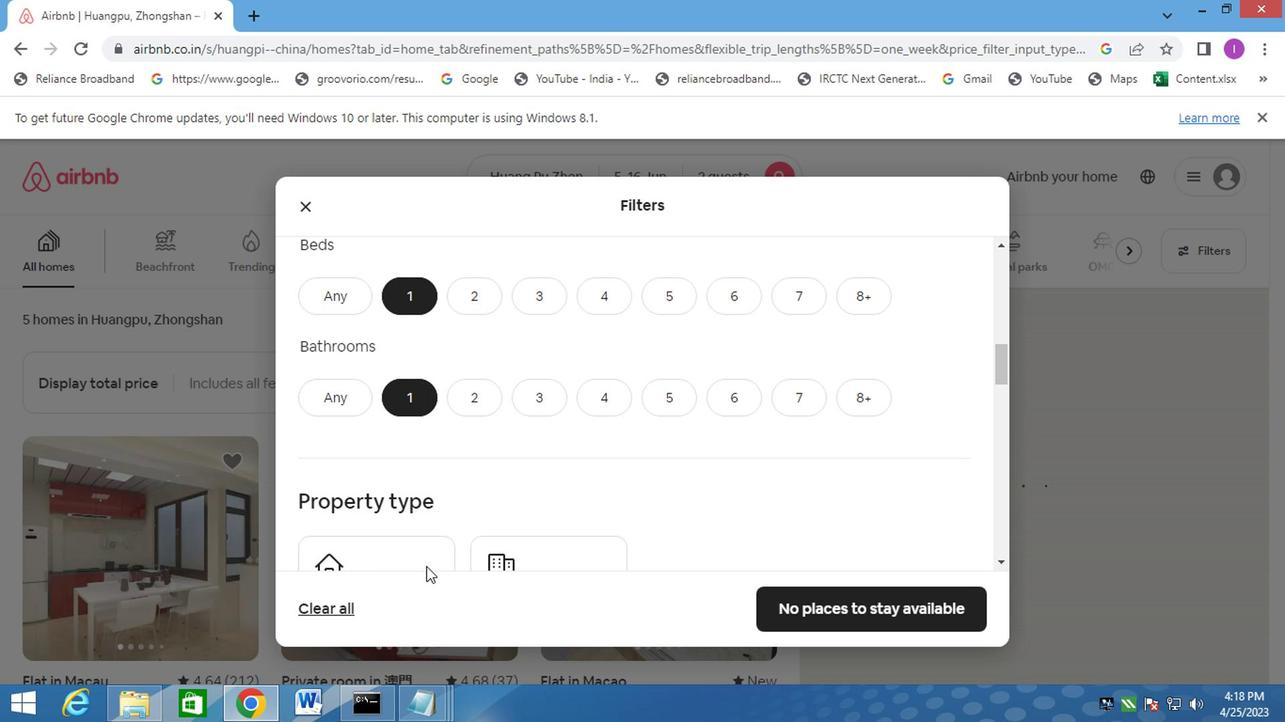 
Action: Mouse scrolled (438, 546) with delta (0, 0)
Screenshot: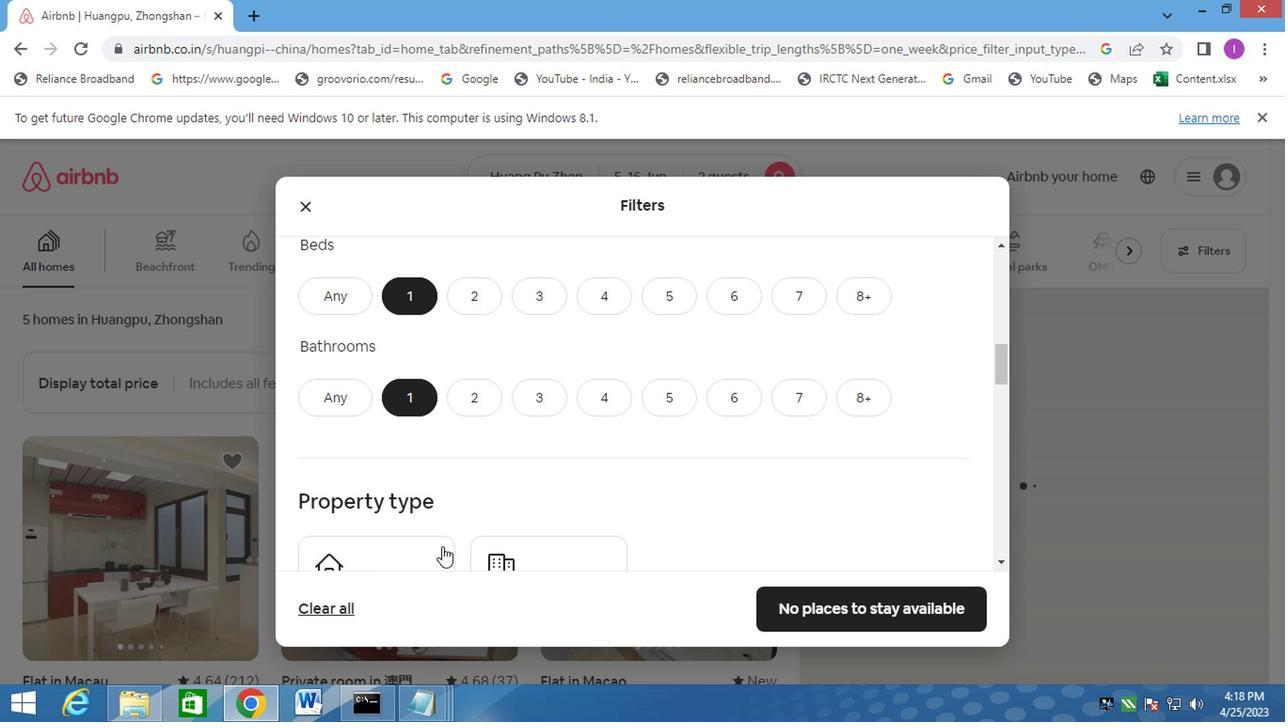
Action: Mouse moved to (399, 411)
Screenshot: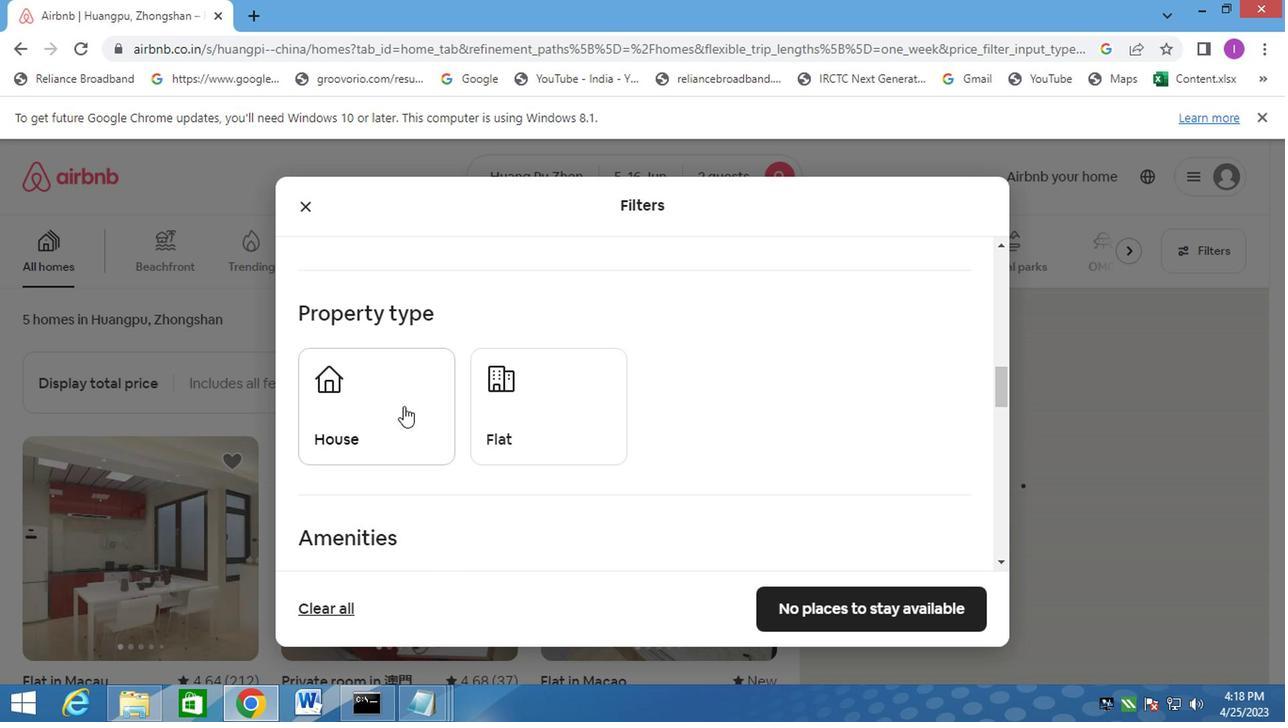
Action: Mouse pressed left at (399, 411)
Screenshot: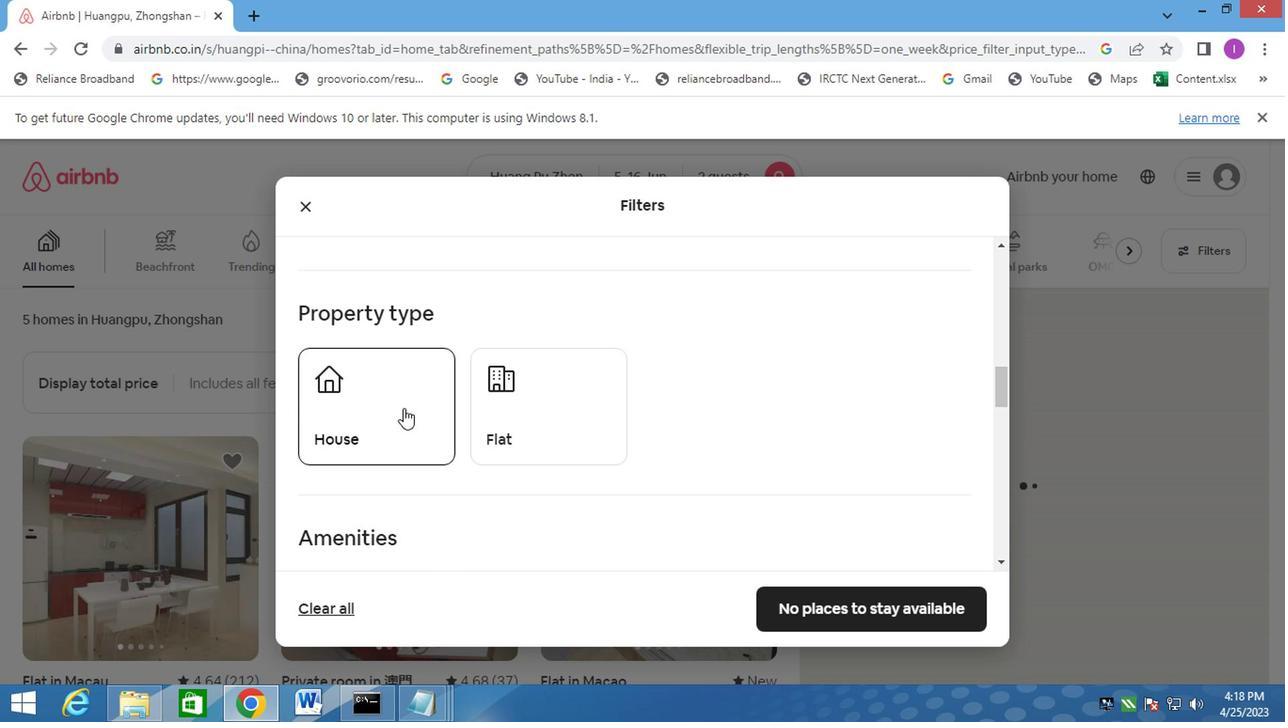 
Action: Mouse moved to (527, 431)
Screenshot: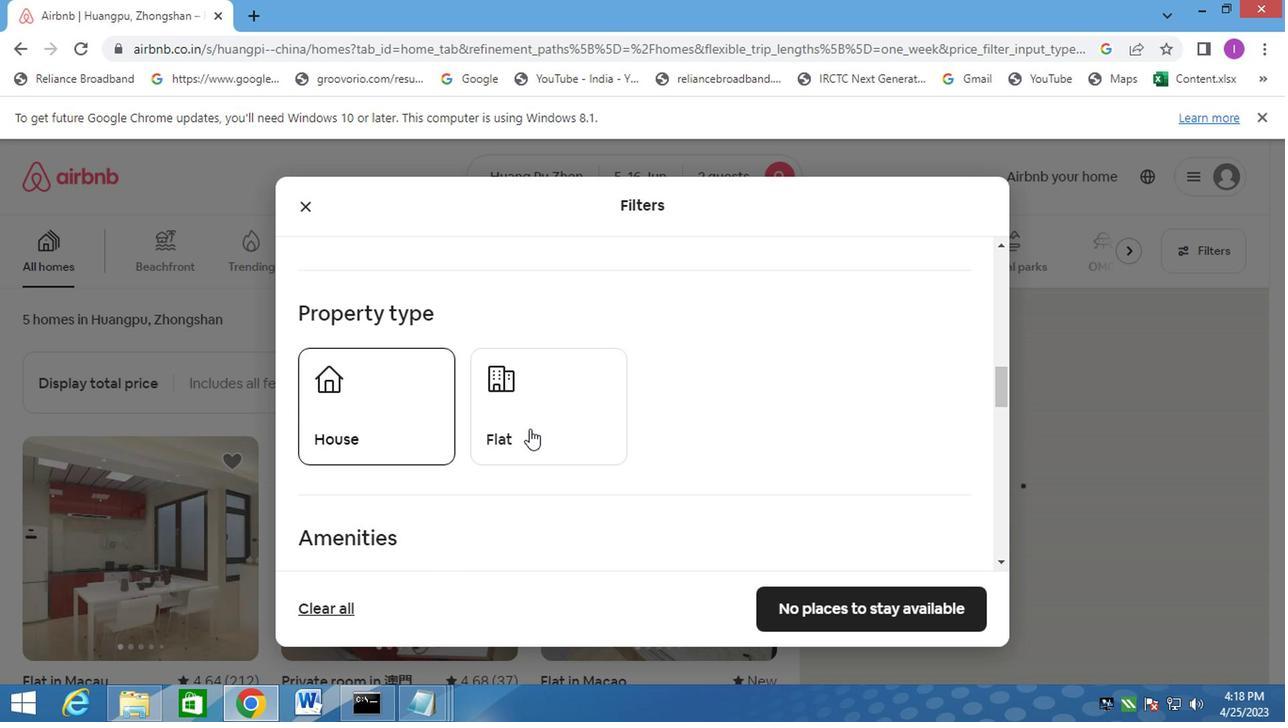 
Action: Mouse pressed left at (527, 431)
Screenshot: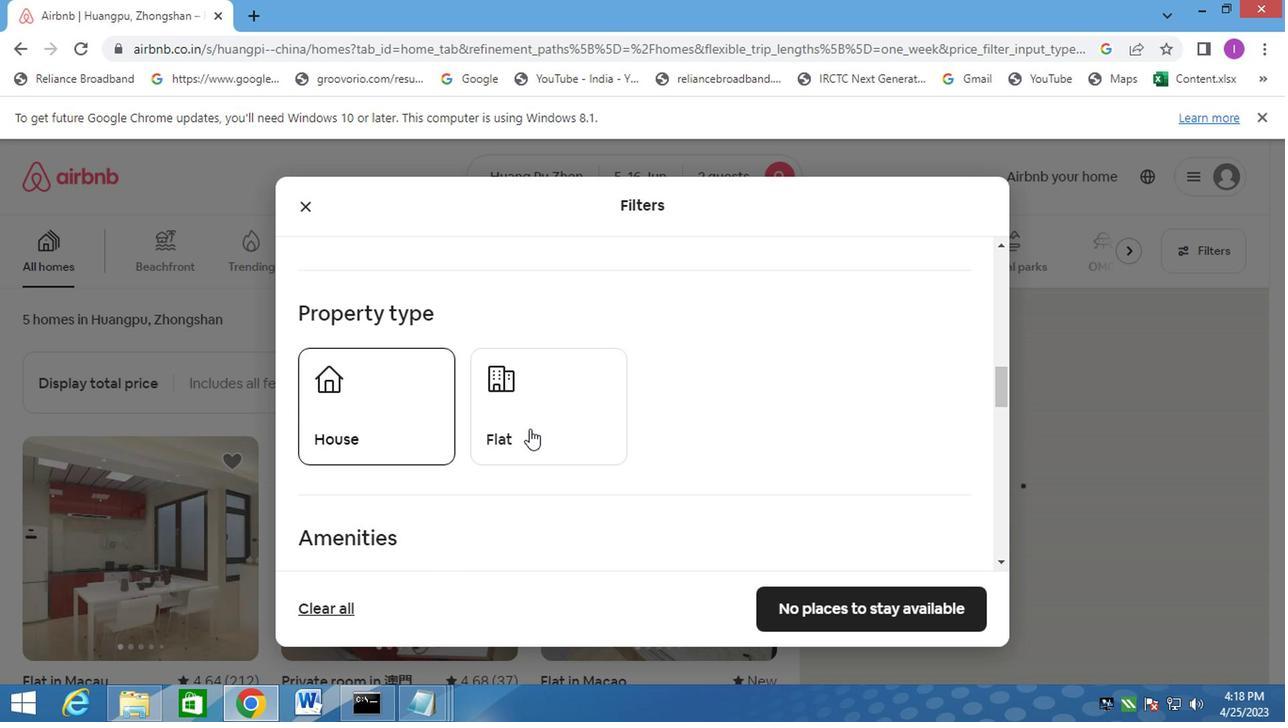 
Action: Mouse moved to (714, 447)
Screenshot: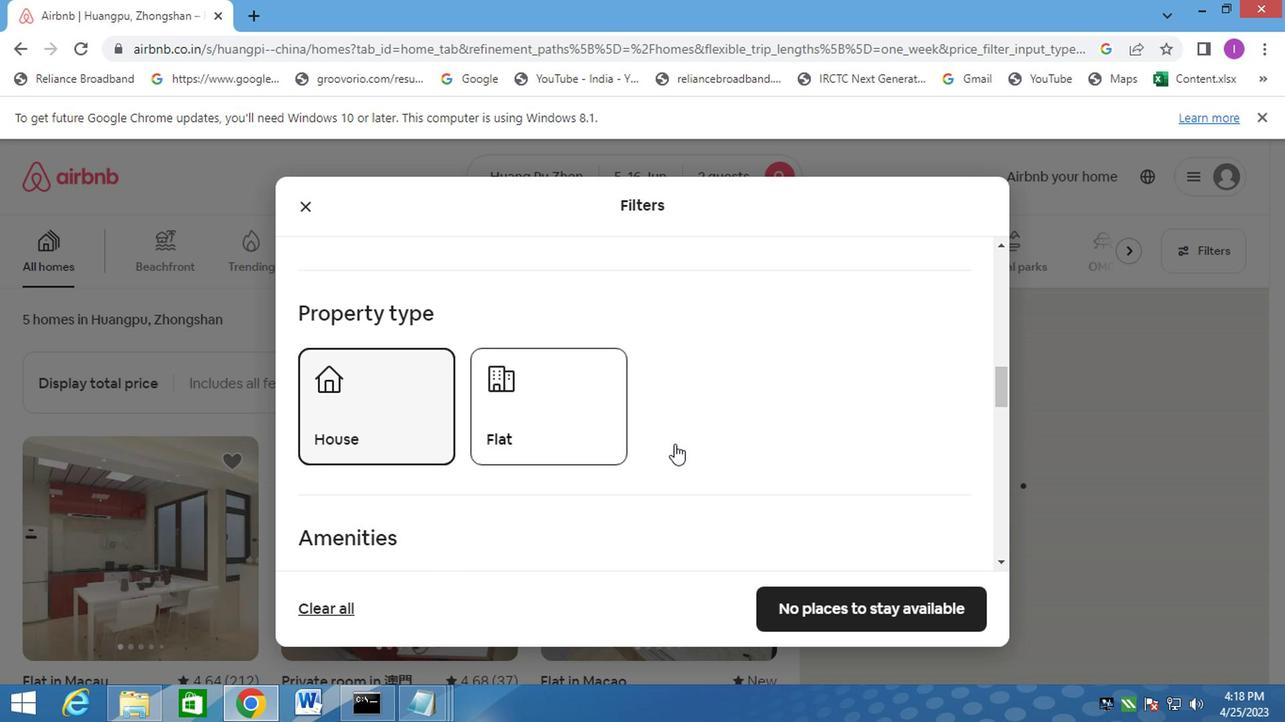 
Action: Mouse scrolled (714, 445) with delta (0, -1)
Screenshot: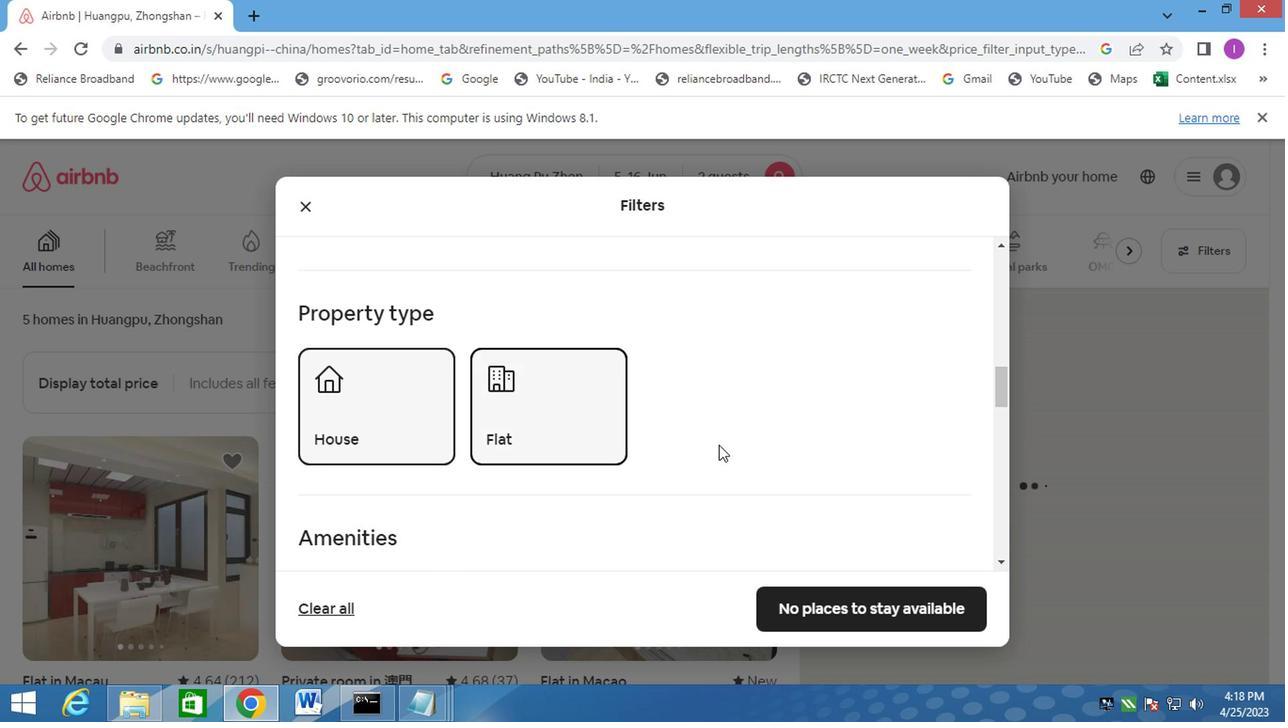 
Action: Mouse scrolled (714, 445) with delta (0, -1)
Screenshot: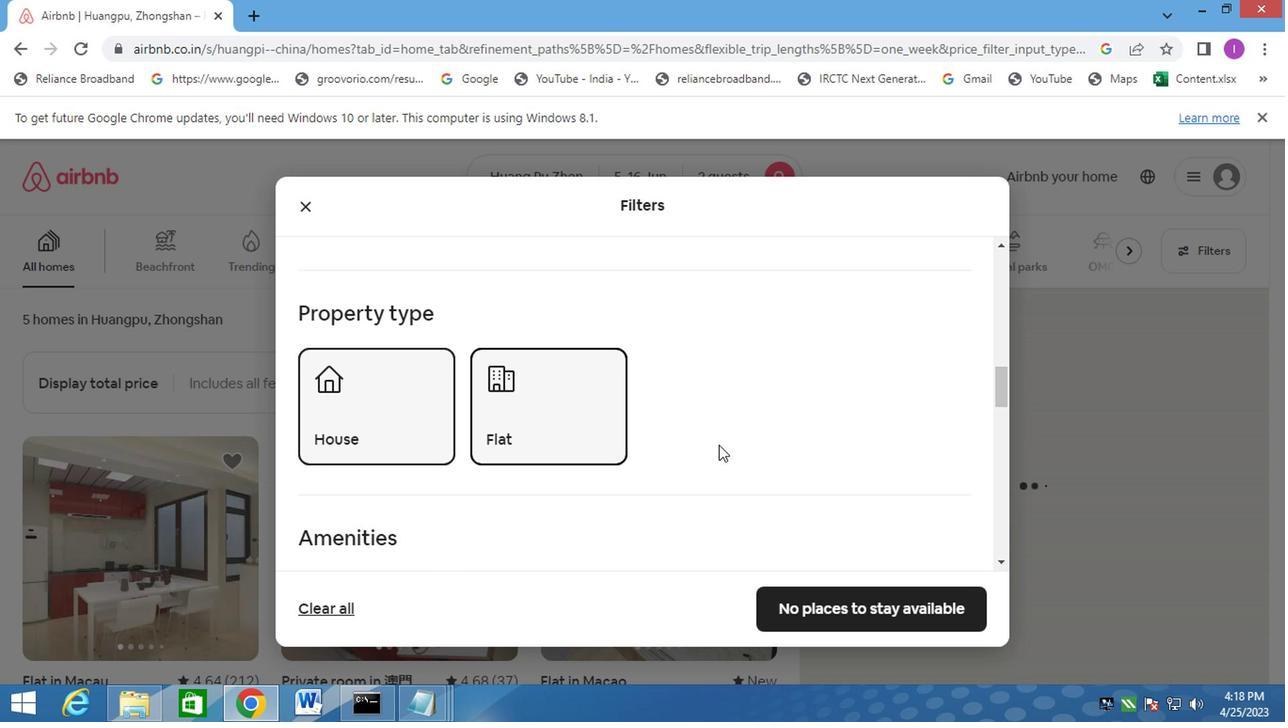 
Action: Mouse scrolled (714, 445) with delta (0, -1)
Screenshot: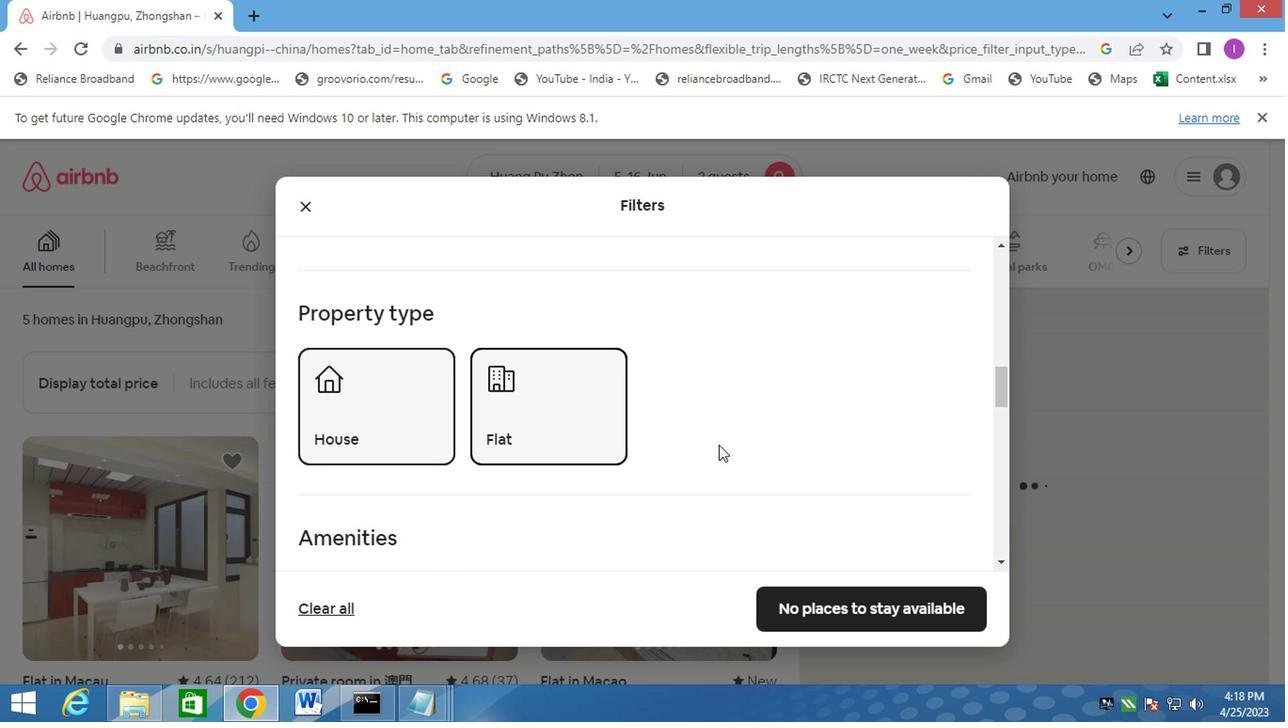 
Action: Mouse moved to (714, 447)
Screenshot: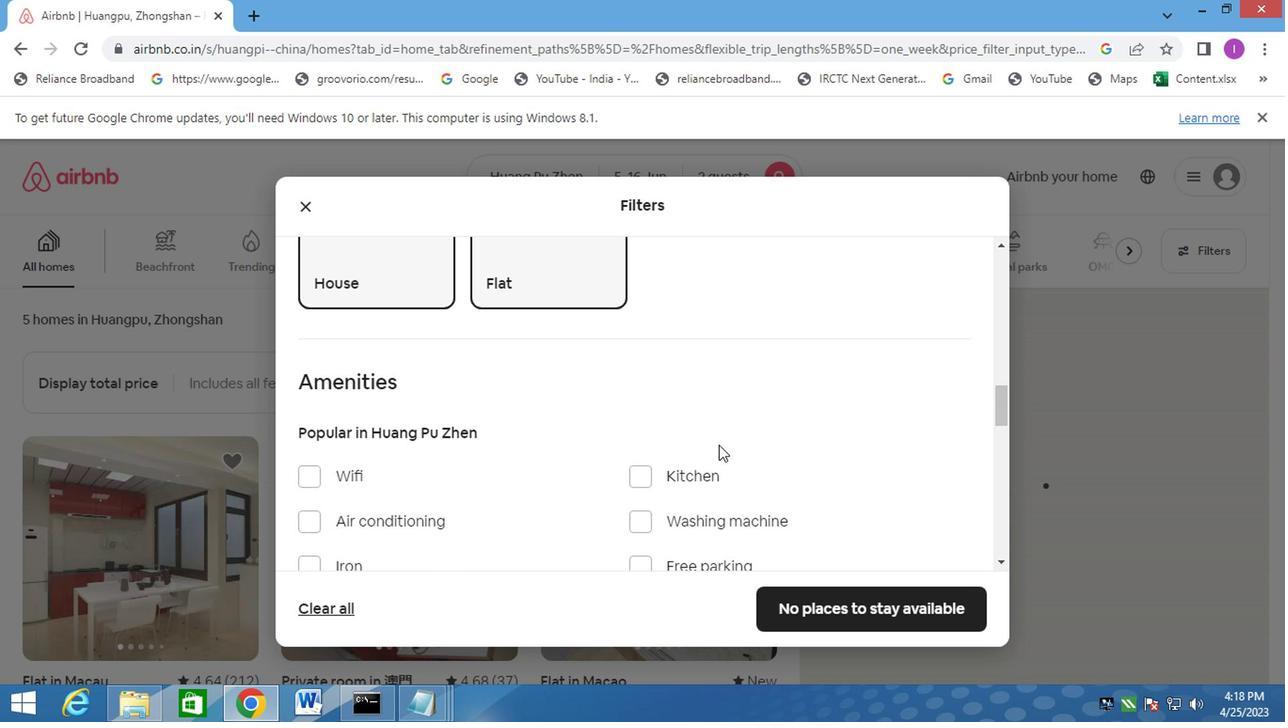 
Action: Mouse scrolled (714, 445) with delta (0, -1)
Screenshot: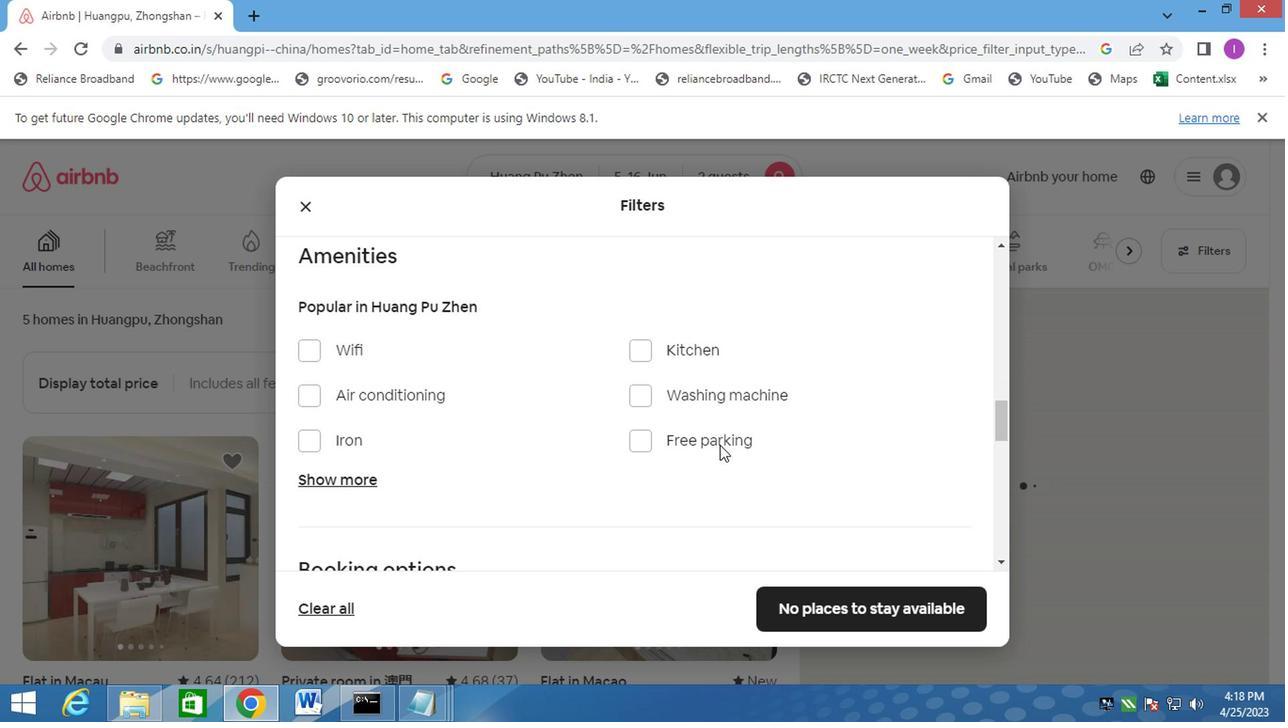 
Action: Mouse moved to (595, 433)
Screenshot: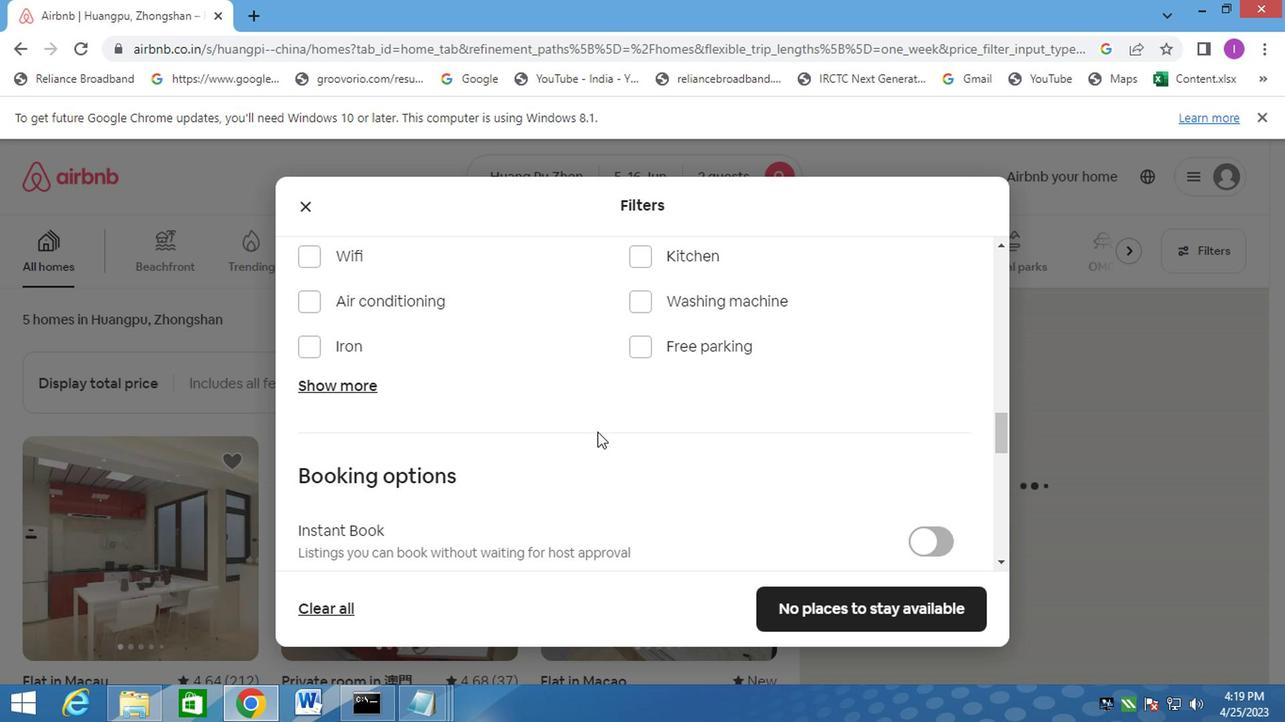 
Action: Mouse scrolled (595, 433) with delta (0, 0)
Screenshot: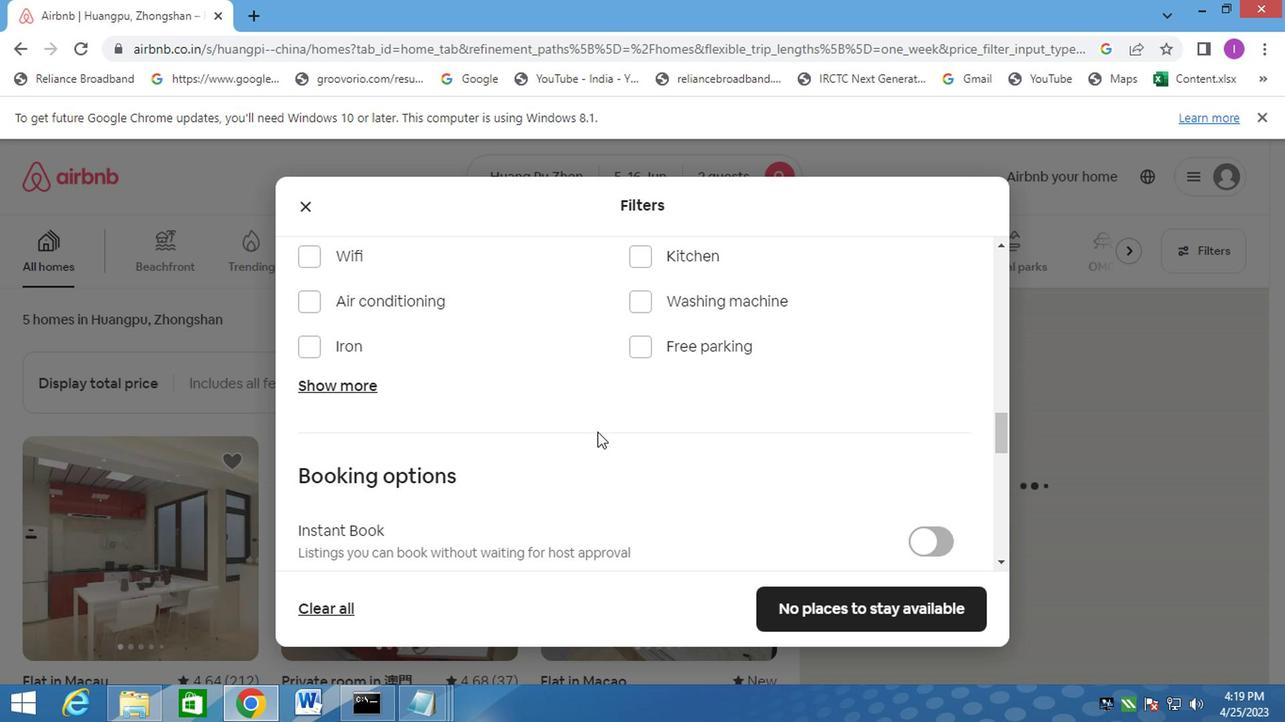 
Action: Mouse moved to (597, 436)
Screenshot: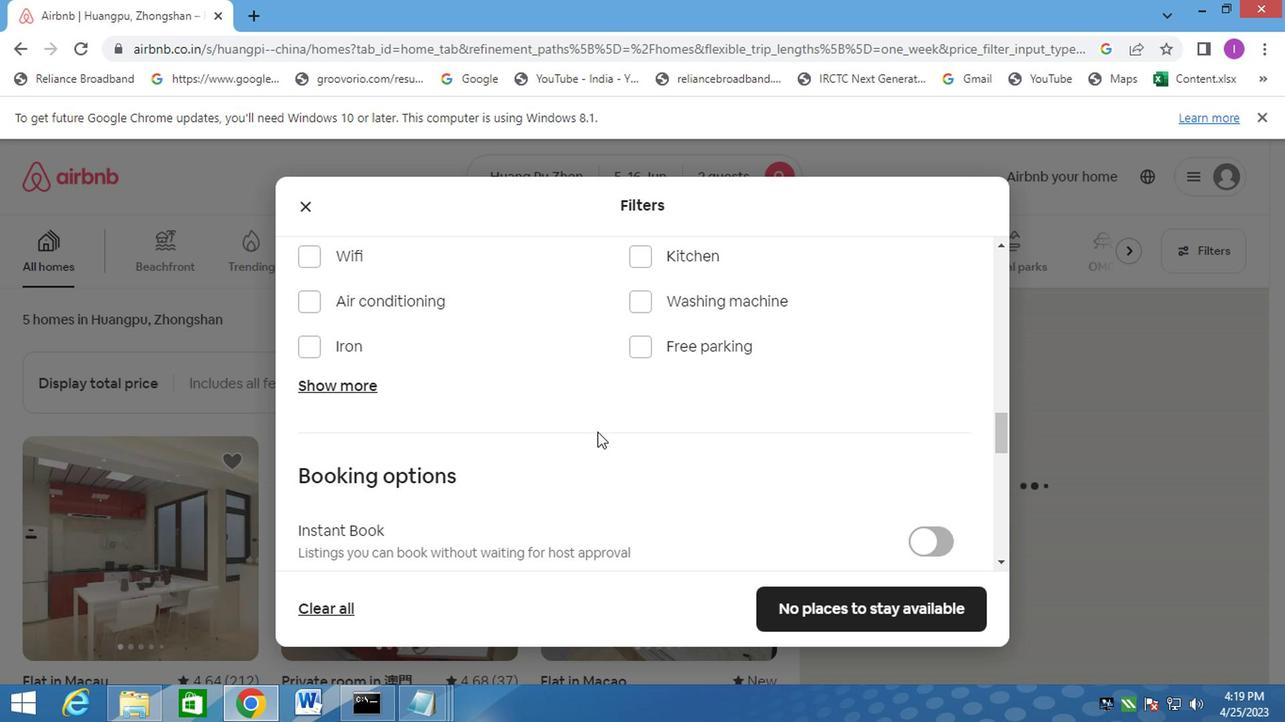 
Action: Mouse scrolled (597, 435) with delta (0, 0)
Screenshot: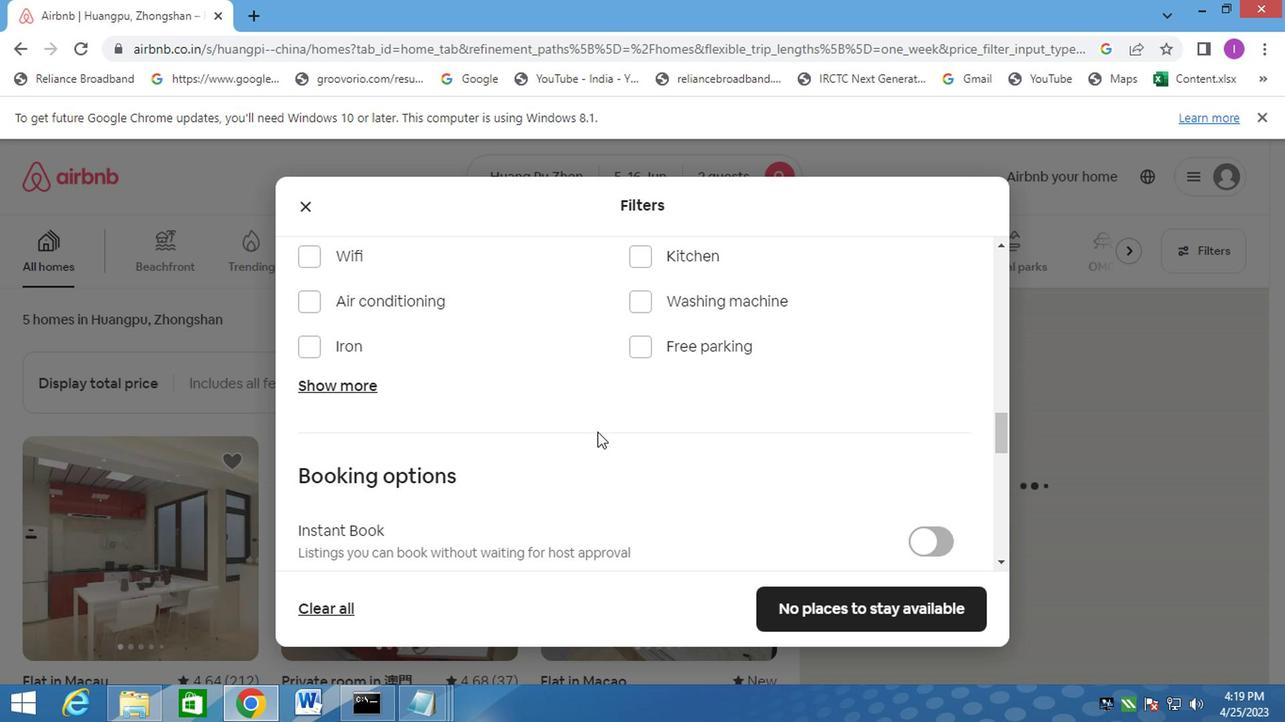 
Action: Mouse scrolled (597, 435) with delta (0, 0)
Screenshot: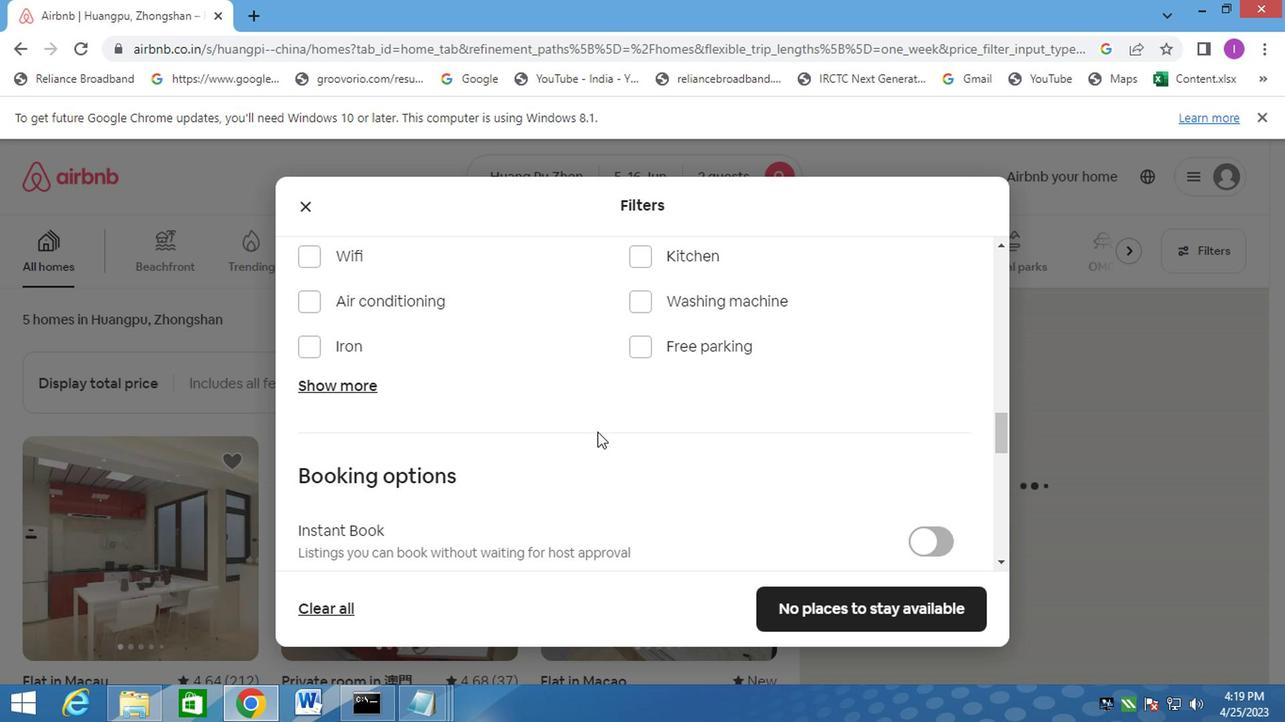
Action: Mouse moved to (935, 325)
Screenshot: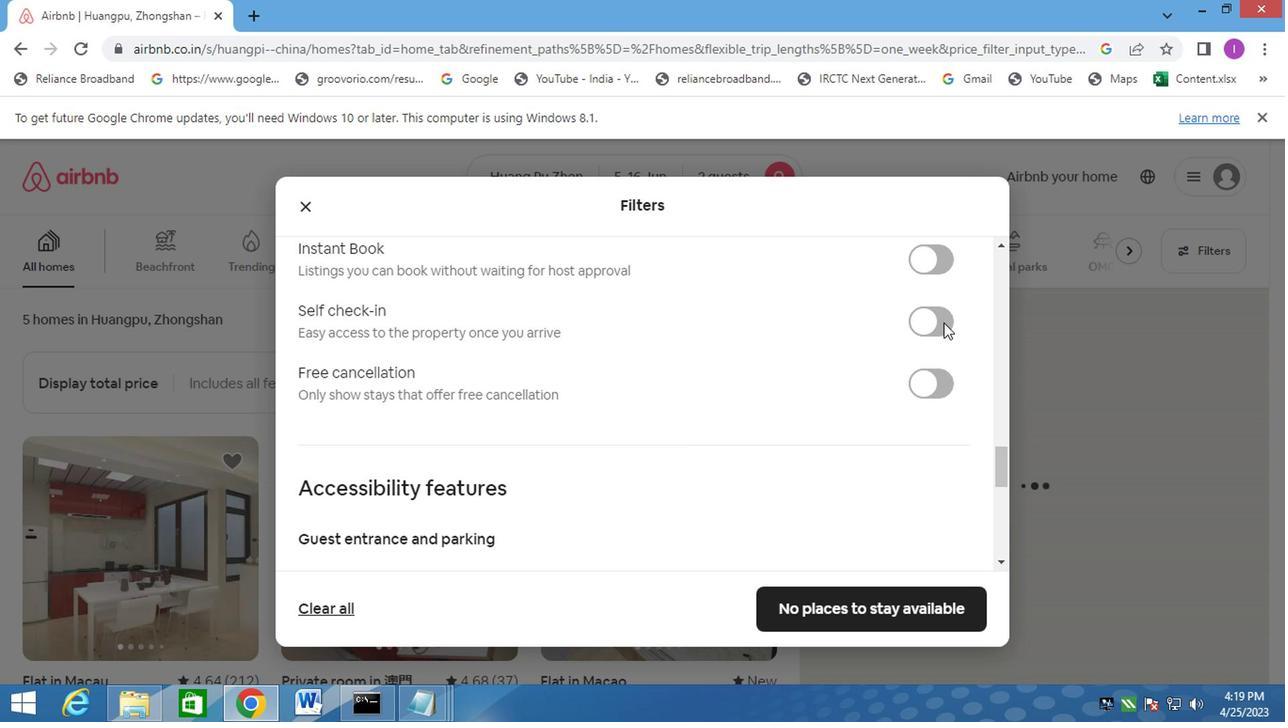 
Action: Mouse pressed left at (935, 325)
Screenshot: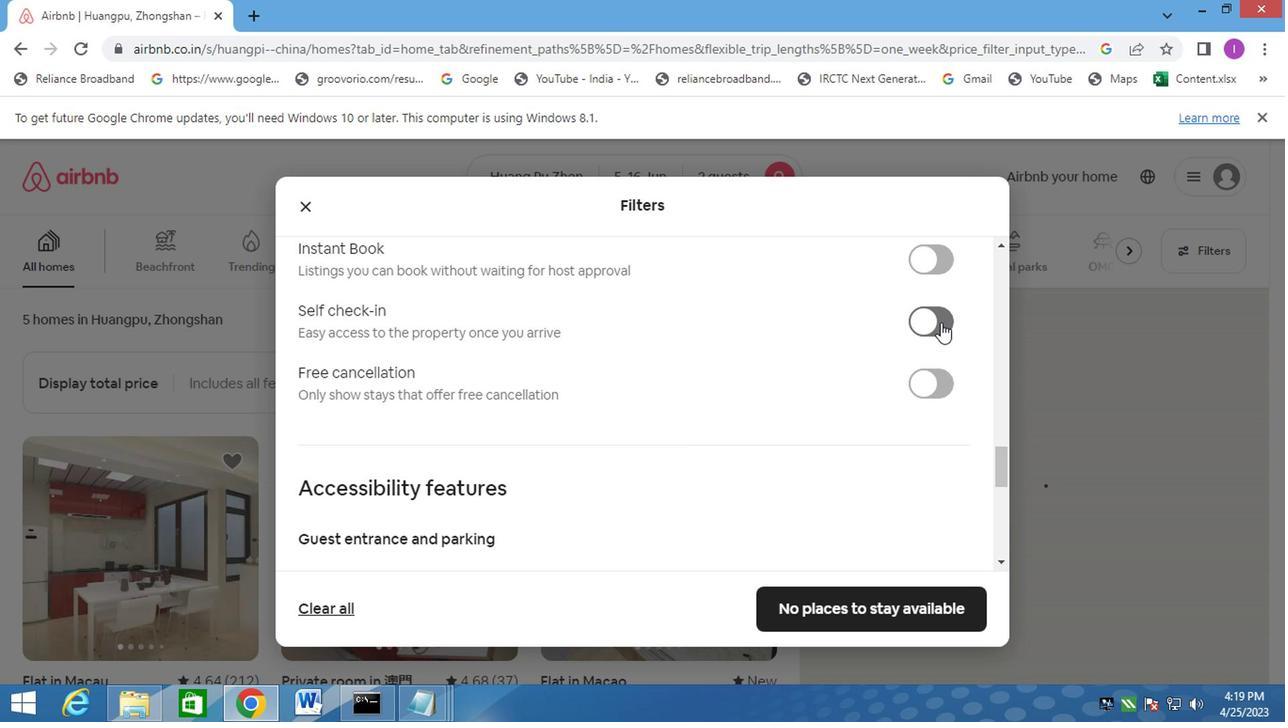 
Action: Mouse moved to (951, 543)
Screenshot: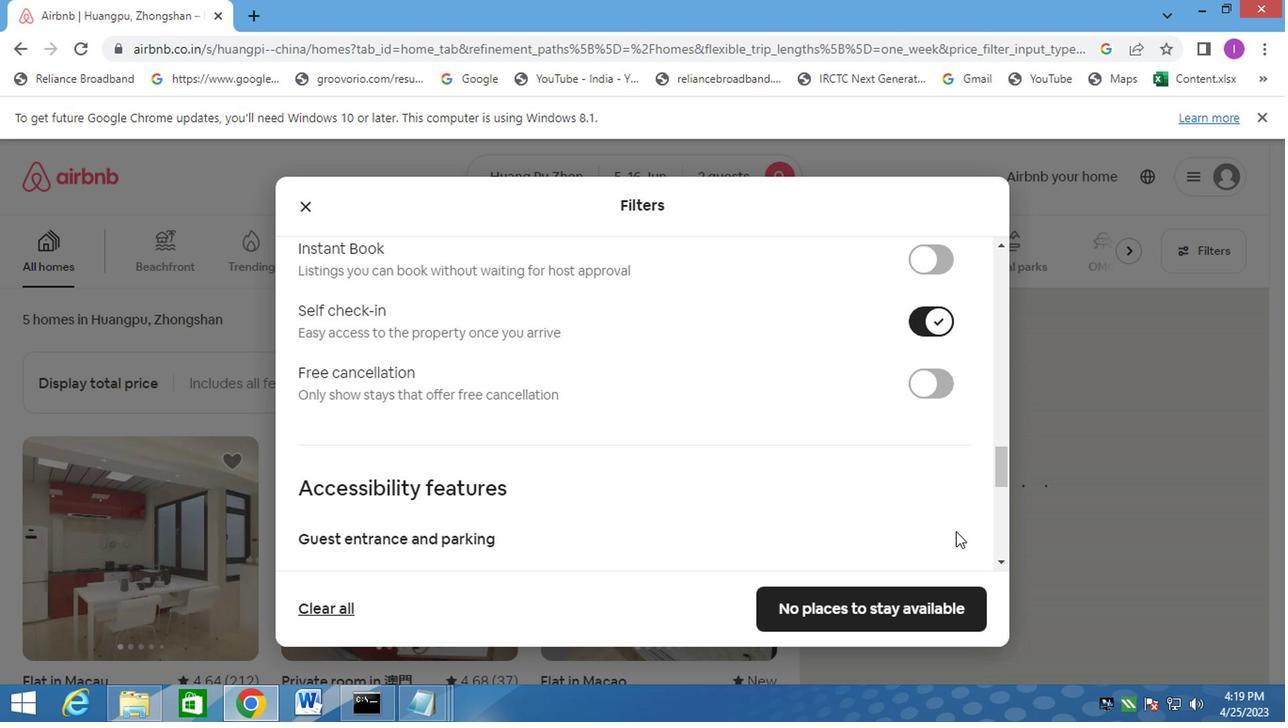 
Action: Mouse scrolled (951, 542) with delta (0, 0)
Screenshot: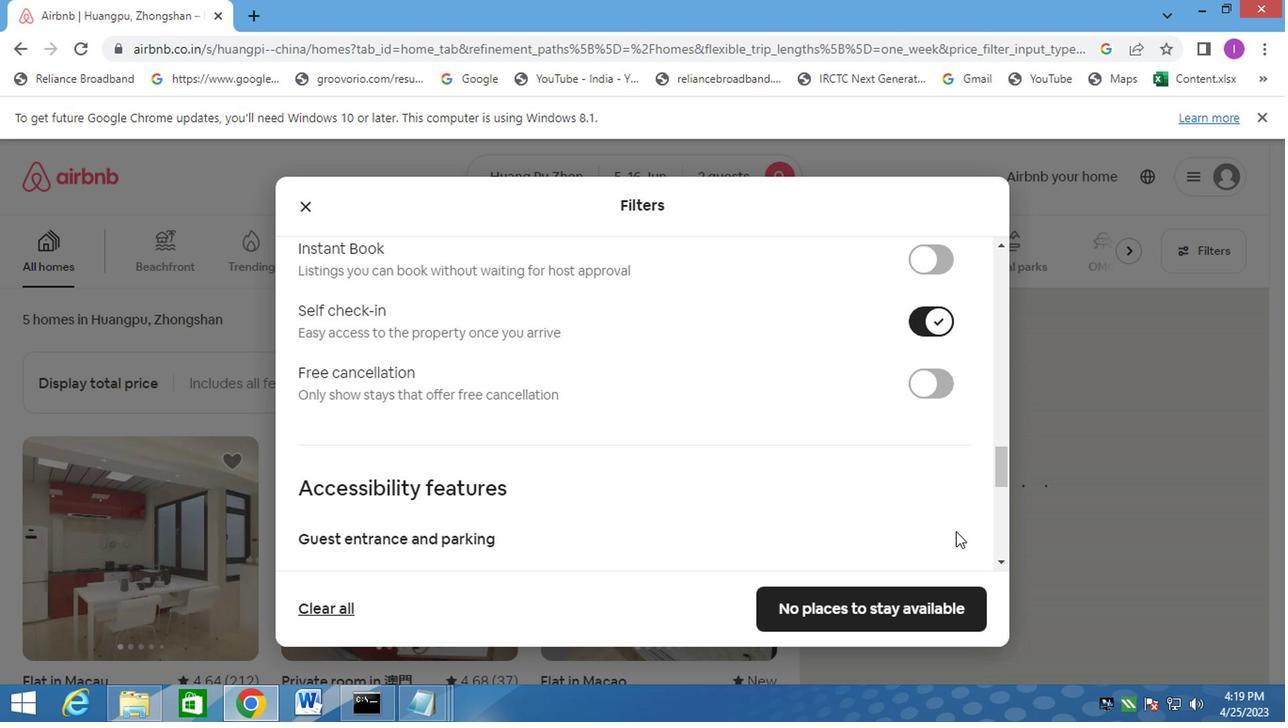
Action: Mouse moved to (973, 546)
Screenshot: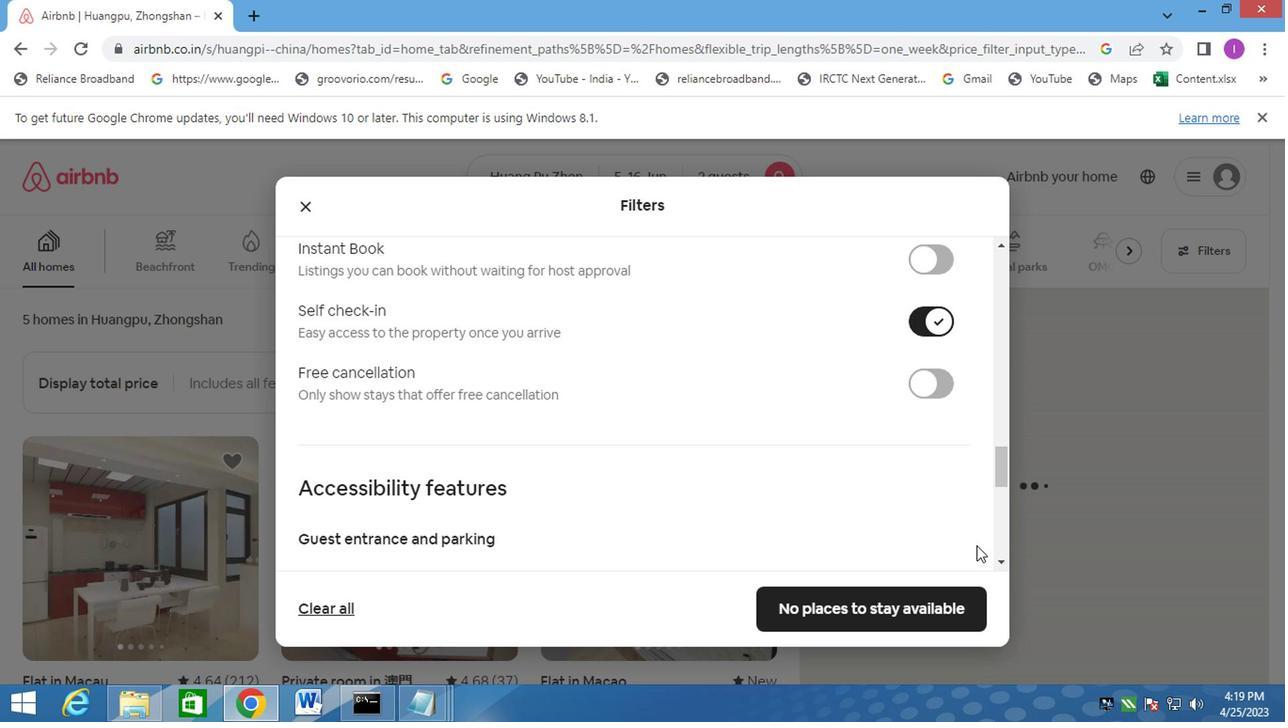 
Action: Mouse scrolled (973, 545) with delta (0, 0)
Screenshot: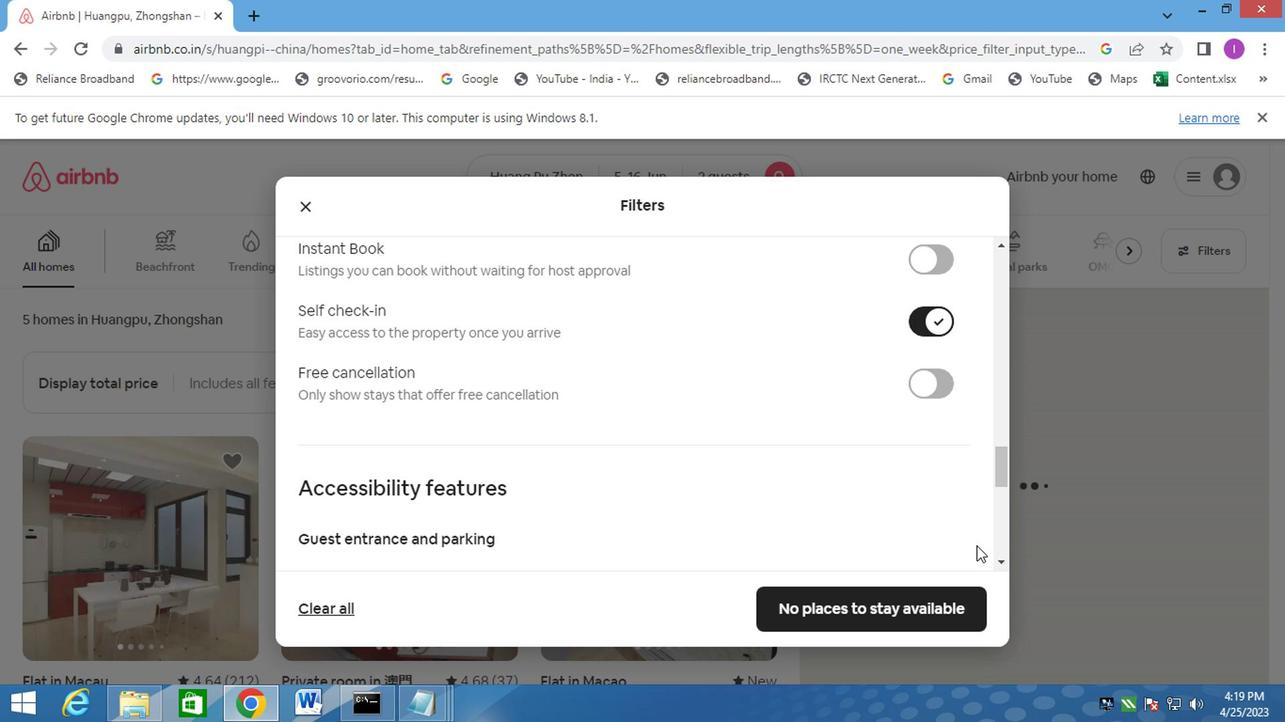 
Action: Mouse scrolled (973, 545) with delta (0, 0)
Screenshot: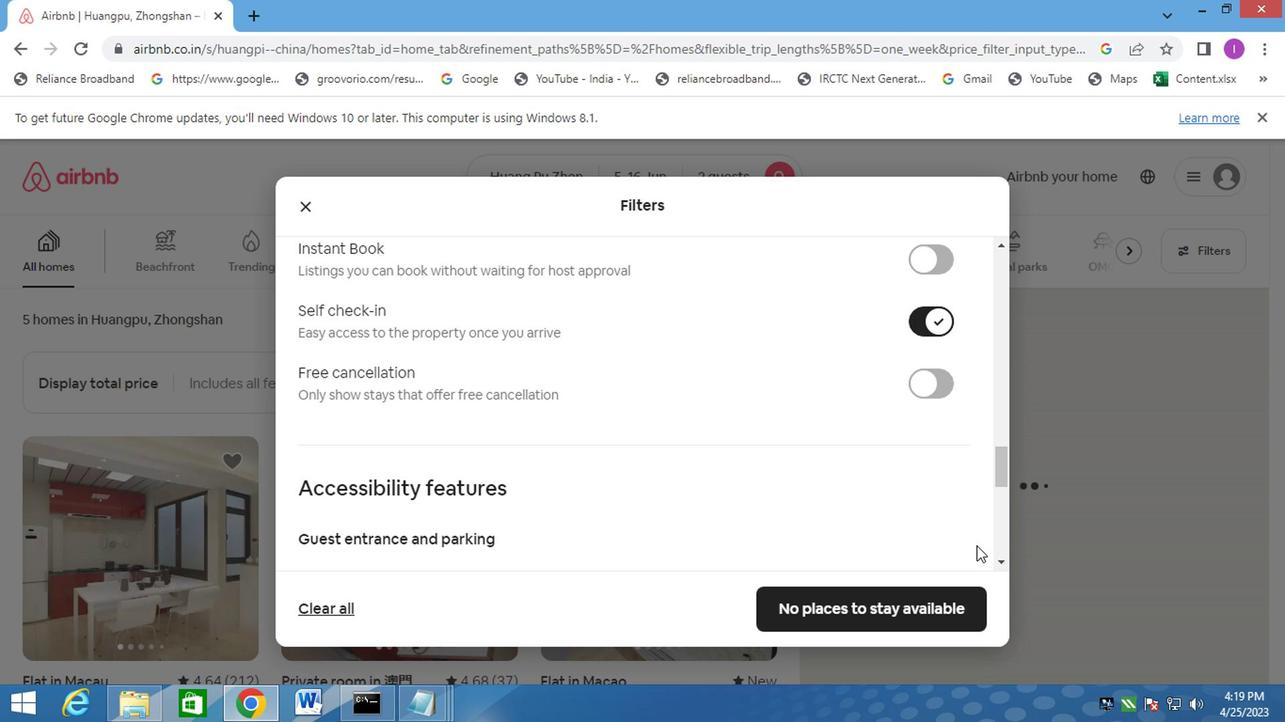 
Action: Mouse moved to (976, 548)
Screenshot: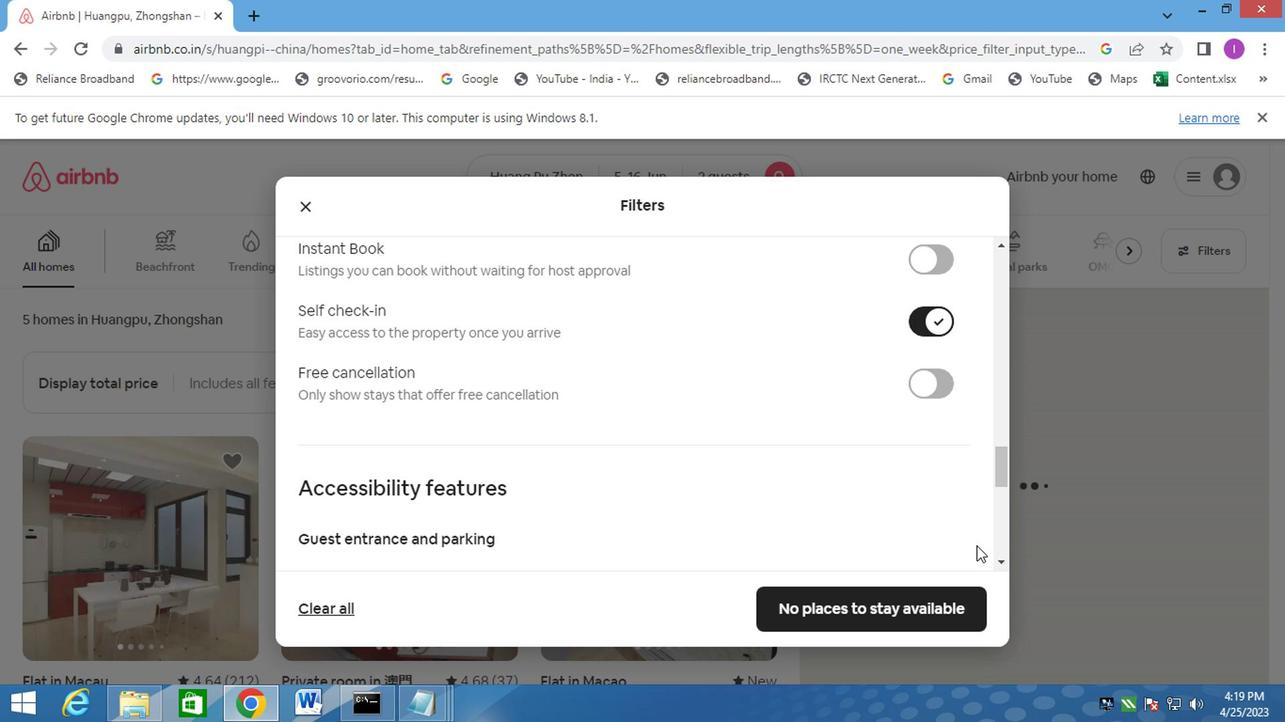 
Action: Mouse scrolled (976, 546) with delta (0, -1)
Screenshot: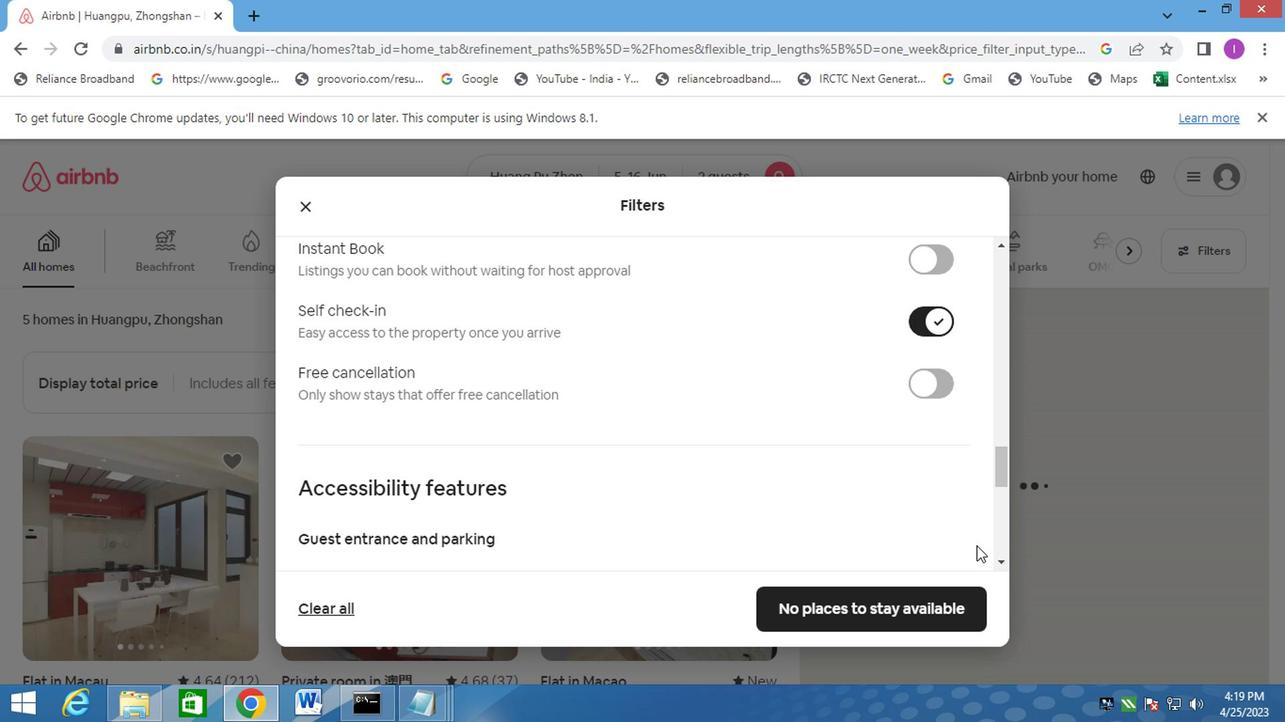
Action: Mouse moved to (982, 536)
Screenshot: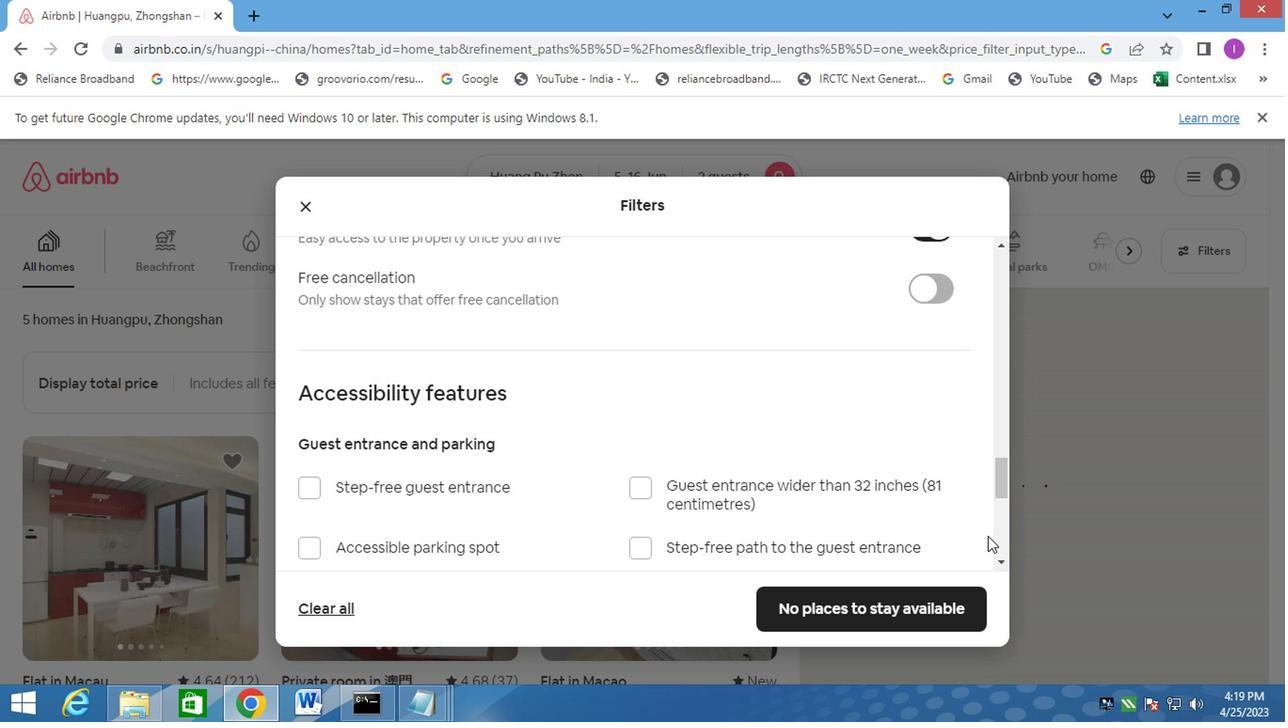 
Action: Mouse scrolled (982, 536) with delta (0, 0)
Screenshot: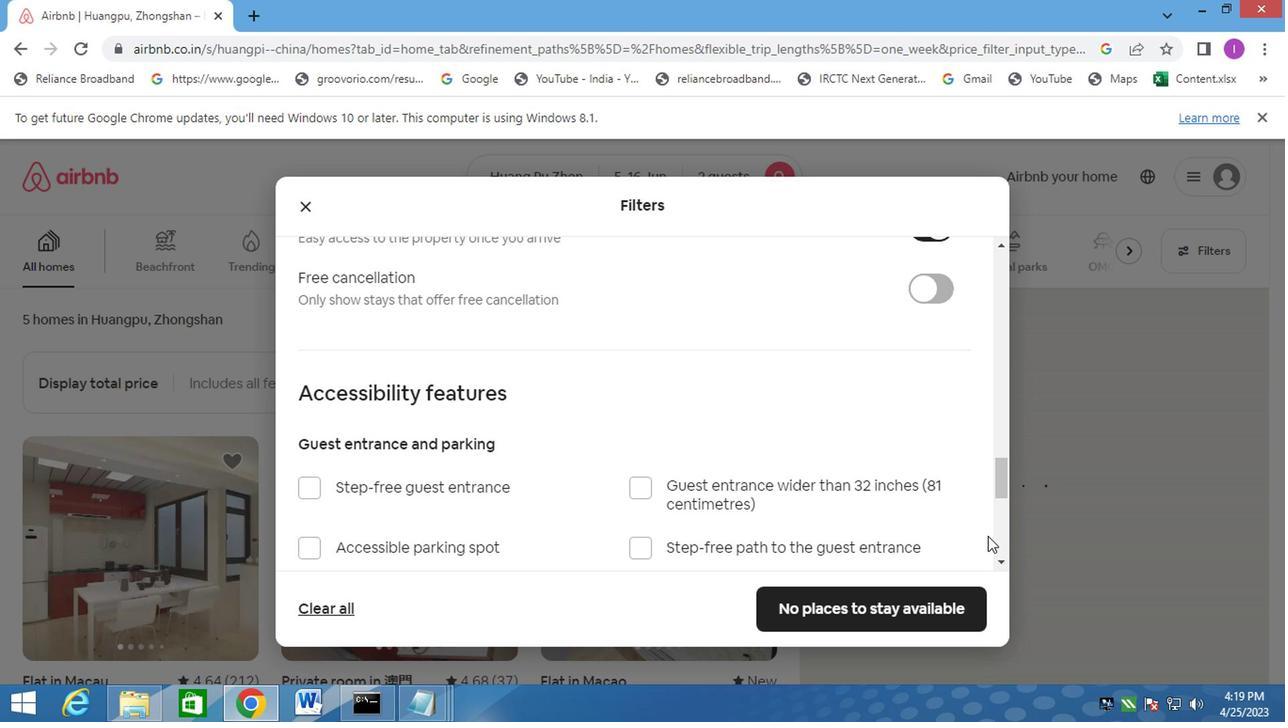 
Action: Mouse scrolled (982, 536) with delta (0, 0)
Screenshot: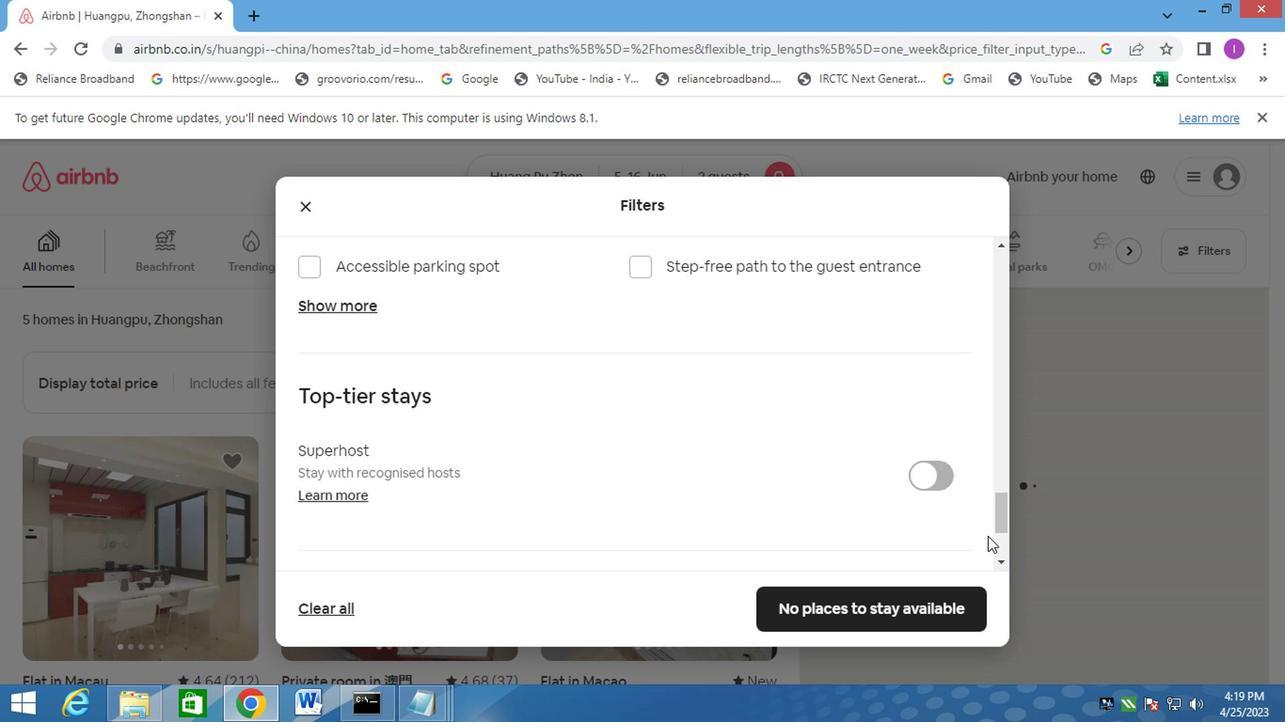 
Action: Mouse scrolled (982, 536) with delta (0, 0)
Screenshot: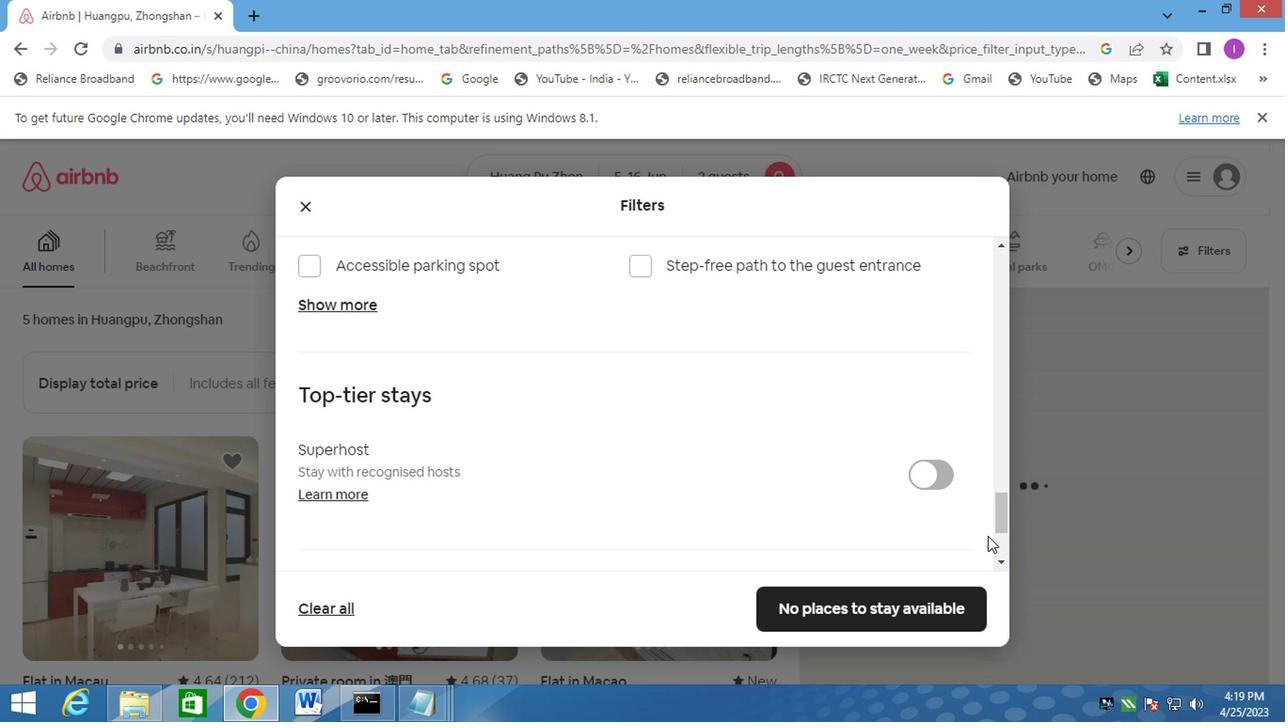 
Action: Mouse scrolled (982, 536) with delta (0, 0)
Screenshot: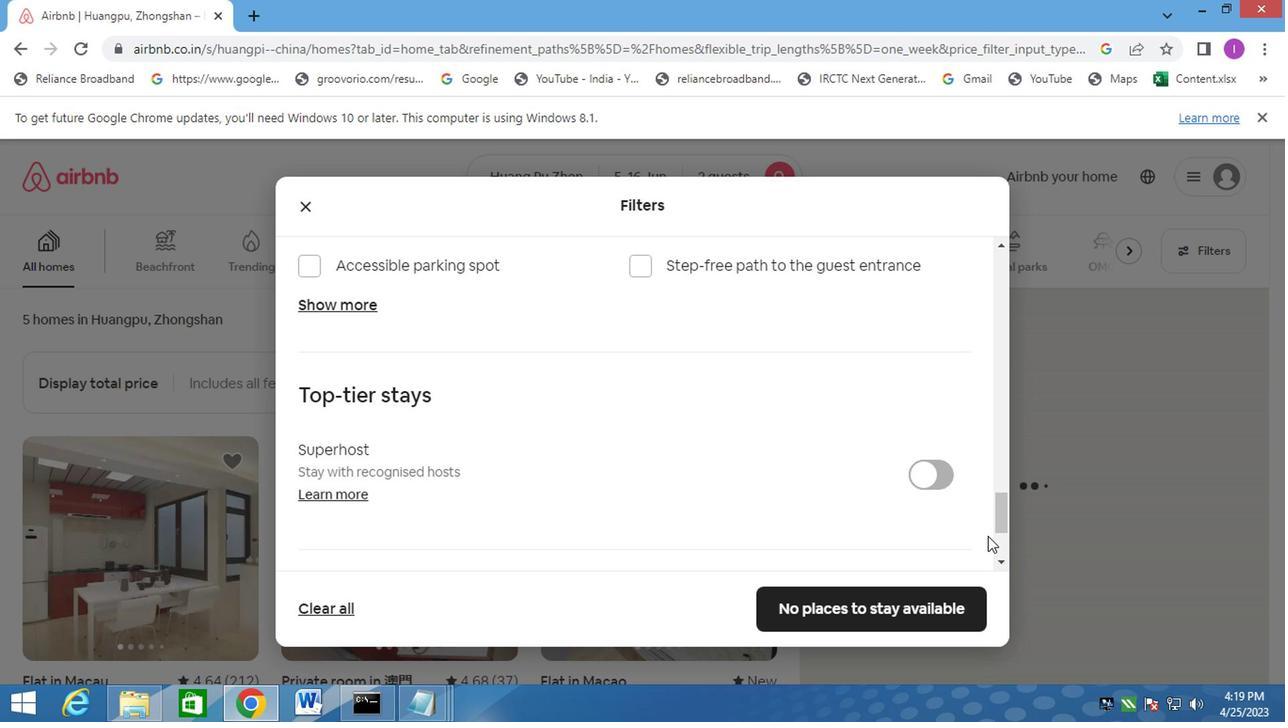 
Action: Mouse moved to (698, 542)
Screenshot: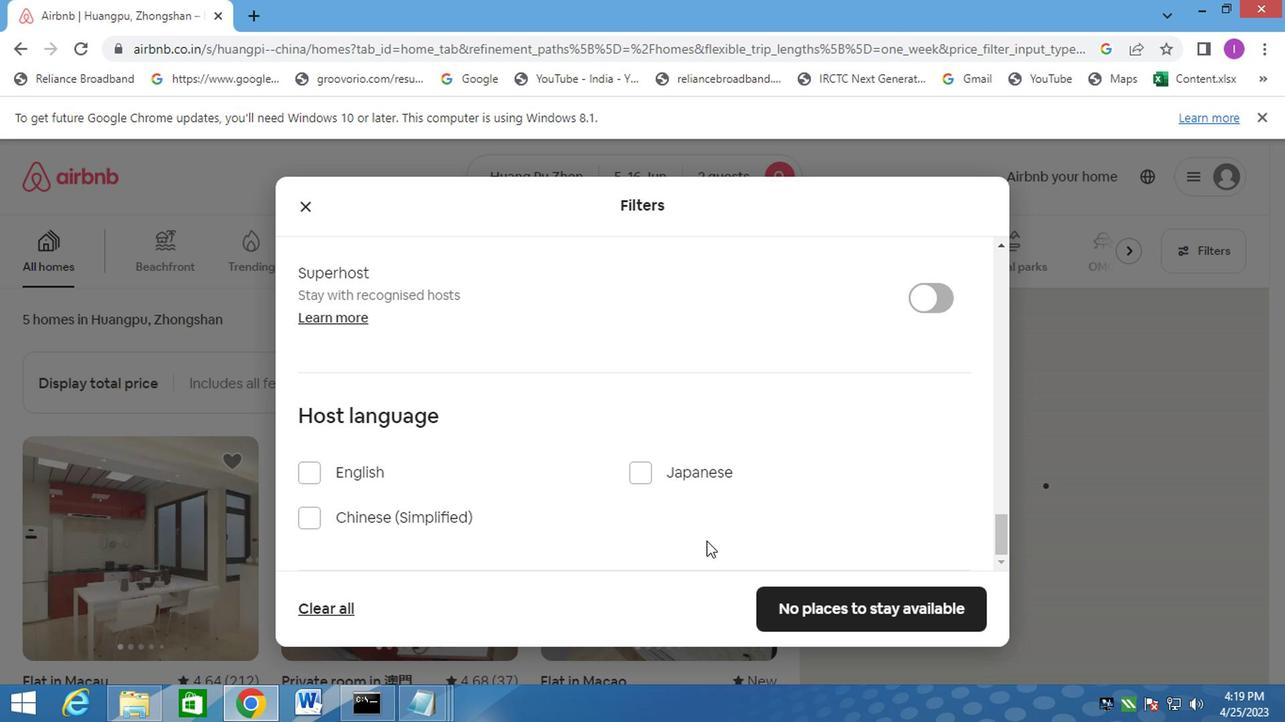 
Action: Mouse scrolled (698, 541) with delta (0, -1)
Screenshot: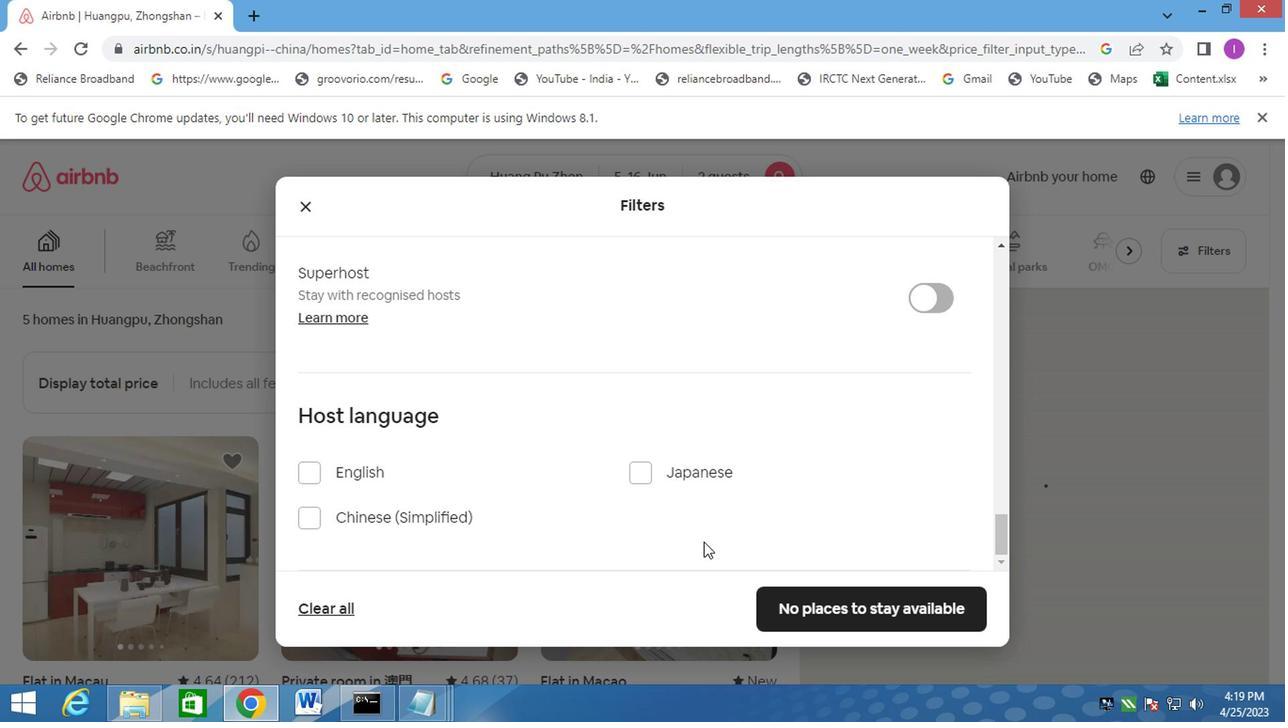 
Action: Mouse moved to (297, 518)
Screenshot: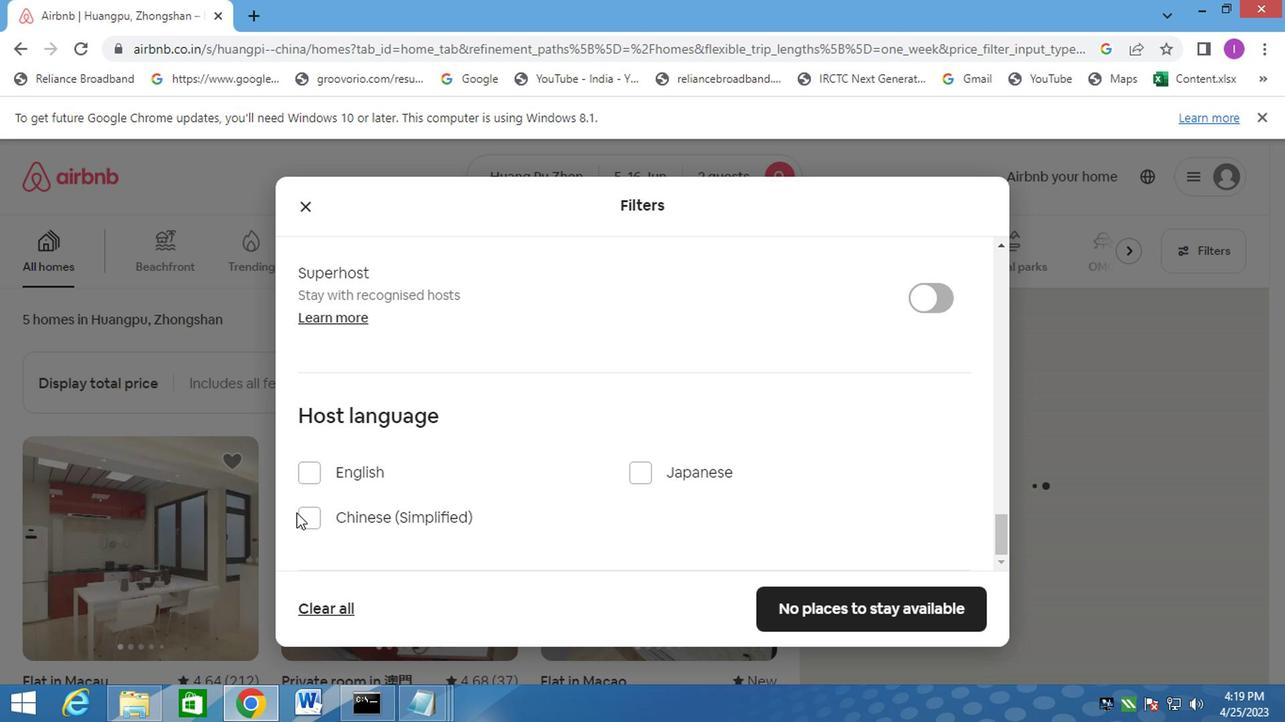 
Action: Mouse pressed left at (297, 518)
Screenshot: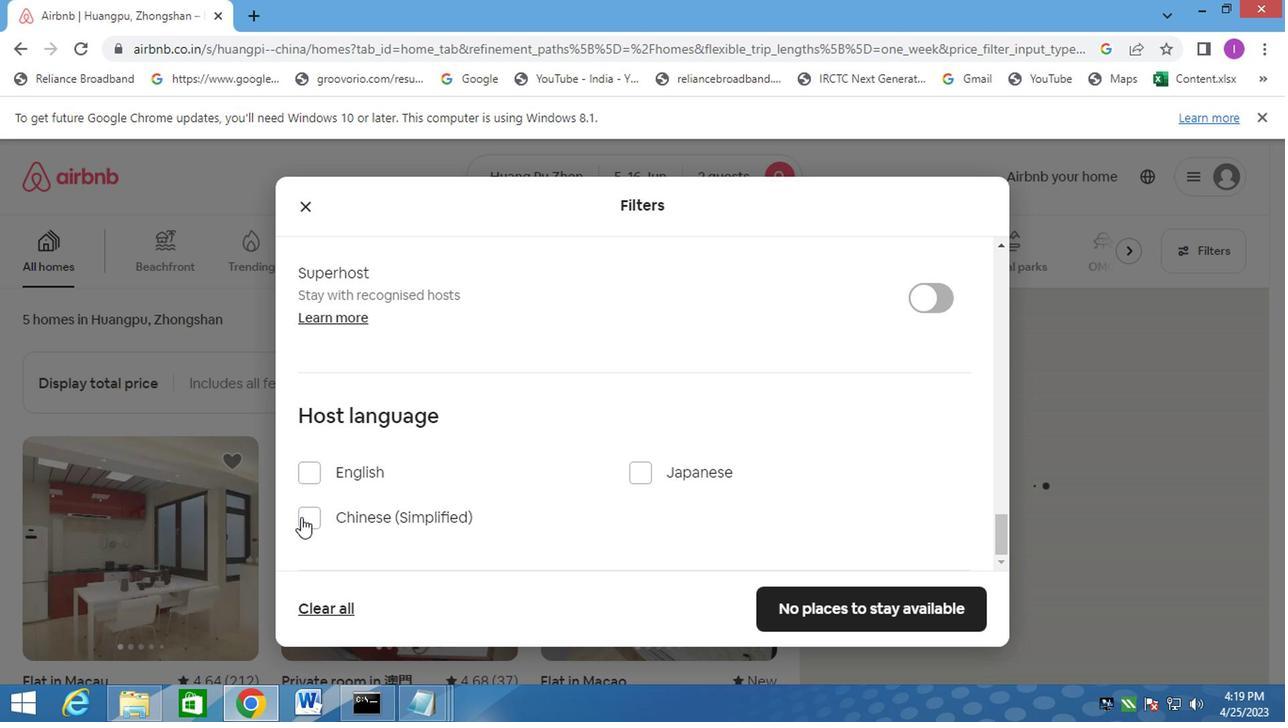
Action: Mouse moved to (787, 607)
Screenshot: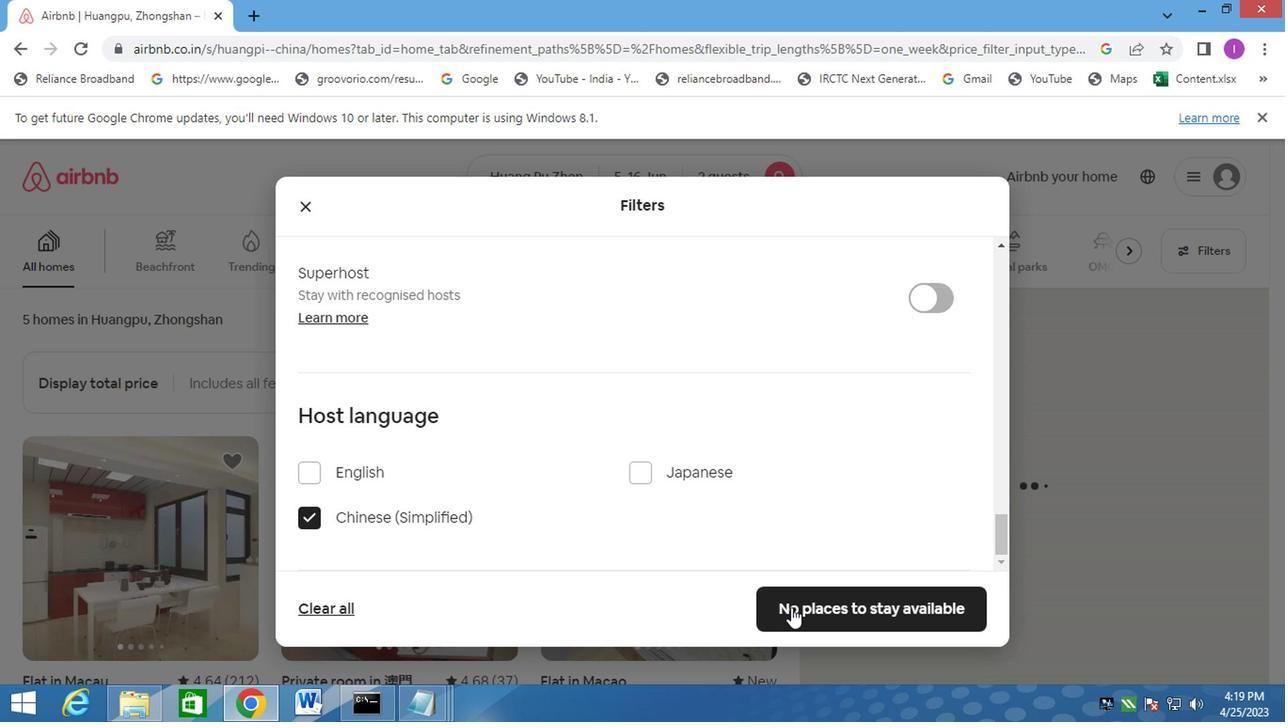 
Action: Mouse pressed left at (787, 607)
Screenshot: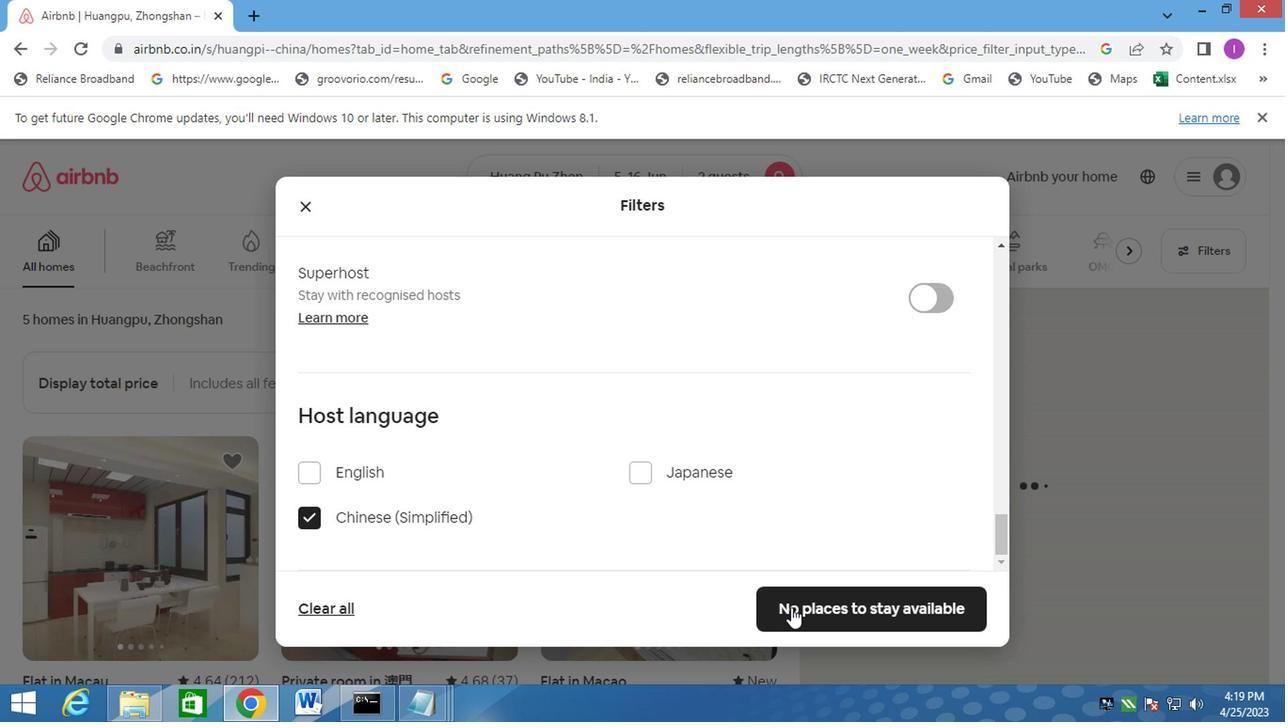 
Action: Mouse moved to (739, 498)
Screenshot: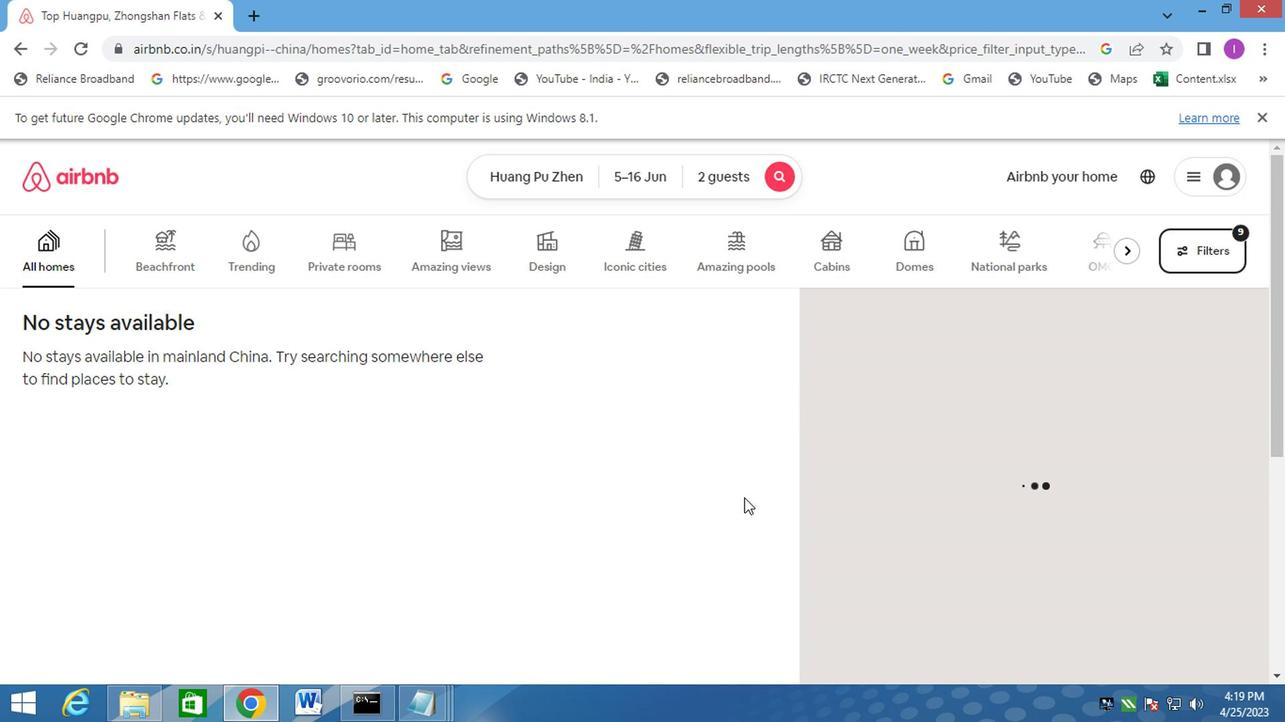 
